 Task: Look for space in Richmond, South Africa from 26th August, 2023 to 10th September, 2023 for 6 adults, 2 children in price range Rs.10000 to Rs.15000. Place can be entire place or shared room with 6 bedrooms having 6 beds and 6 bathrooms. Property type can be house, flat, guest house. Amenities needed are: wifi, TV, free parkinig on premises, gym, breakfast. Booking option can be shelf check-in. Required host language is English.
Action: Mouse moved to (467, 111)
Screenshot: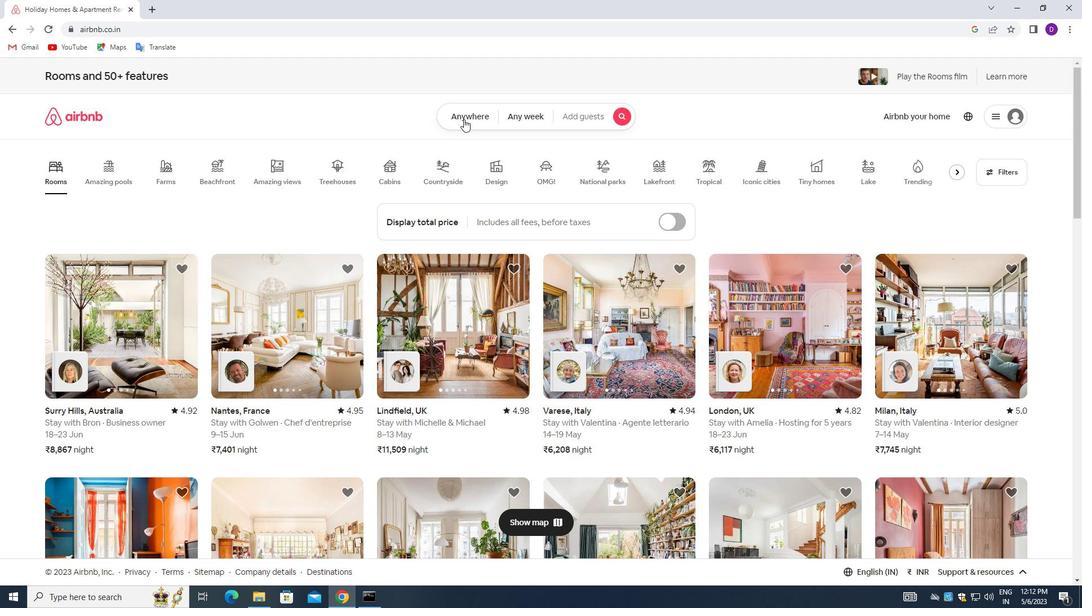 
Action: Mouse pressed left at (467, 111)
Screenshot: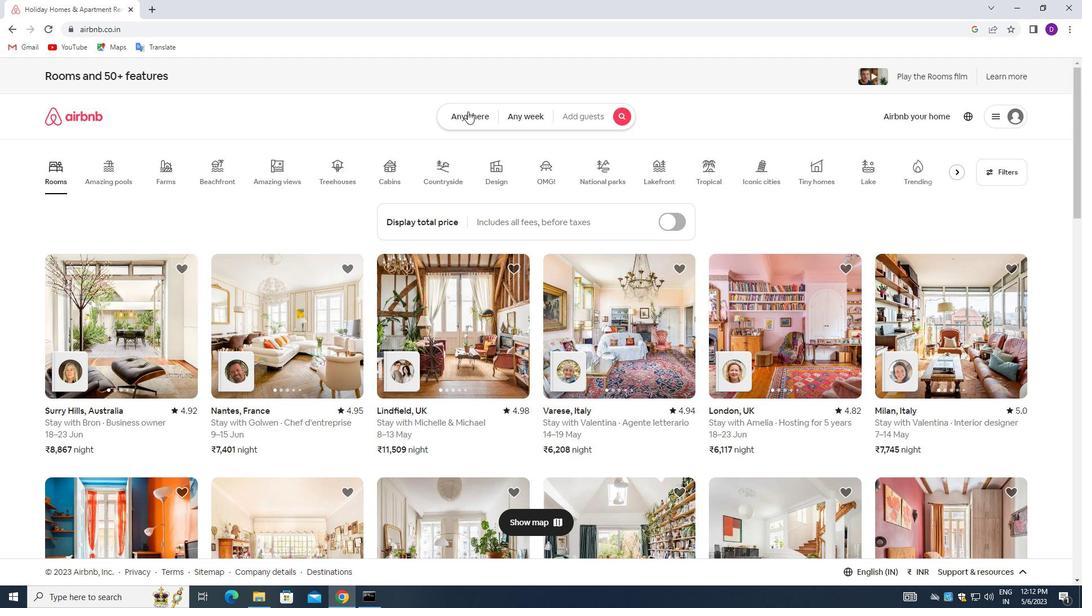 
Action: Mouse moved to (430, 157)
Screenshot: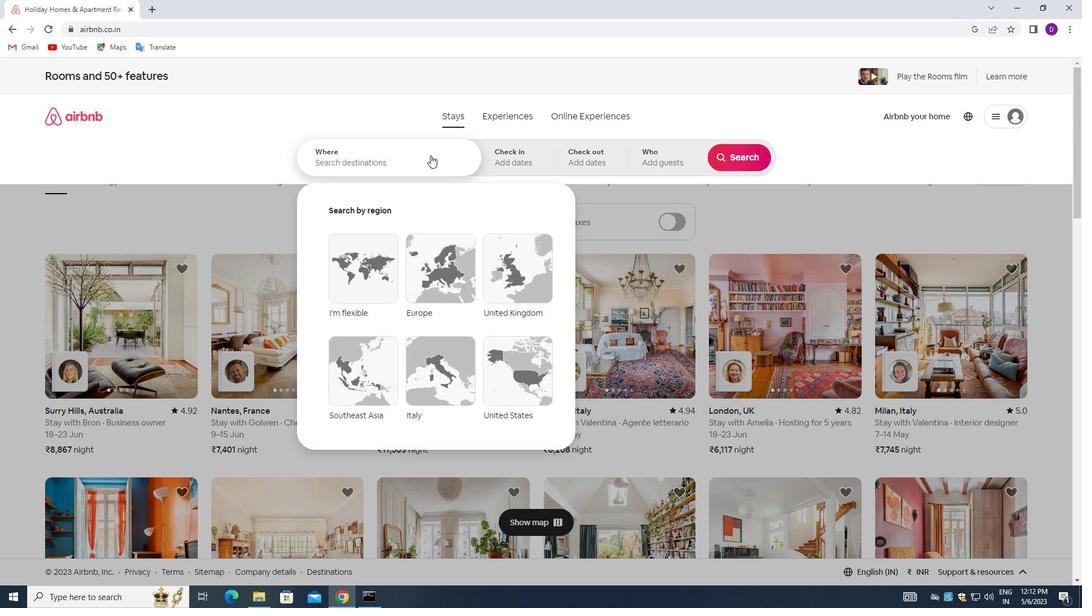 
Action: Mouse pressed left at (430, 157)
Screenshot: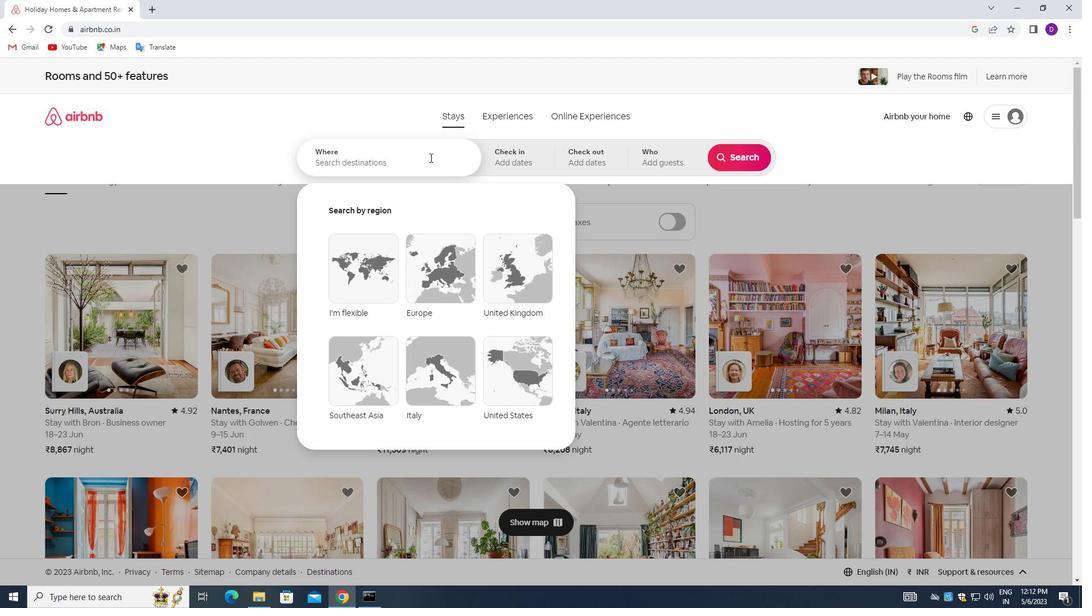 
Action: Mouse moved to (160, 250)
Screenshot: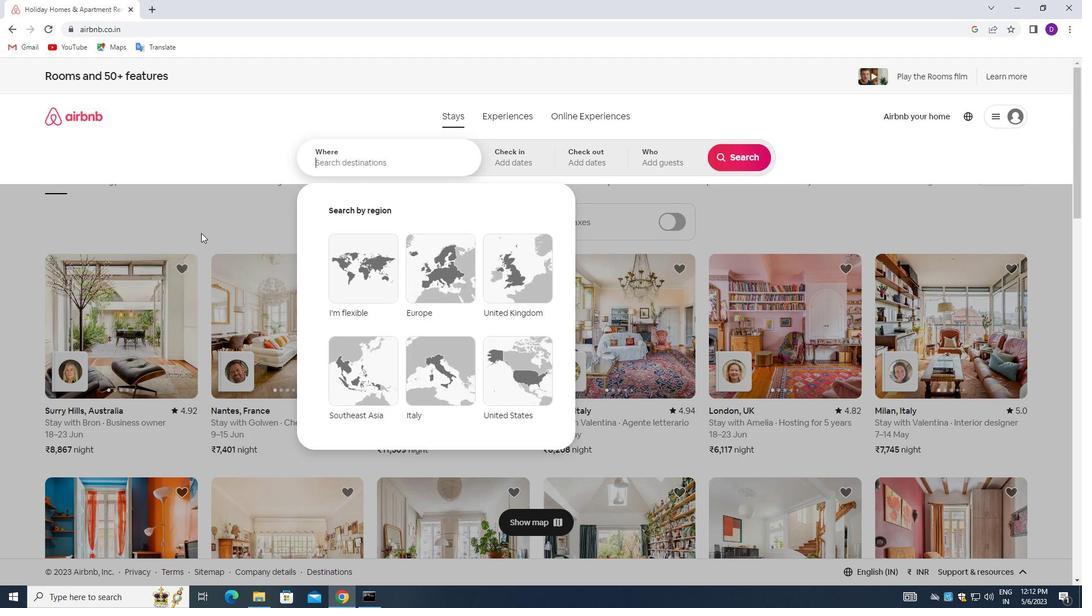 
Action: Key pressed <Key.shift_r>Richmond,<Key.space><Key.shift_r>South<Key.space><Key.shift_r>Africa<Key.enter>
Screenshot: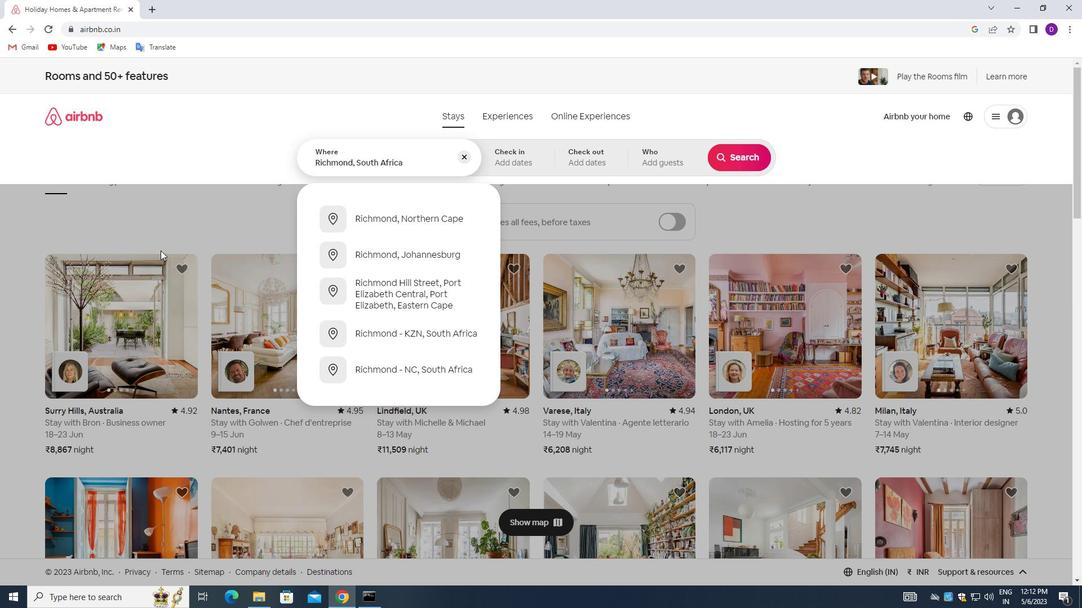 
Action: Mouse moved to (734, 245)
Screenshot: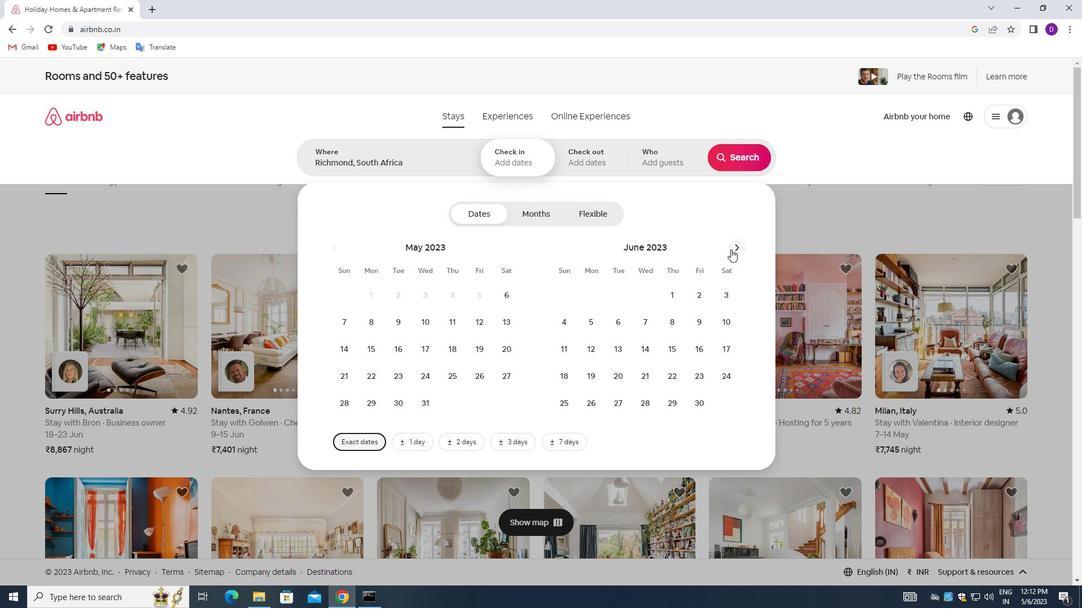 
Action: Mouse pressed left at (734, 245)
Screenshot: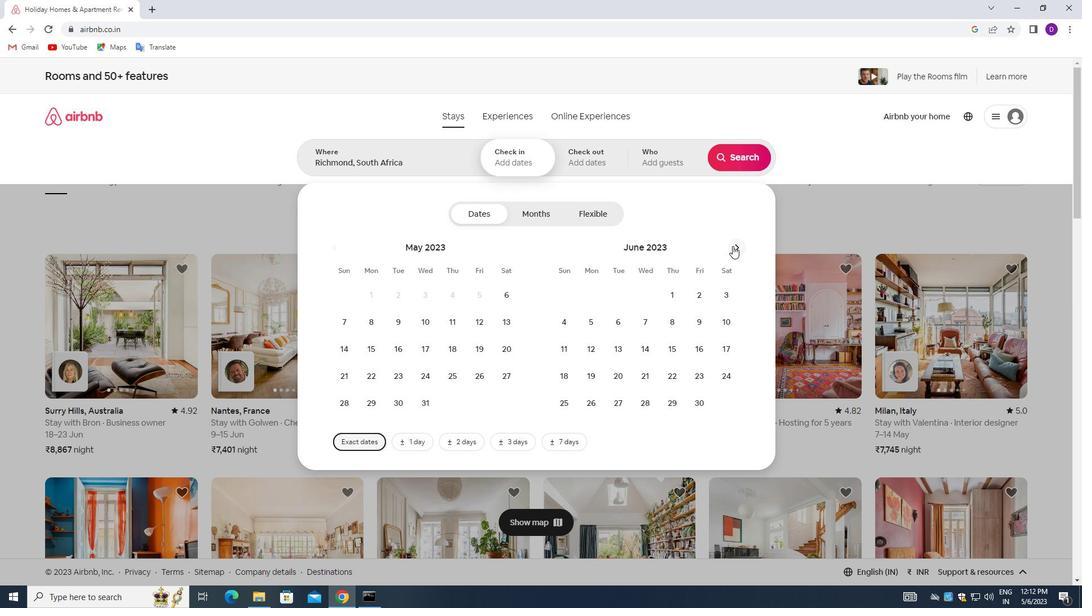 
Action: Mouse pressed left at (734, 245)
Screenshot: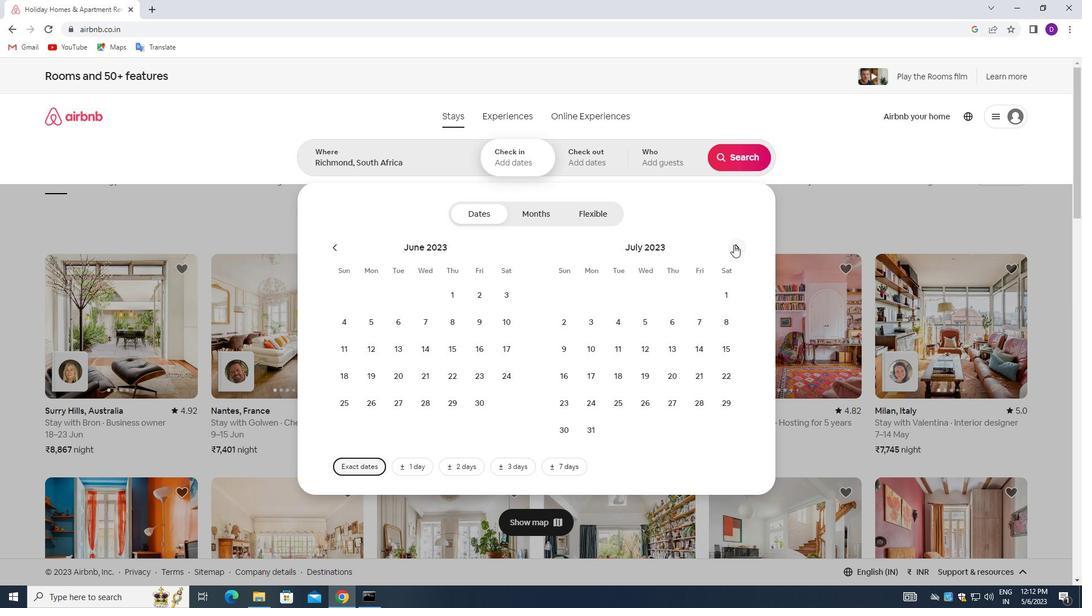 
Action: Mouse moved to (731, 251)
Screenshot: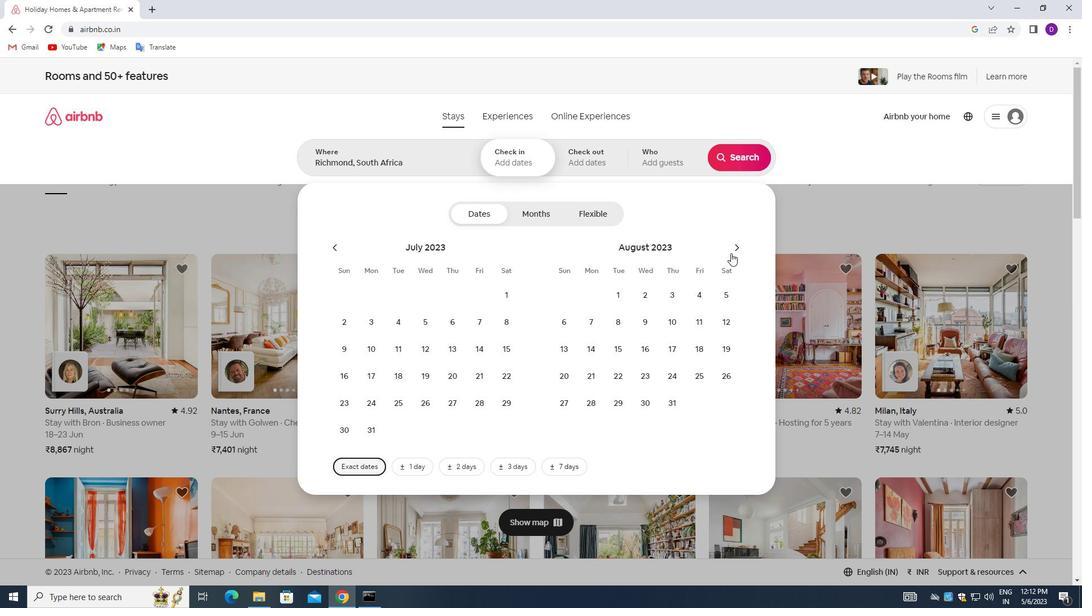 
Action: Mouse pressed left at (731, 251)
Screenshot: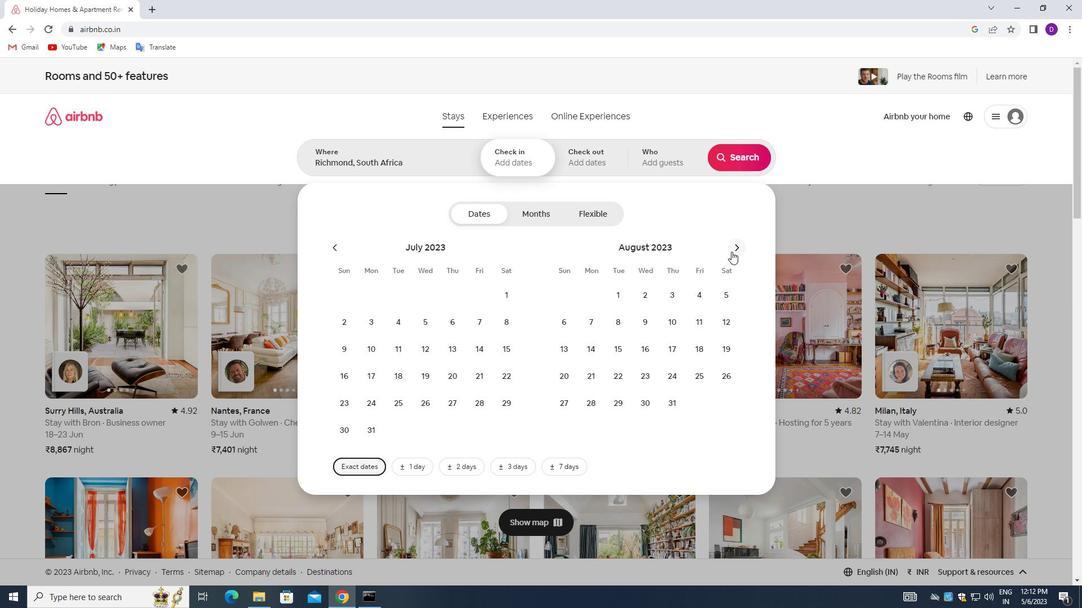 
Action: Mouse moved to (616, 402)
Screenshot: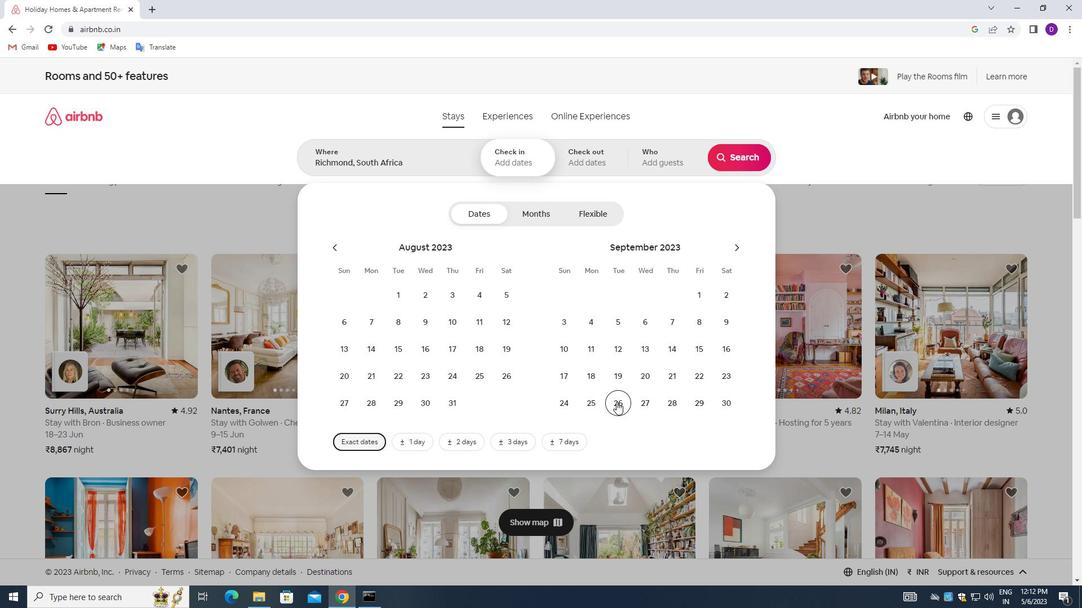
Action: Mouse pressed left at (616, 402)
Screenshot: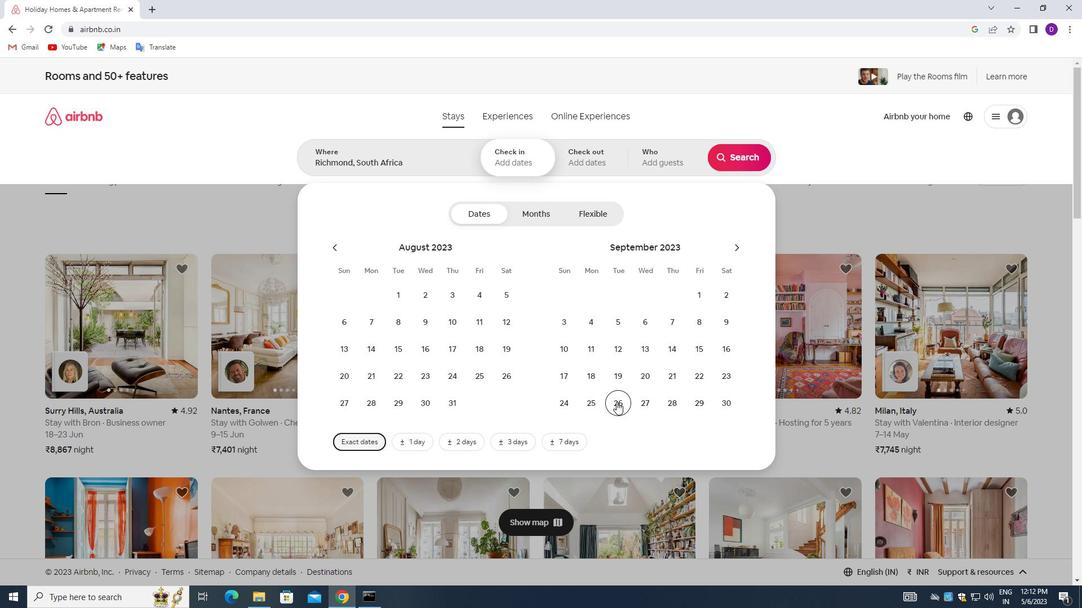 
Action: Mouse moved to (655, 161)
Screenshot: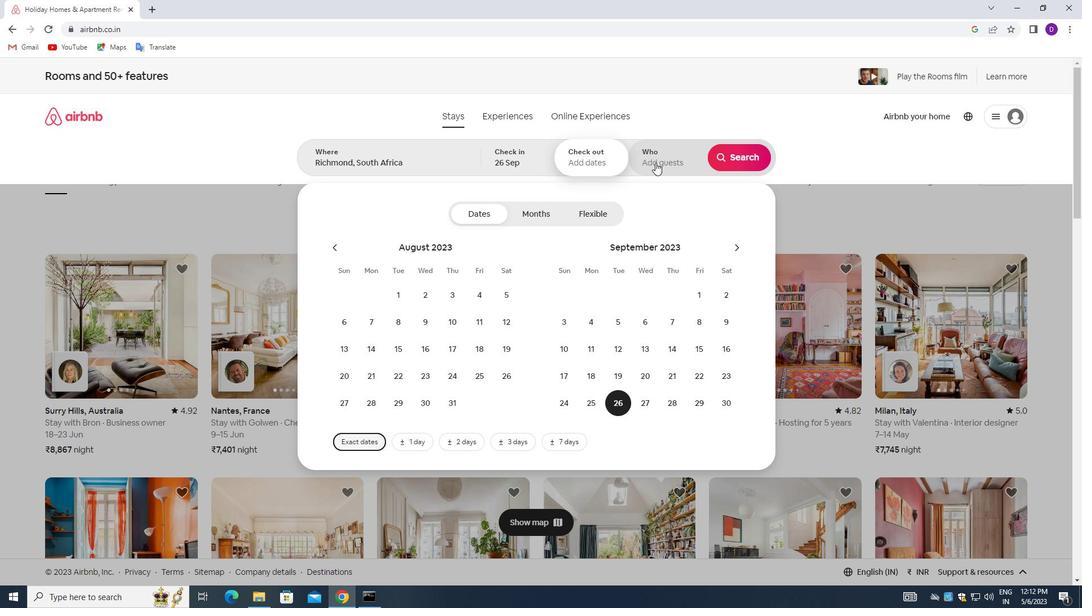 
Action: Mouse pressed left at (655, 161)
Screenshot: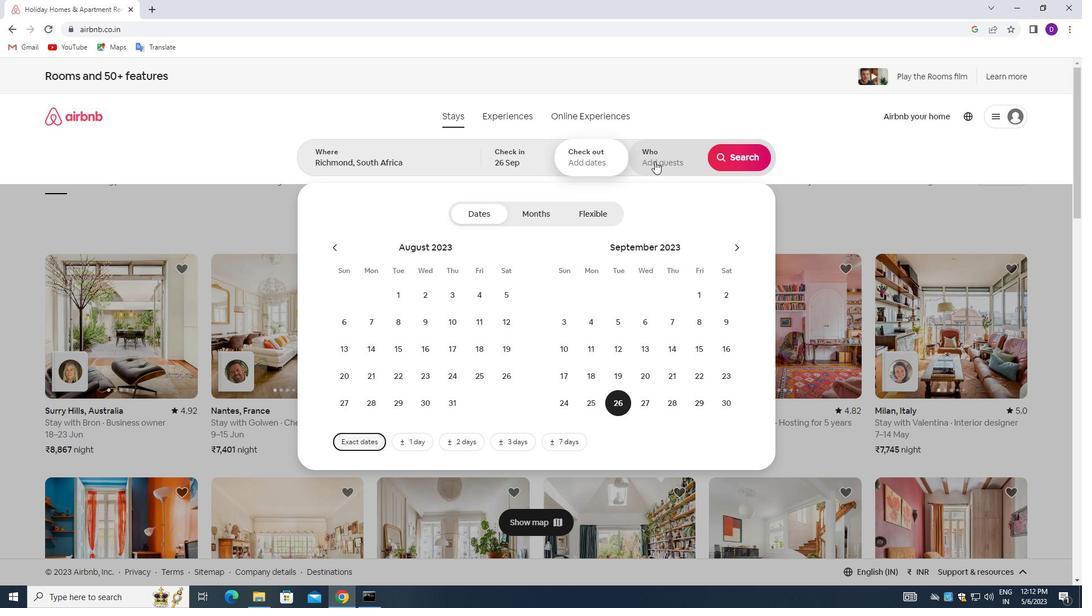 
Action: Mouse moved to (588, 159)
Screenshot: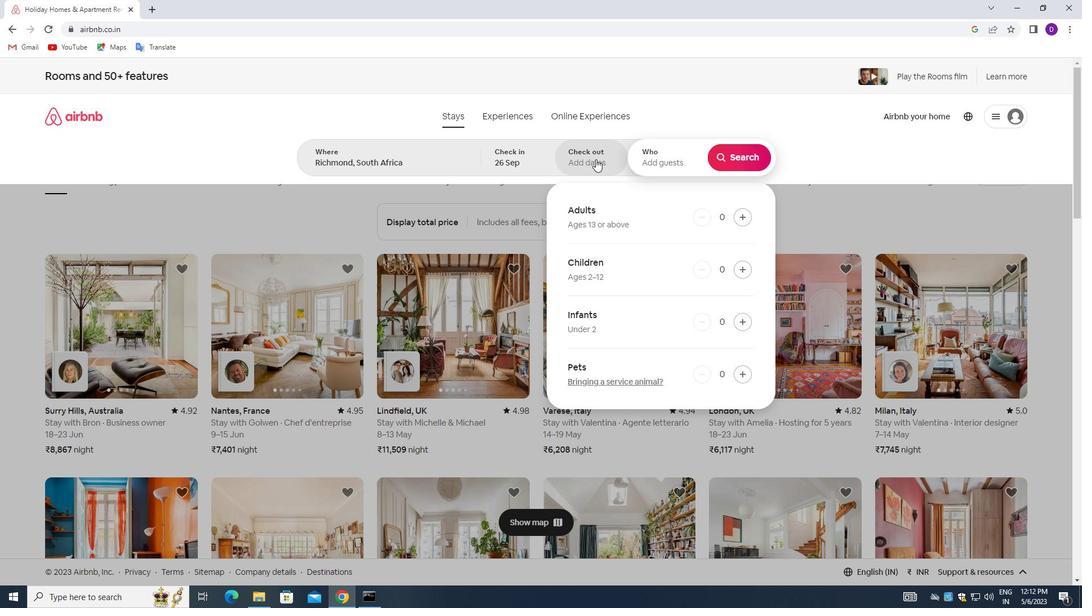 
Action: Mouse pressed left at (588, 159)
Screenshot: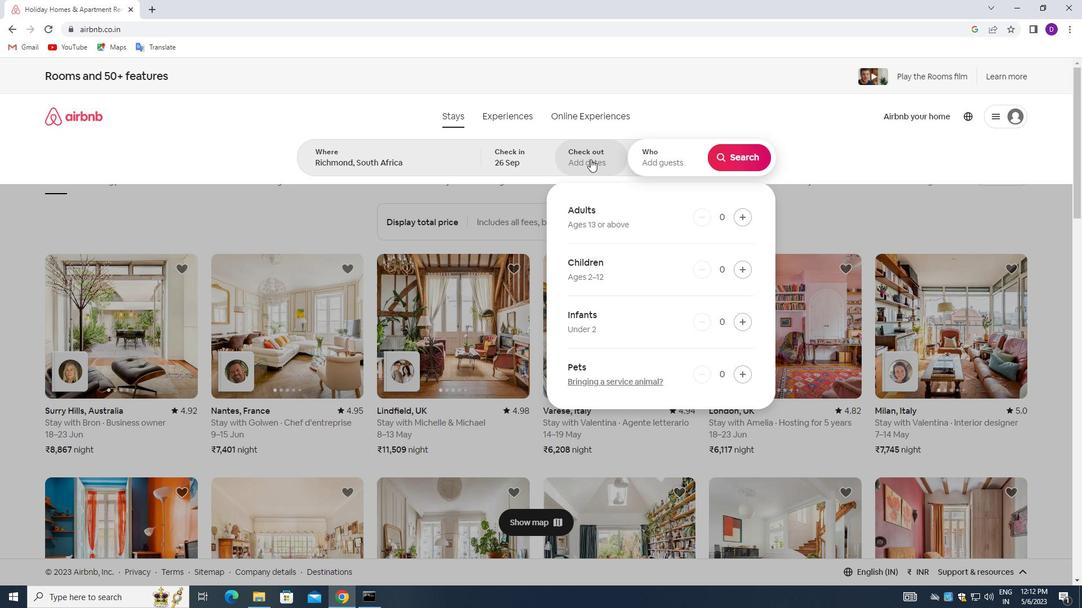 
Action: Mouse moved to (336, 250)
Screenshot: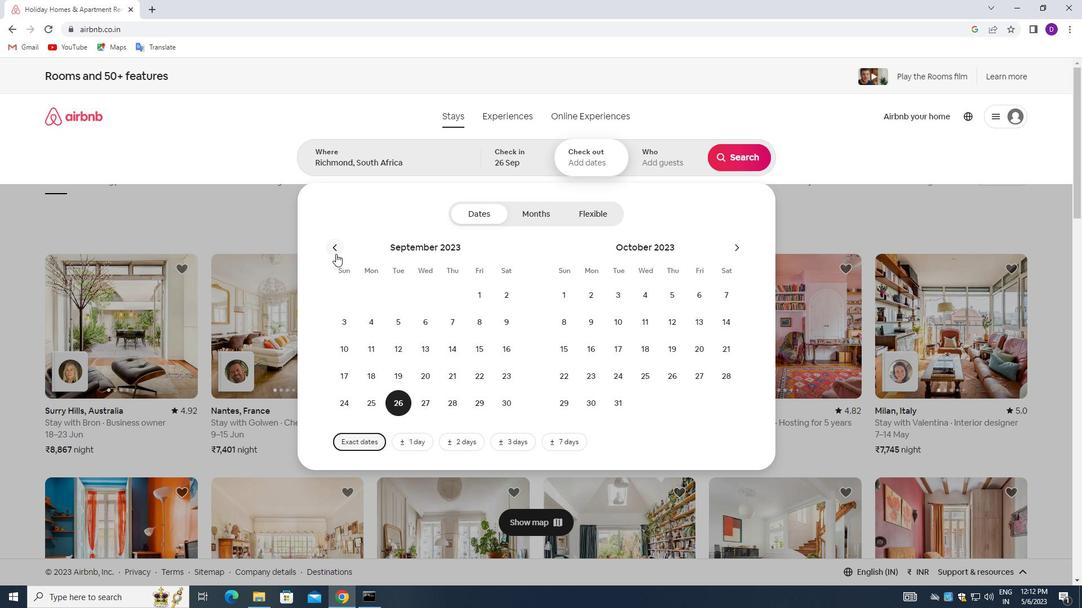 
Action: Mouse pressed left at (336, 250)
Screenshot: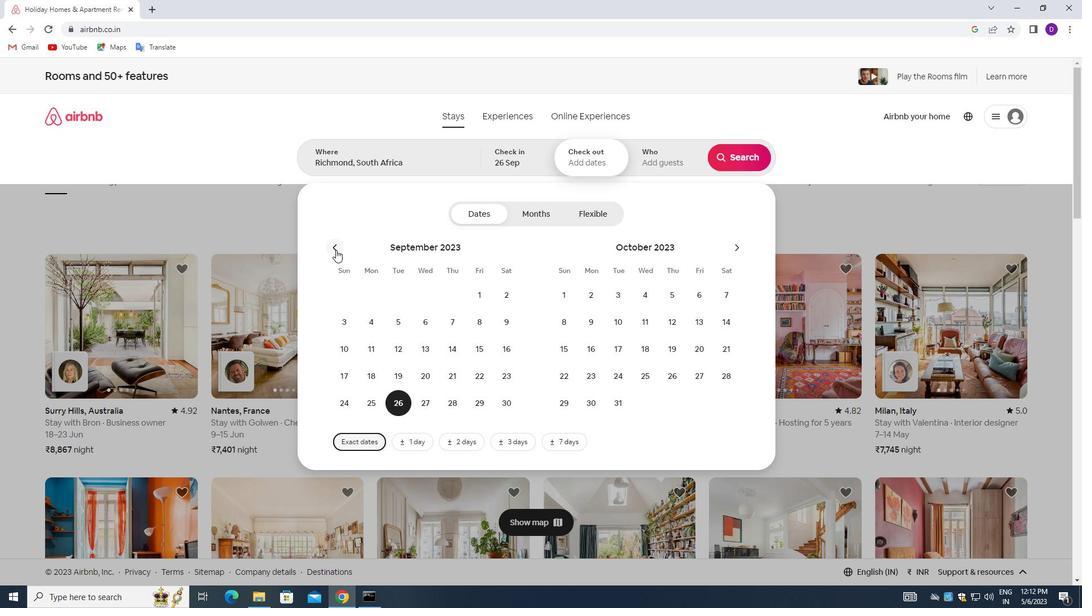 
Action: Mouse moved to (510, 156)
Screenshot: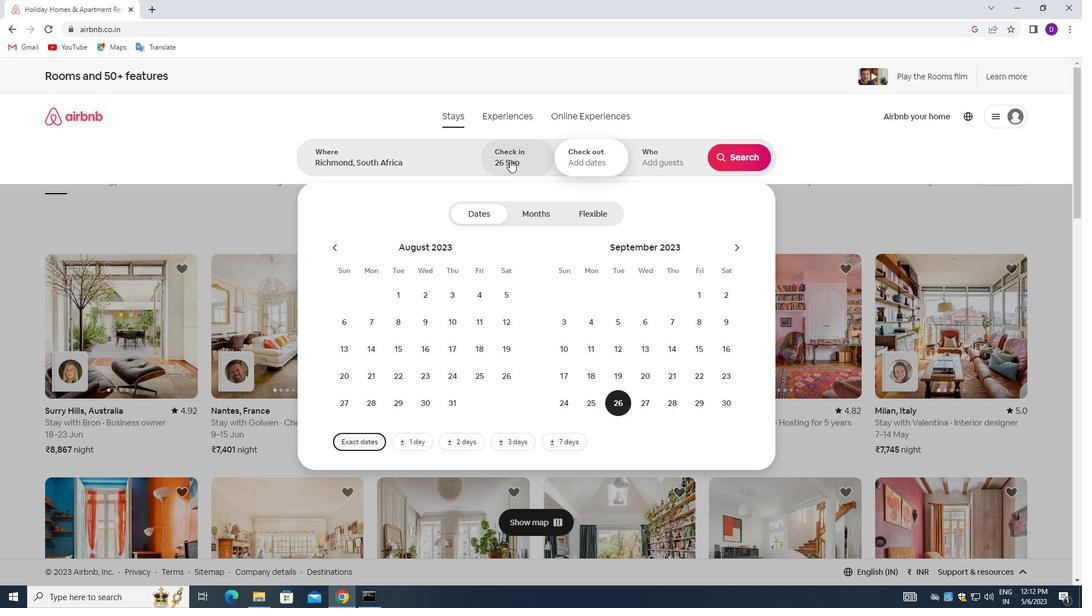 
Action: Mouse pressed left at (510, 156)
Screenshot: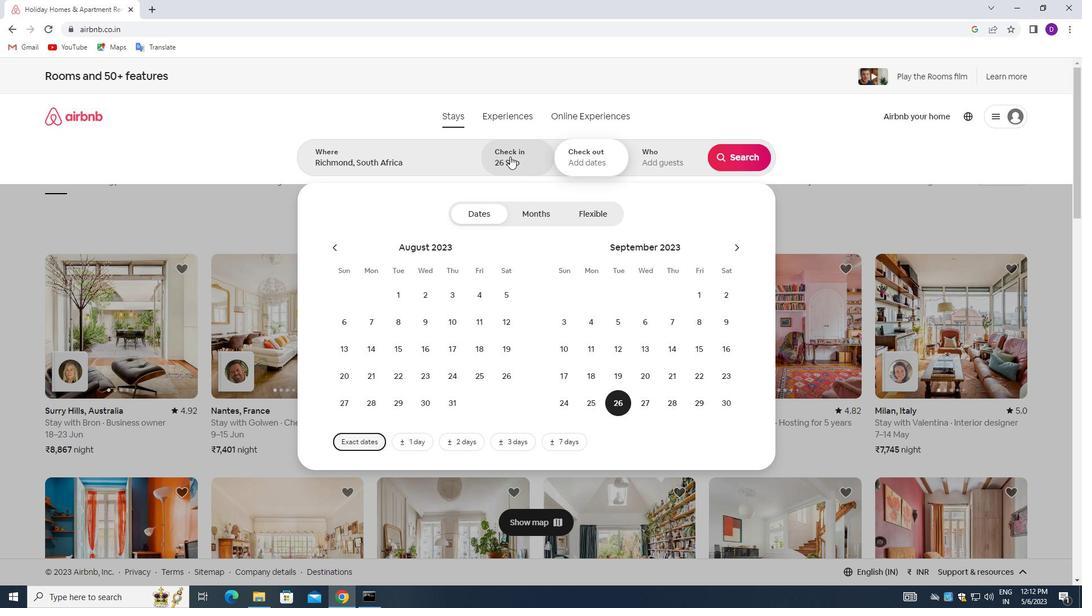
Action: Mouse moved to (505, 378)
Screenshot: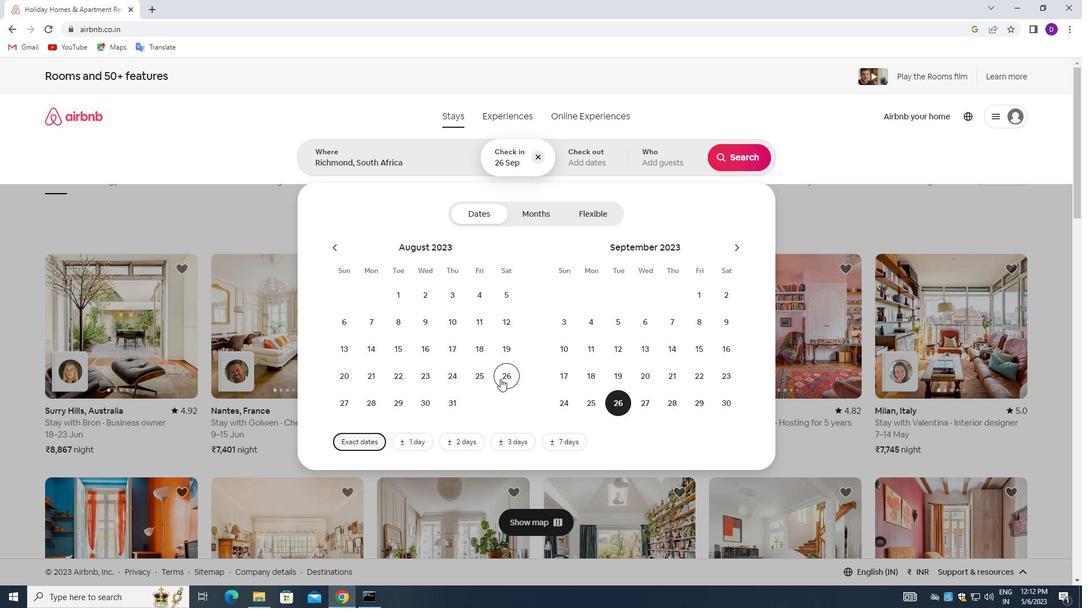 
Action: Mouse pressed left at (505, 378)
Screenshot: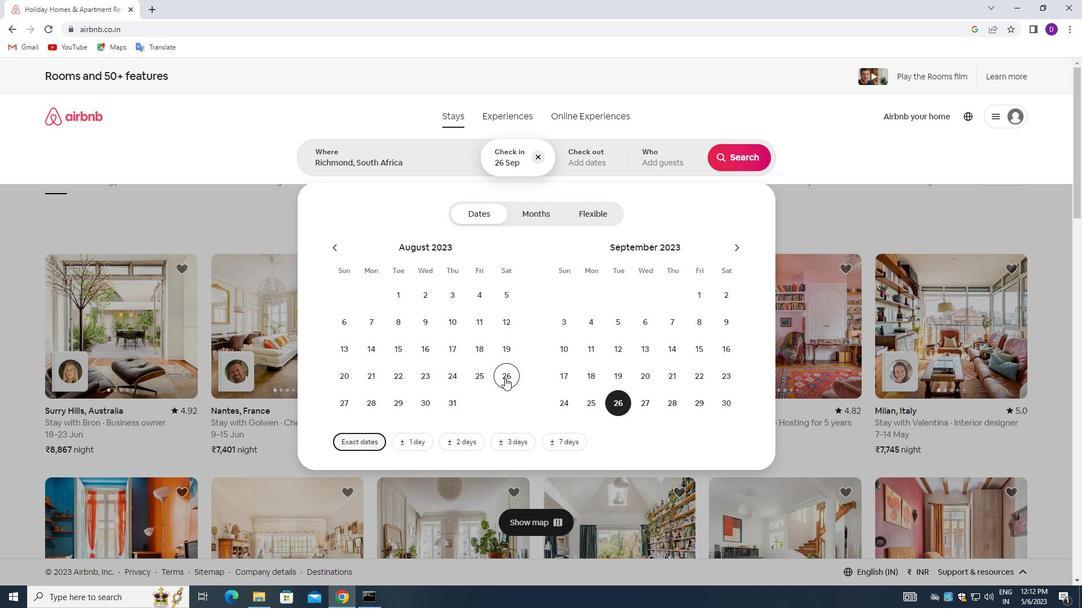 
Action: Mouse moved to (571, 351)
Screenshot: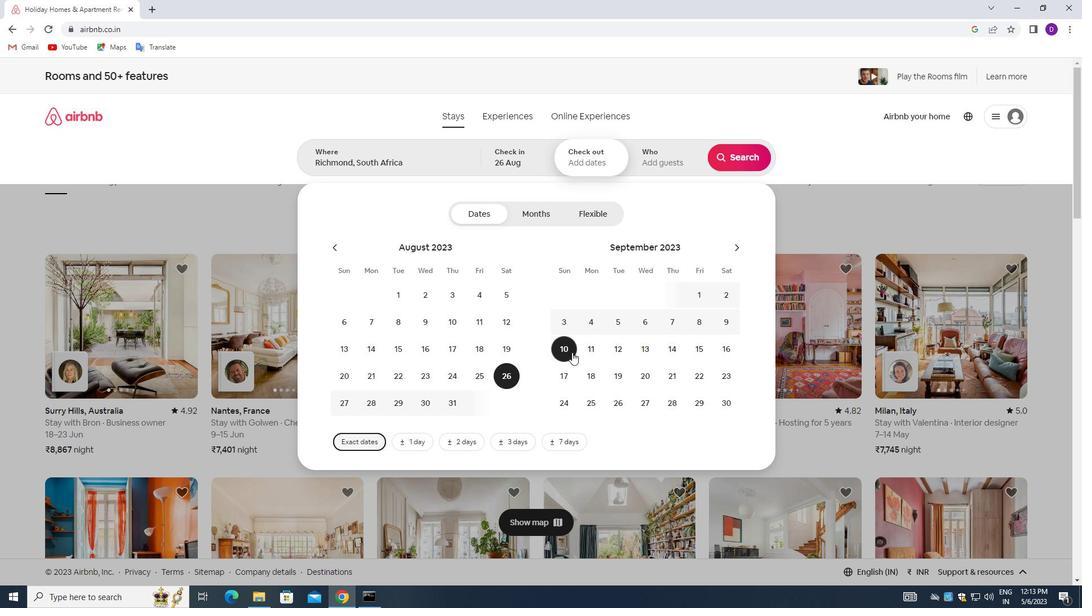 
Action: Mouse pressed left at (571, 351)
Screenshot: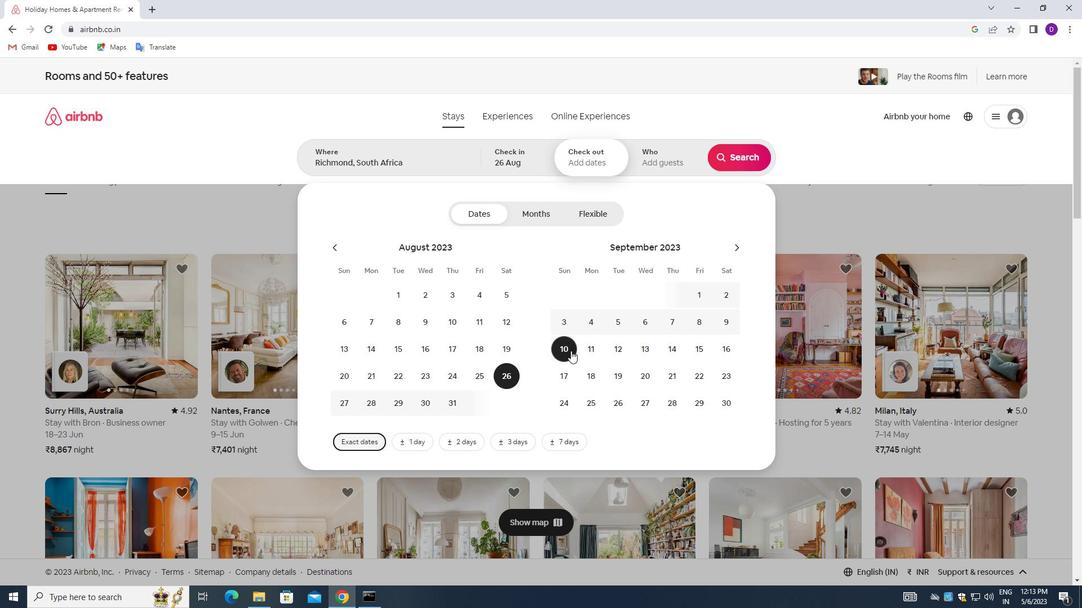 
Action: Mouse moved to (644, 155)
Screenshot: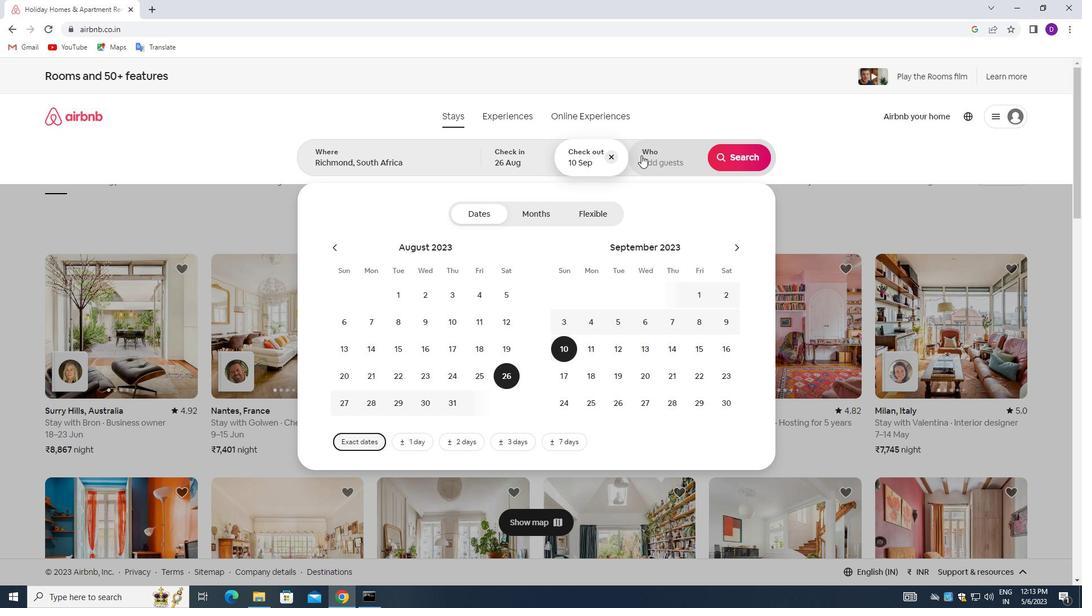 
Action: Mouse pressed left at (644, 155)
Screenshot: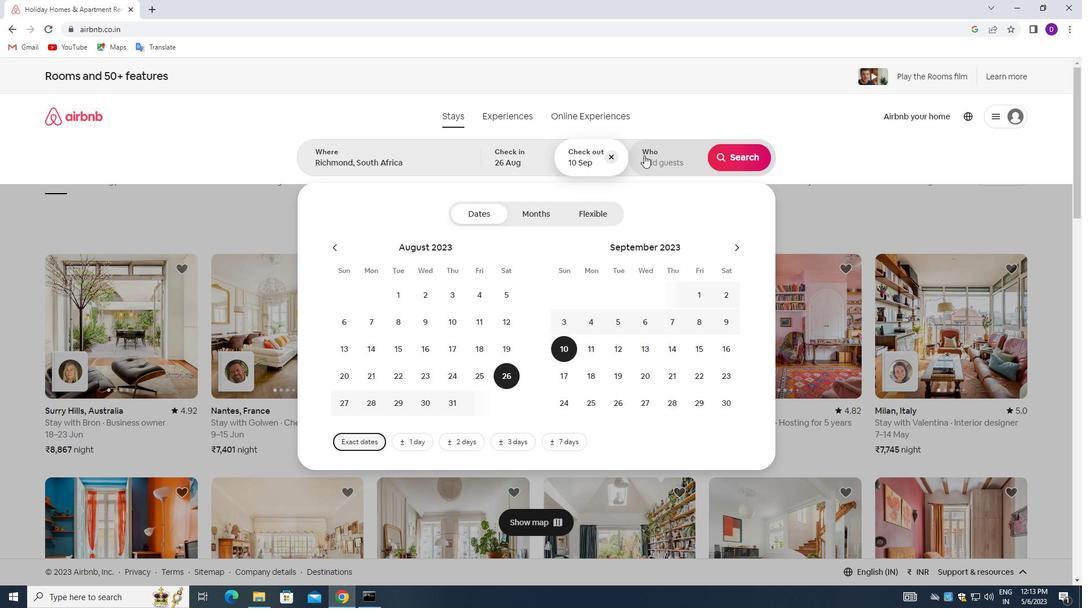 
Action: Mouse moved to (743, 213)
Screenshot: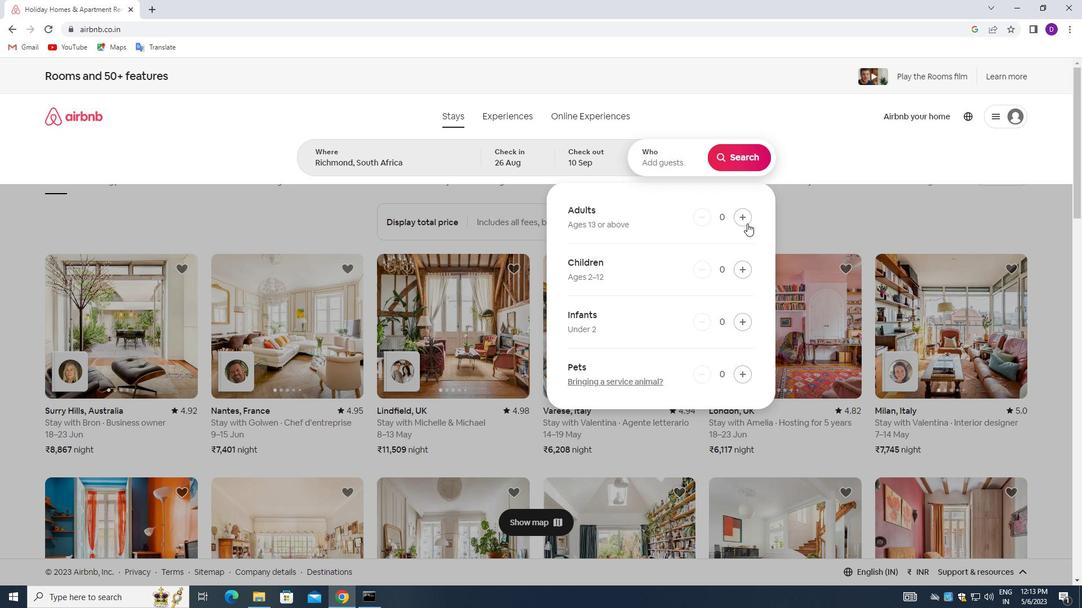 
Action: Mouse pressed left at (743, 213)
Screenshot: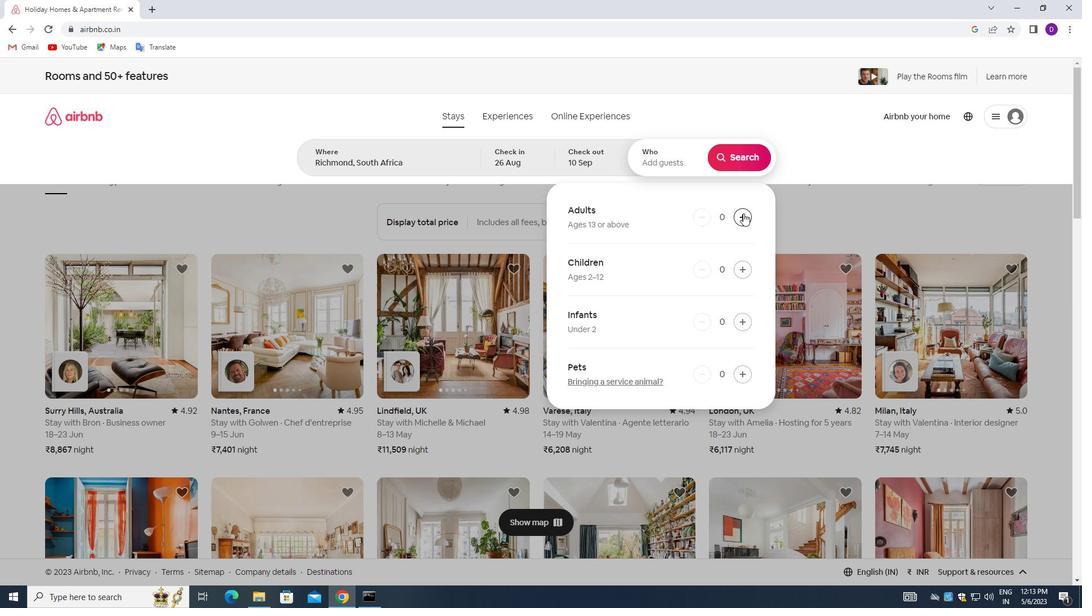 
Action: Mouse pressed left at (743, 213)
Screenshot: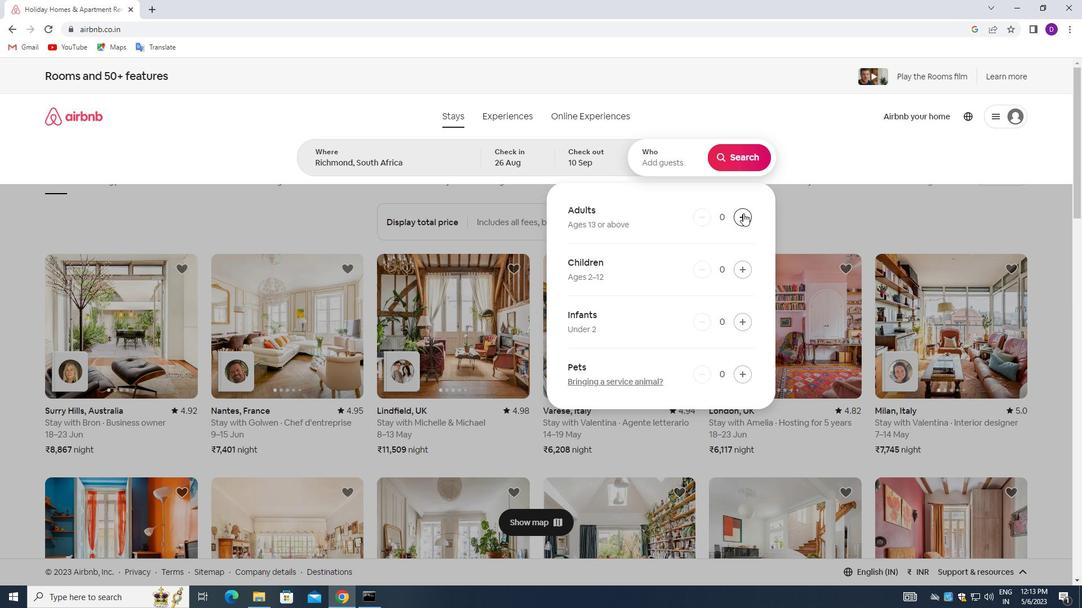 
Action: Mouse pressed left at (743, 213)
Screenshot: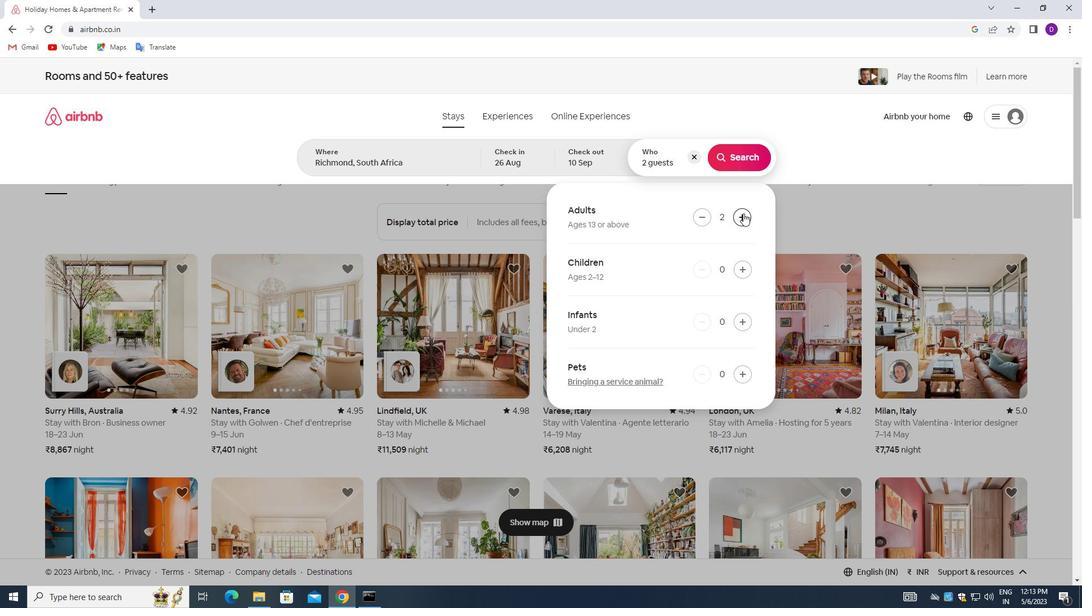 
Action: Mouse pressed left at (743, 213)
Screenshot: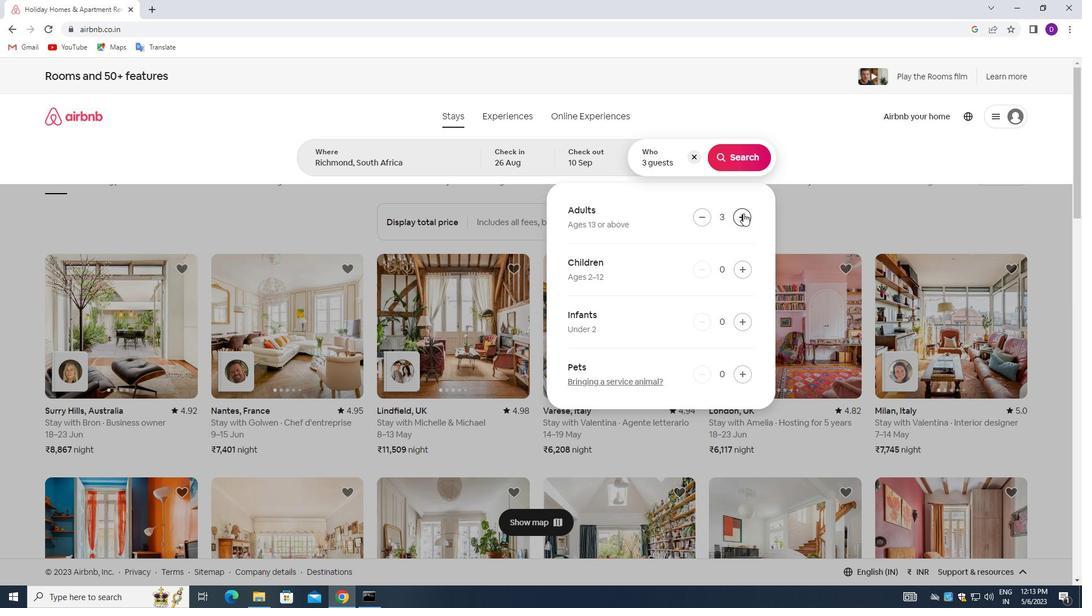
Action: Mouse pressed left at (743, 213)
Screenshot: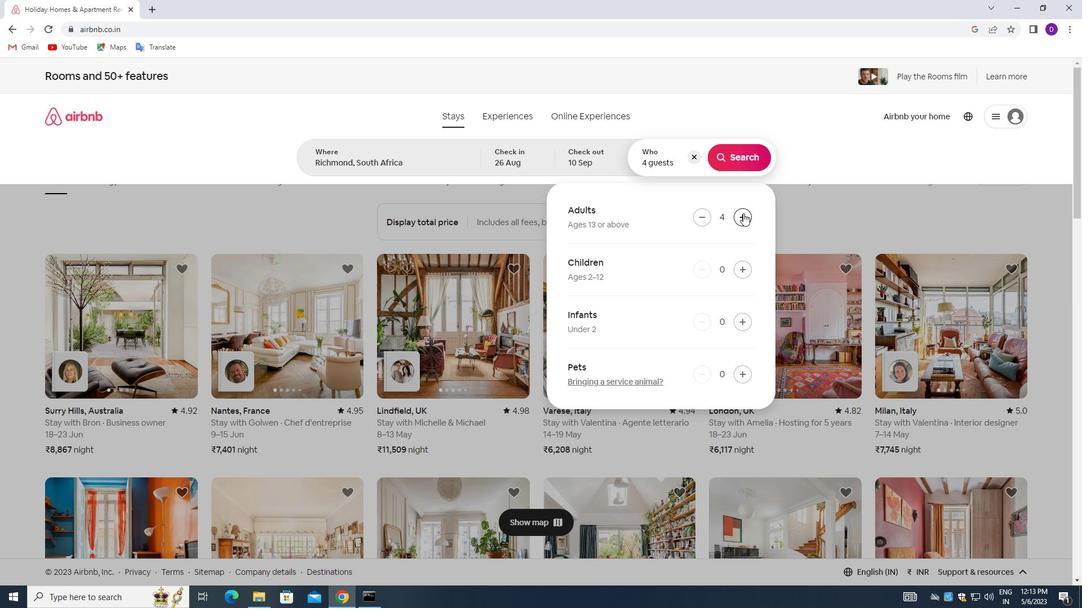 
Action: Mouse pressed left at (743, 213)
Screenshot: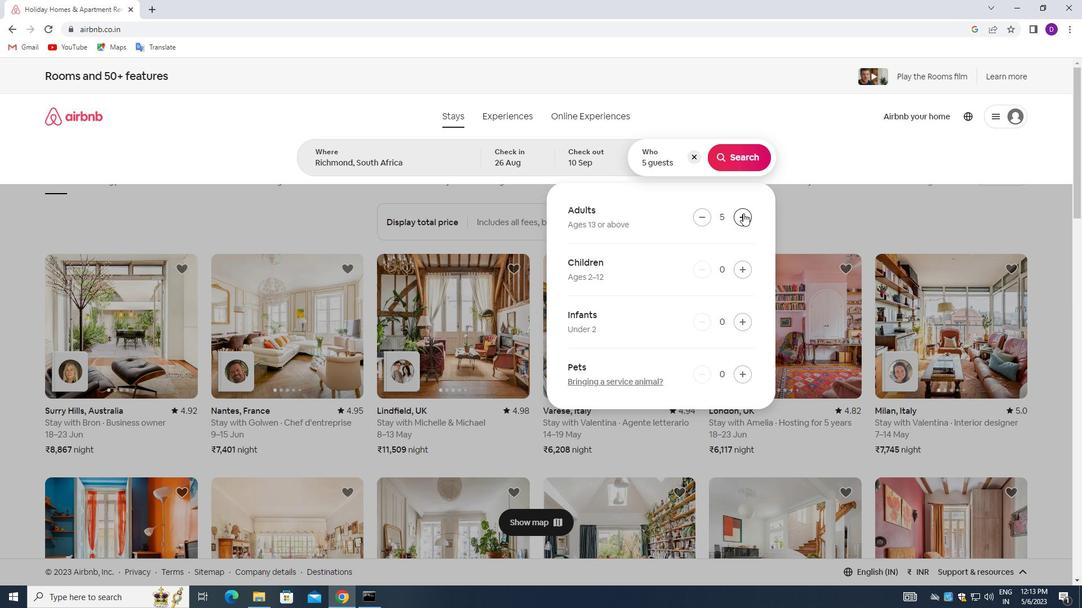 
Action: Mouse moved to (752, 273)
Screenshot: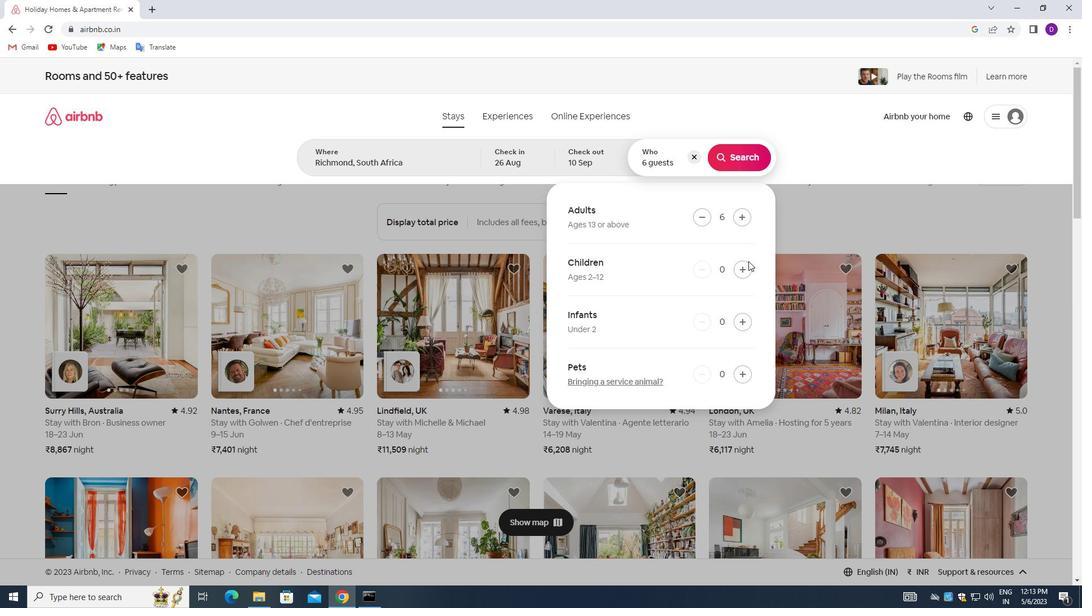 
Action: Mouse pressed left at (752, 273)
Screenshot: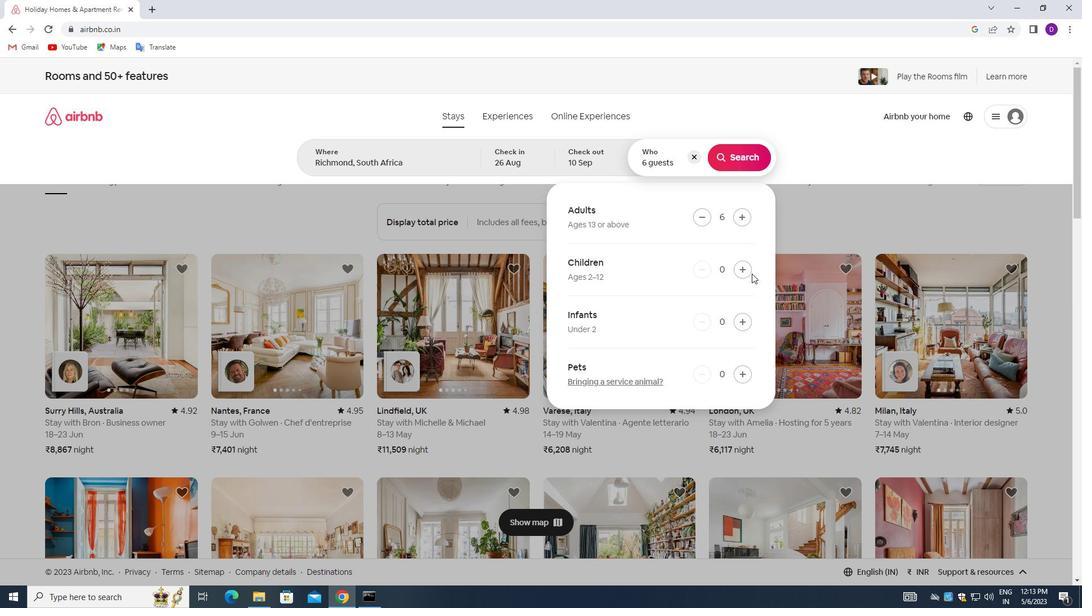 
Action: Mouse moved to (750, 273)
Screenshot: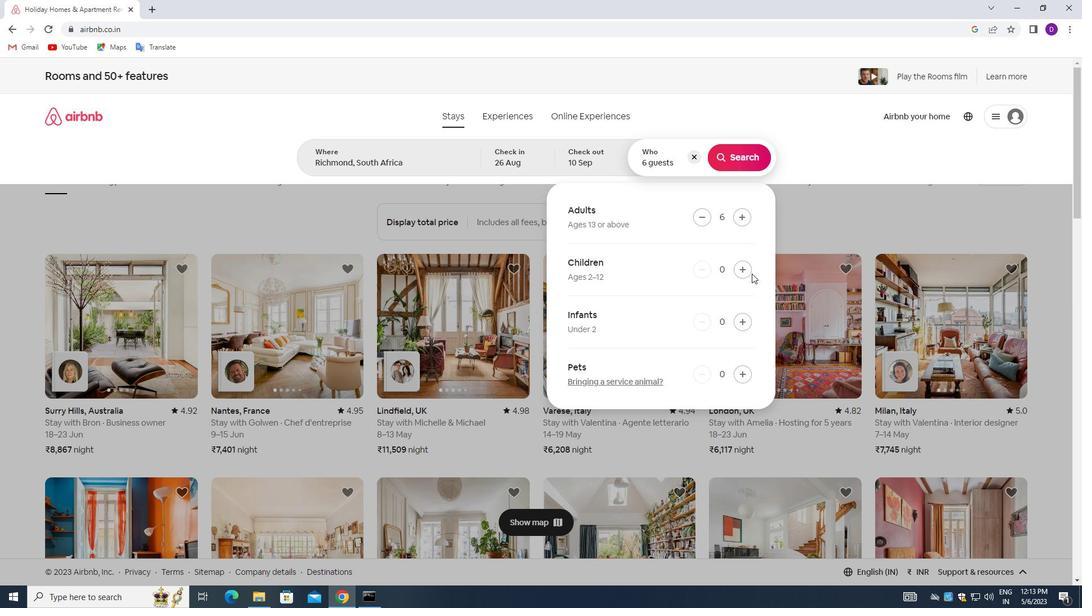 
Action: Mouse pressed left at (750, 273)
Screenshot: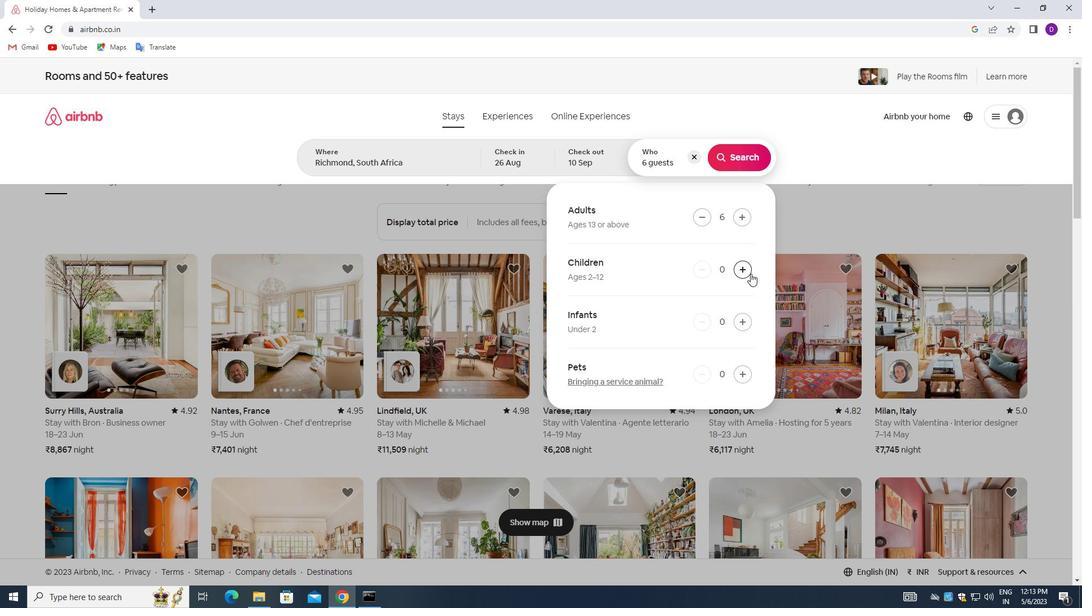 
Action: Mouse pressed left at (750, 273)
Screenshot: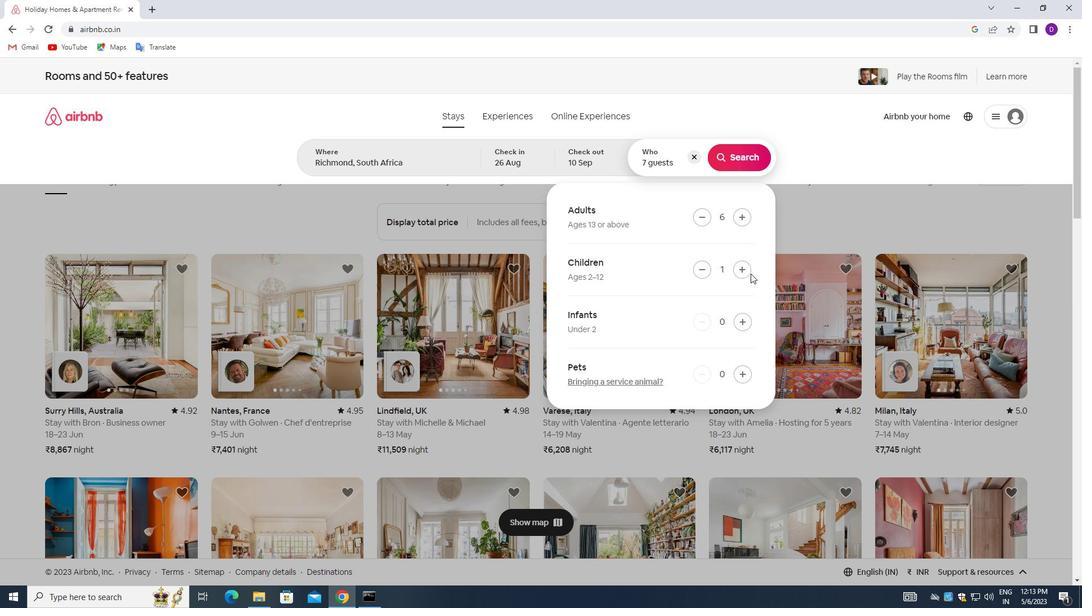 
Action: Mouse moved to (742, 271)
Screenshot: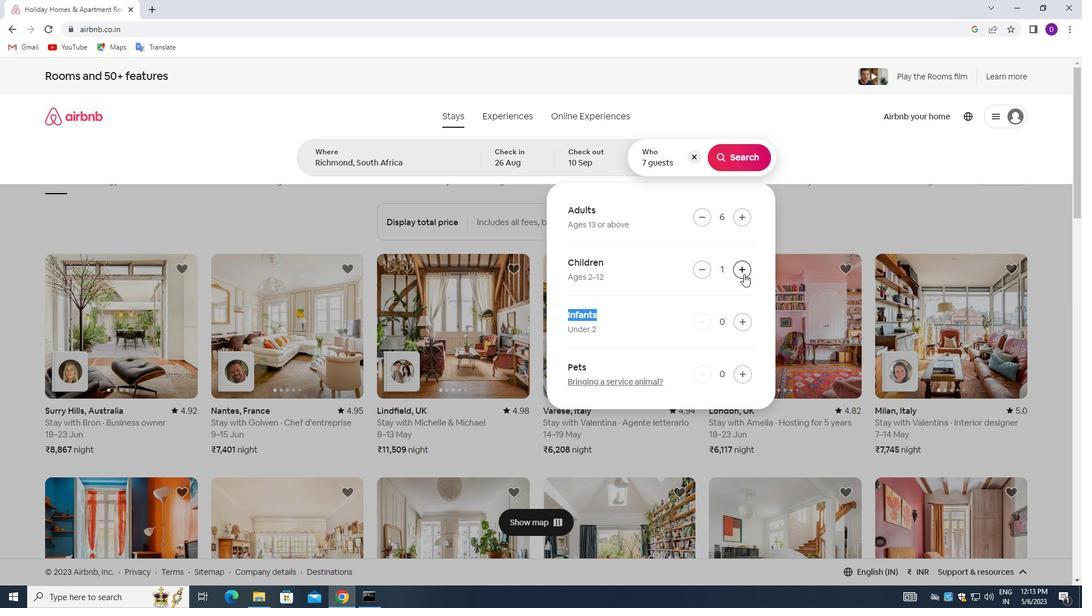 
Action: Mouse pressed left at (742, 271)
Screenshot: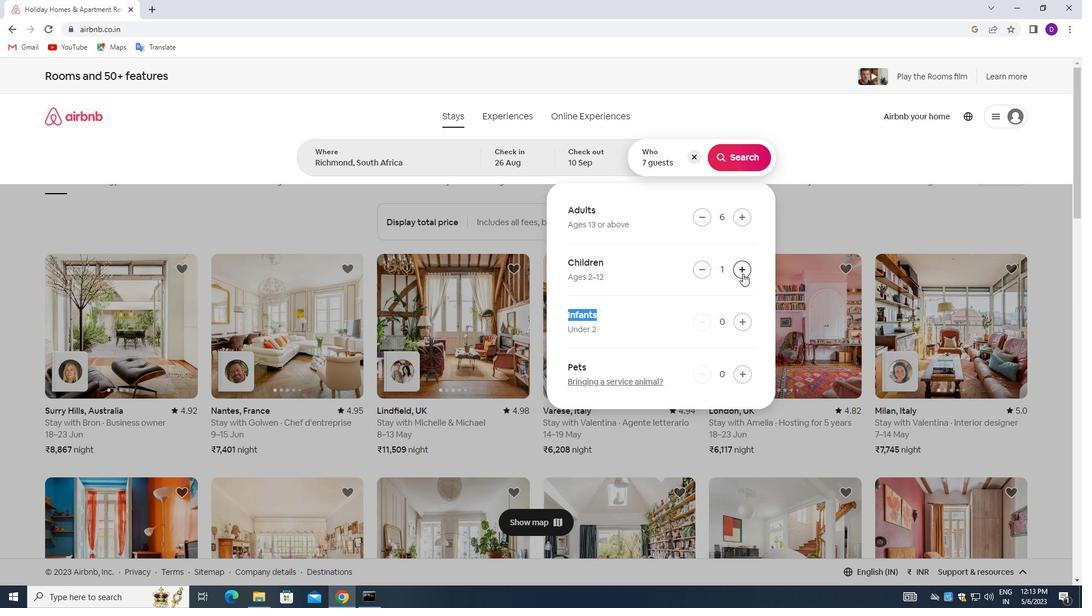 
Action: Mouse moved to (749, 154)
Screenshot: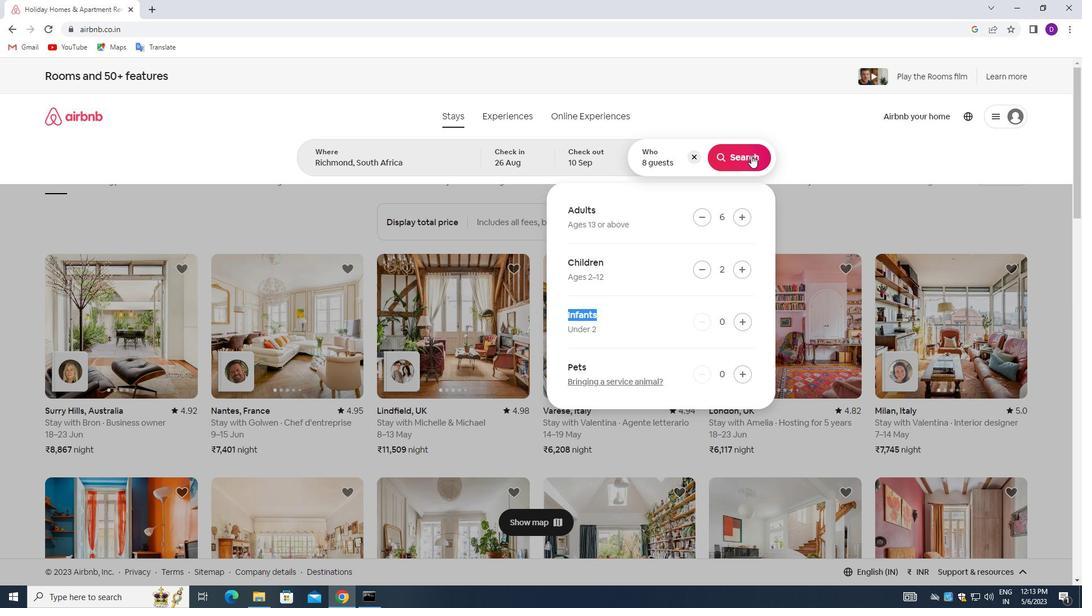 
Action: Mouse pressed left at (749, 154)
Screenshot: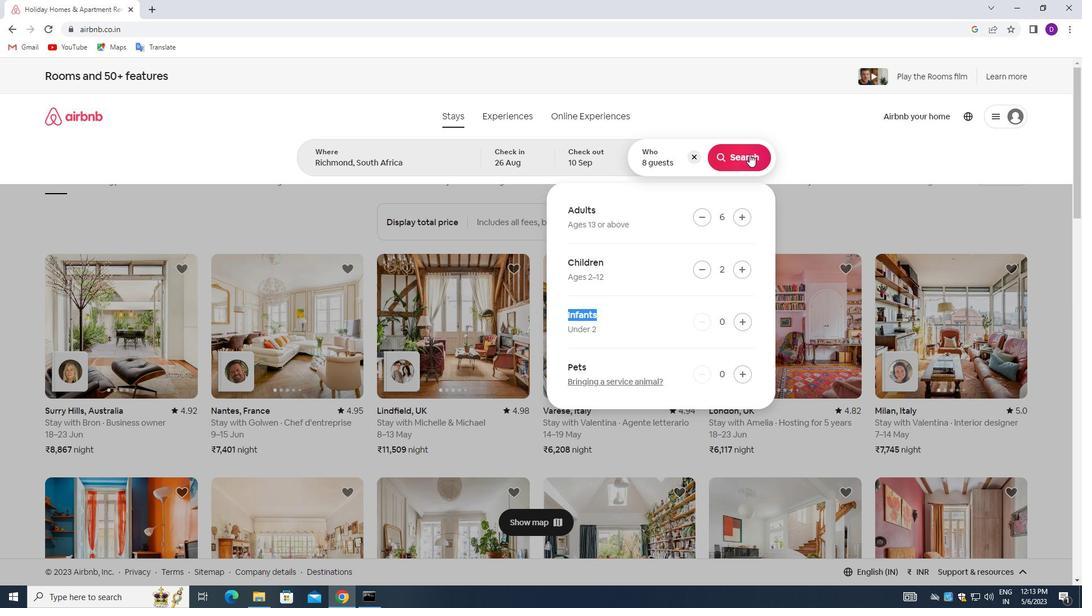 
Action: Mouse moved to (1024, 121)
Screenshot: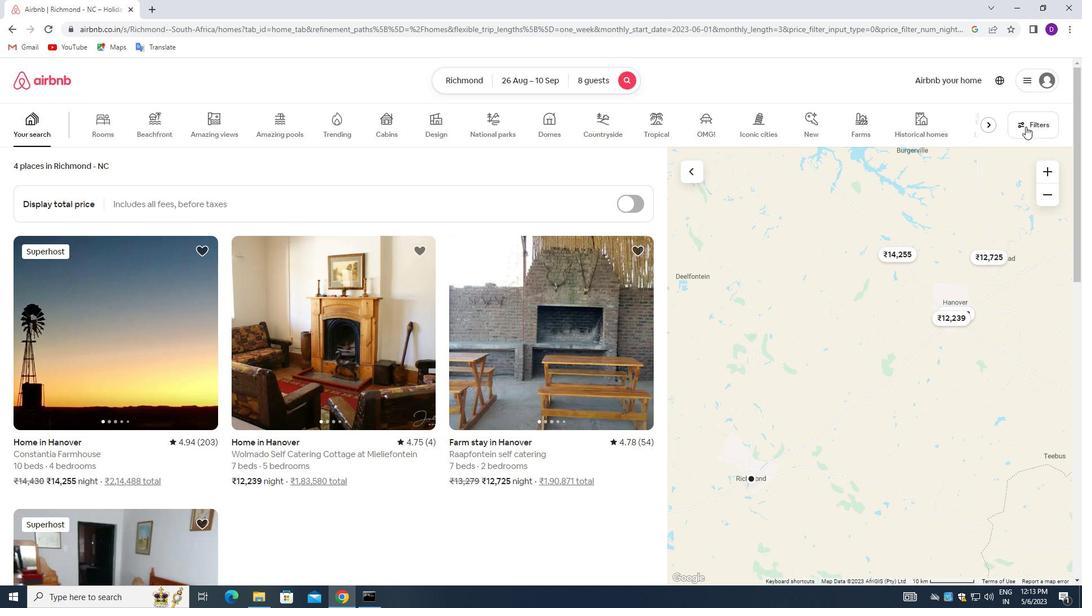 
Action: Mouse pressed left at (1024, 121)
Screenshot: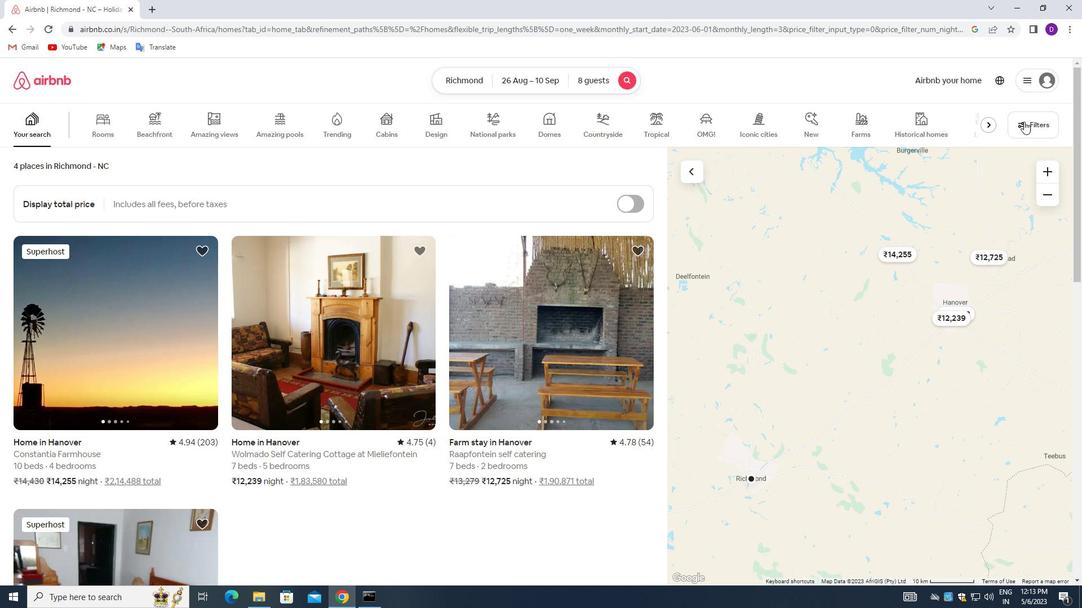 
Action: Mouse moved to (395, 405)
Screenshot: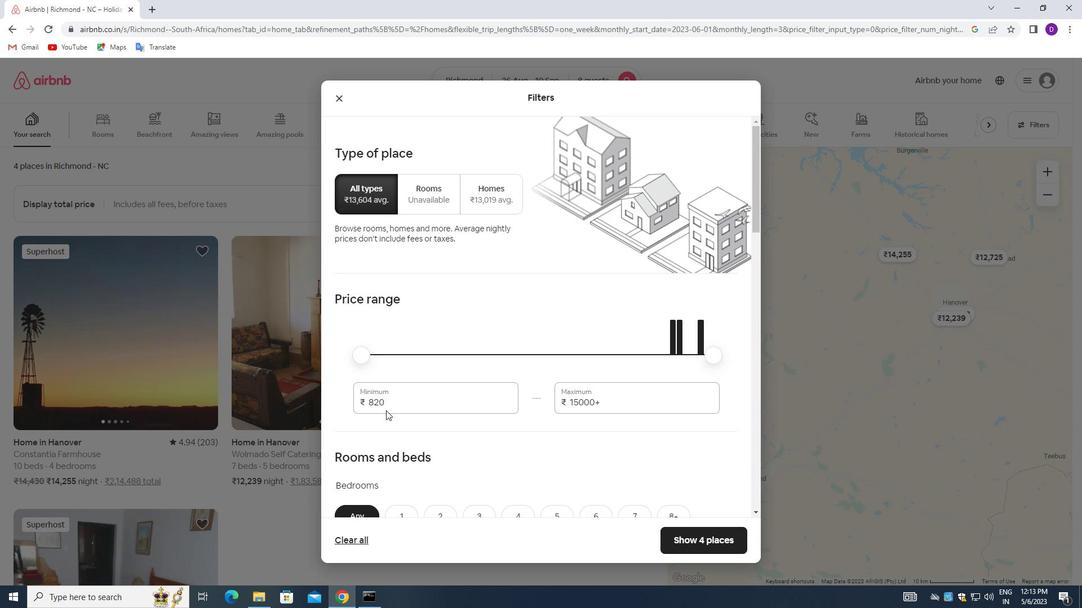 
Action: Mouse pressed left at (395, 405)
Screenshot: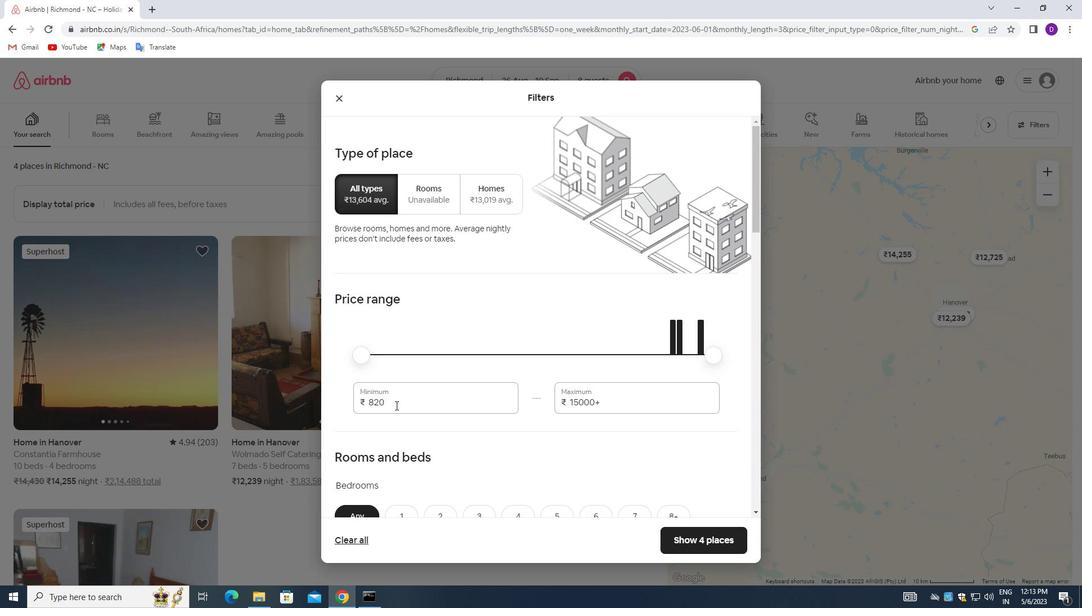 
Action: Mouse pressed left at (395, 405)
Screenshot: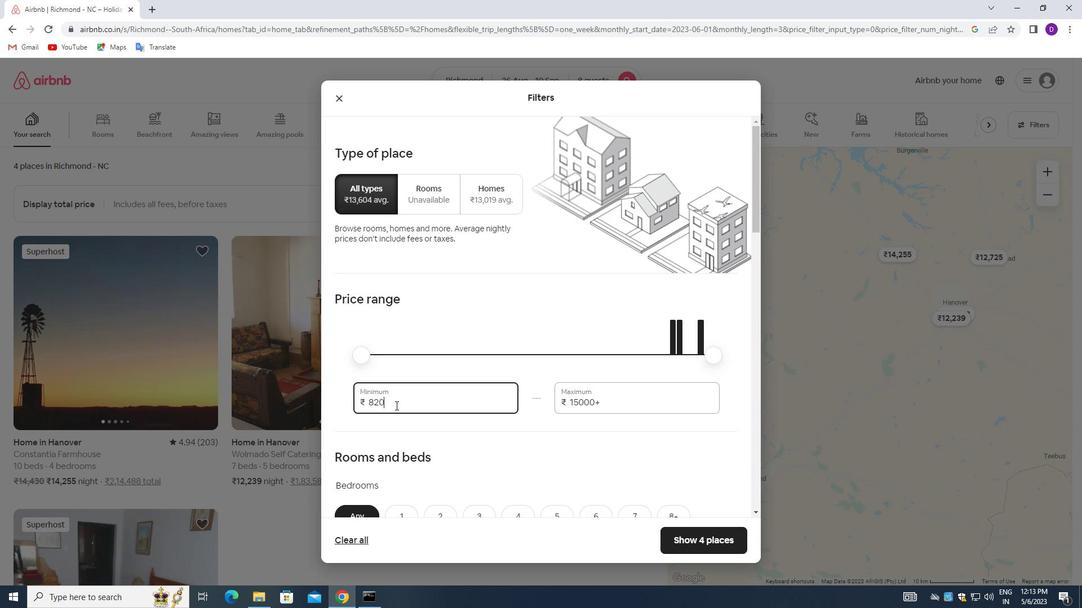 
Action: Key pressed 10000<Key.tab>15000
Screenshot: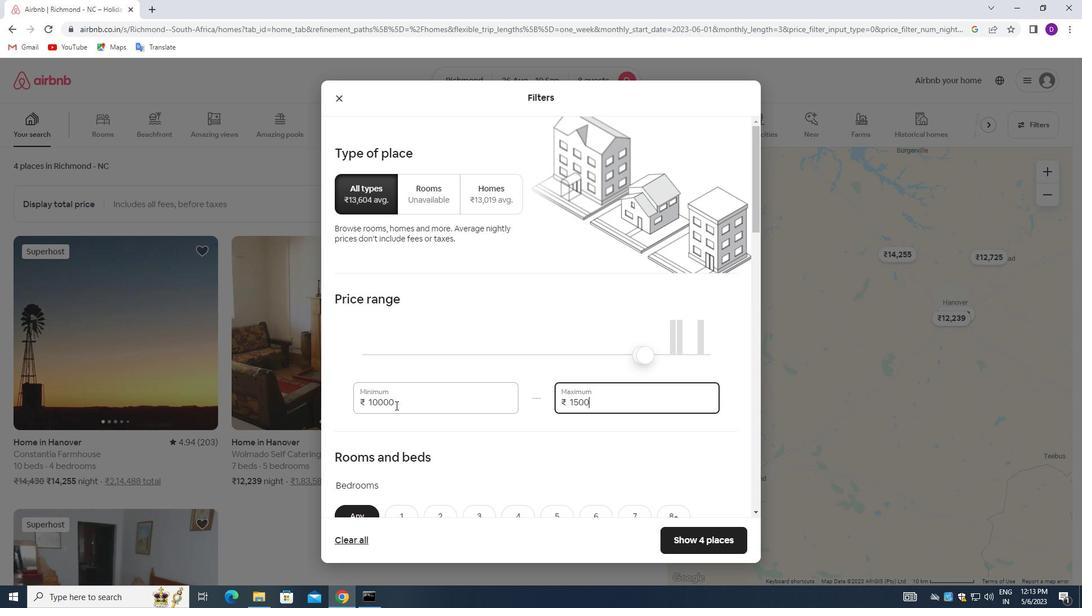 
Action: Mouse moved to (429, 379)
Screenshot: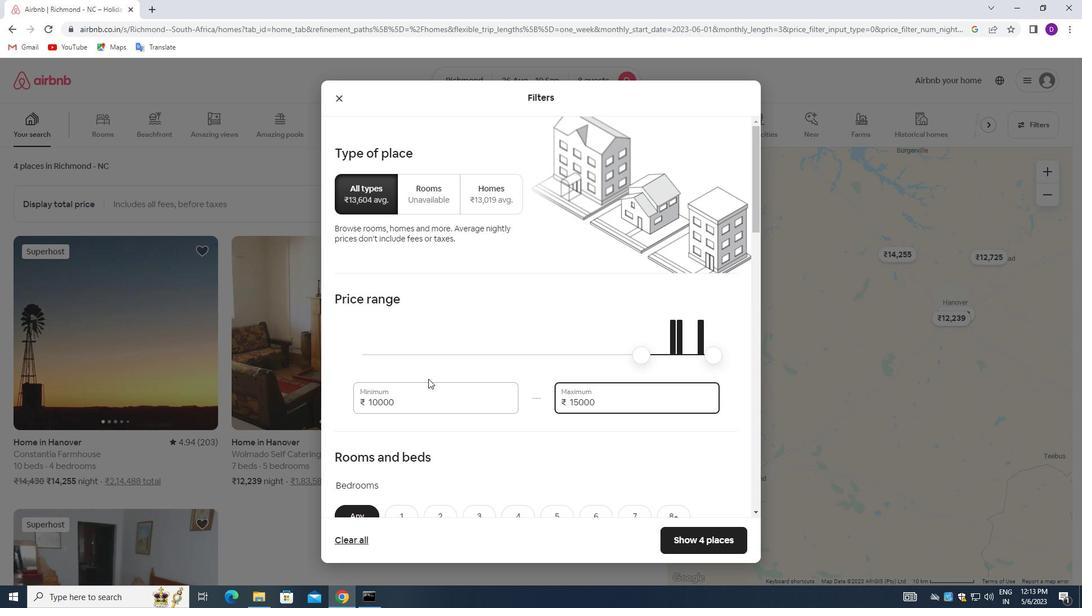 
Action: Mouse scrolled (429, 378) with delta (0, 0)
Screenshot: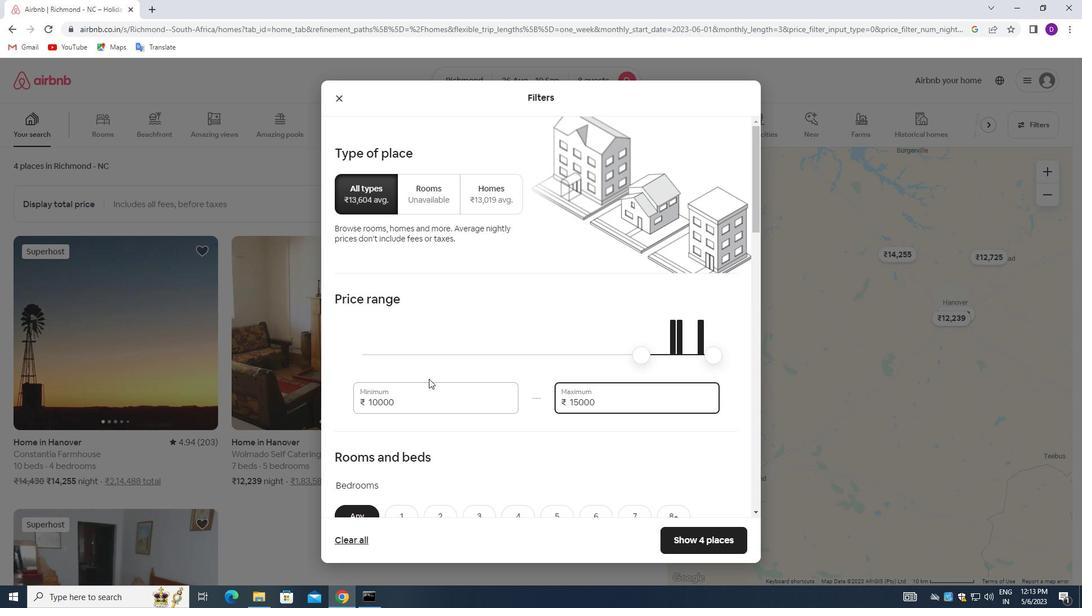 
Action: Mouse moved to (431, 379)
Screenshot: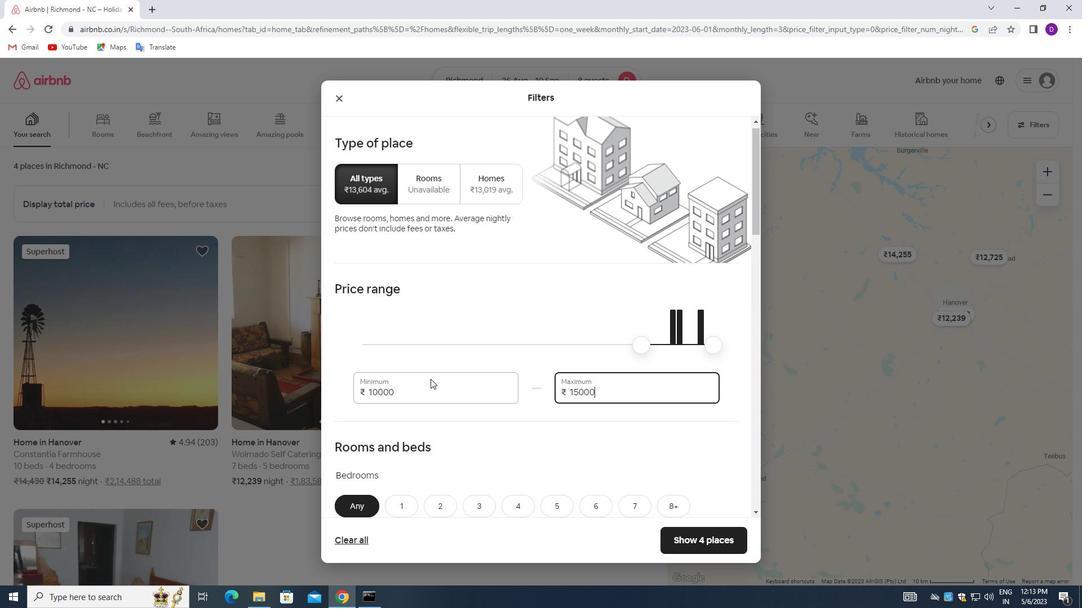 
Action: Mouse scrolled (431, 378) with delta (0, 0)
Screenshot: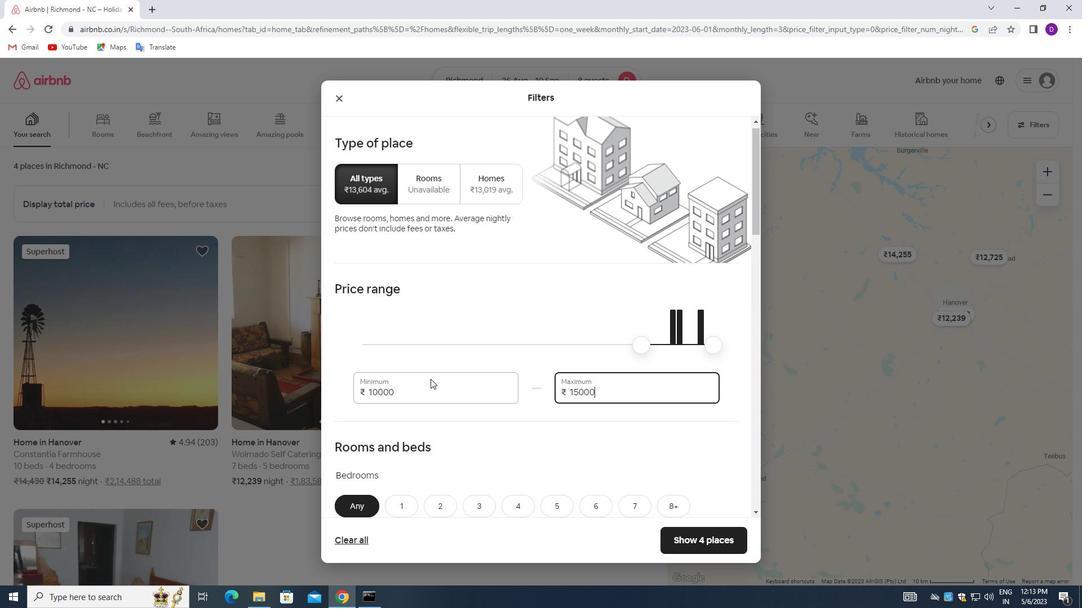 
Action: Mouse moved to (483, 365)
Screenshot: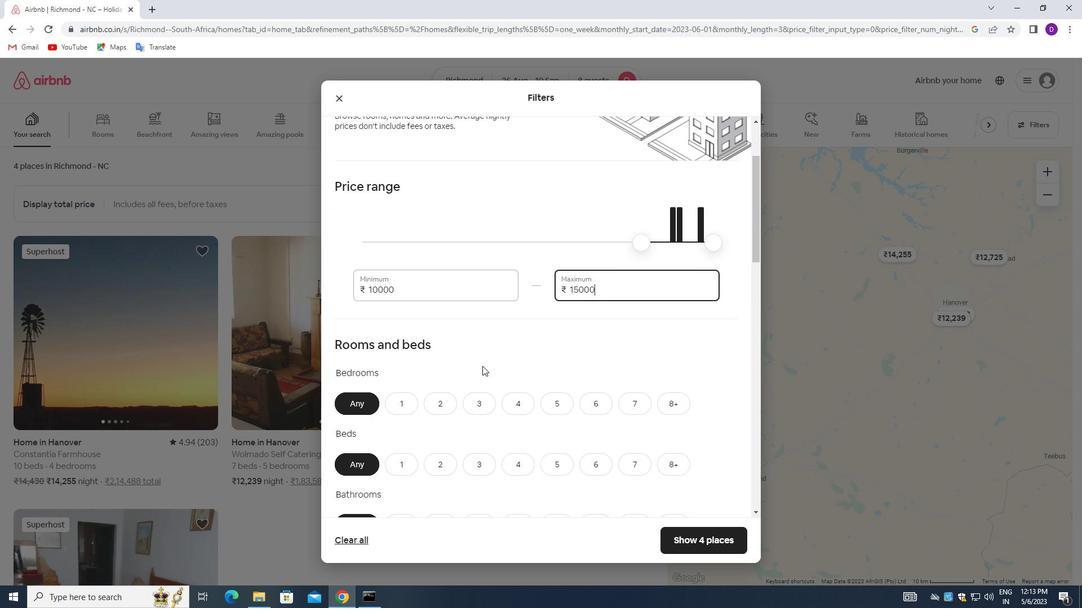 
Action: Mouse scrolled (483, 364) with delta (0, 0)
Screenshot: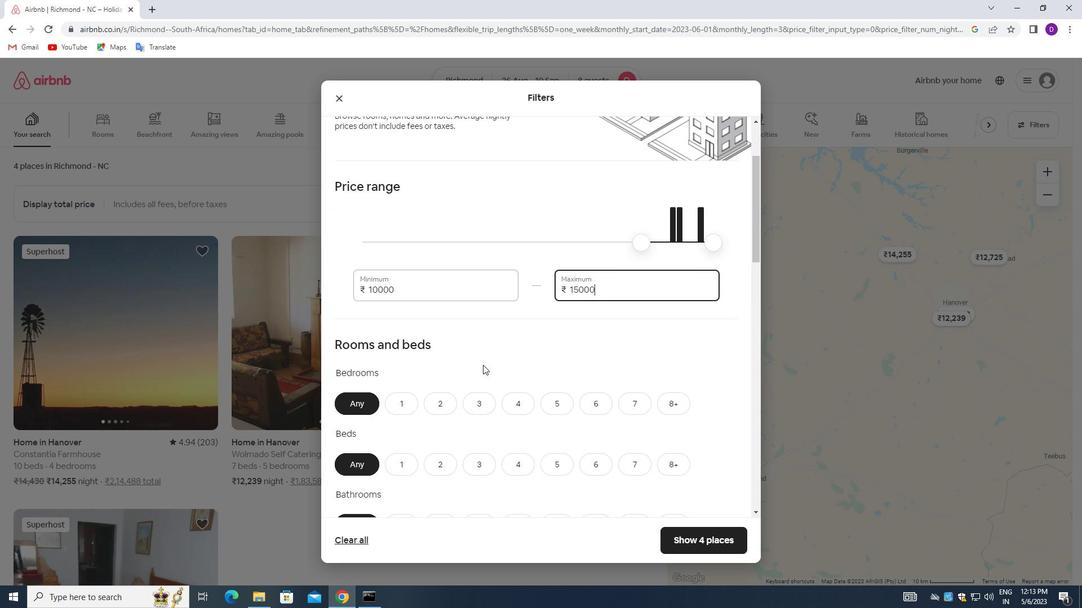 
Action: Mouse scrolled (483, 364) with delta (0, 0)
Screenshot: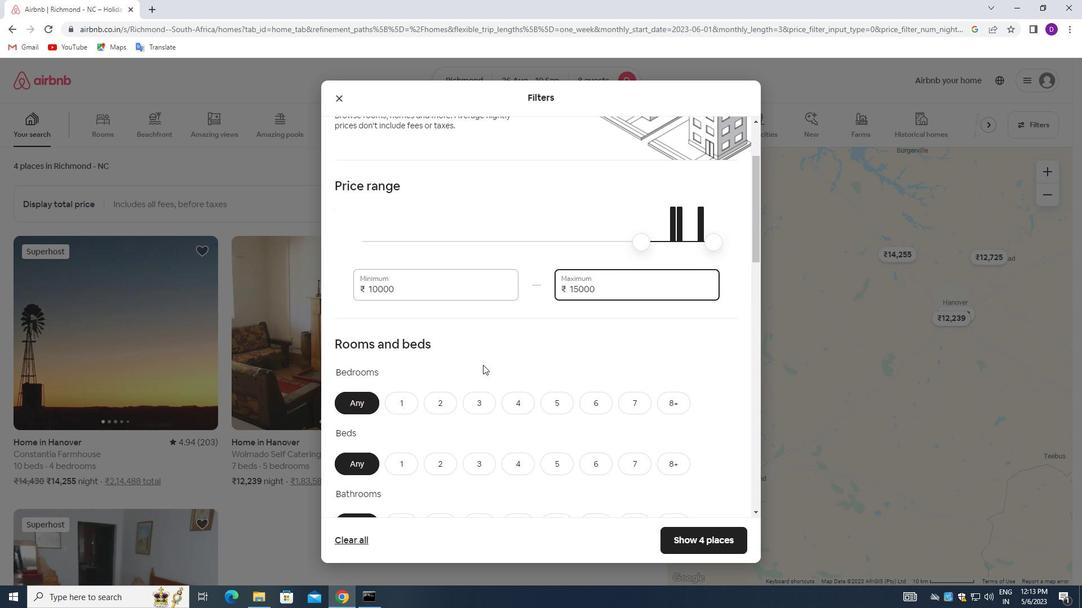 
Action: Mouse moved to (603, 291)
Screenshot: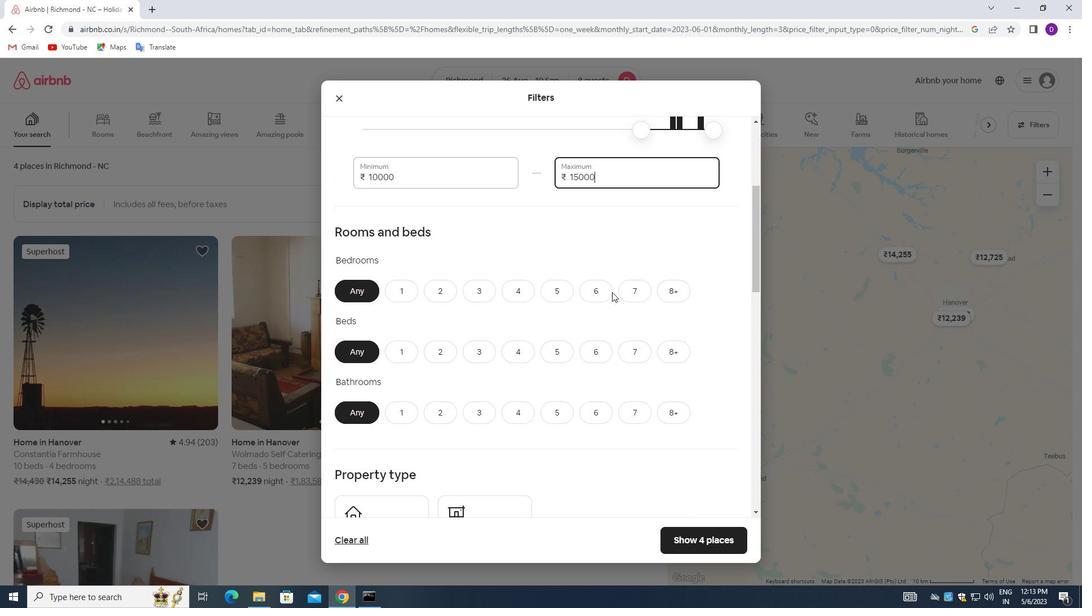 
Action: Mouse pressed left at (603, 291)
Screenshot: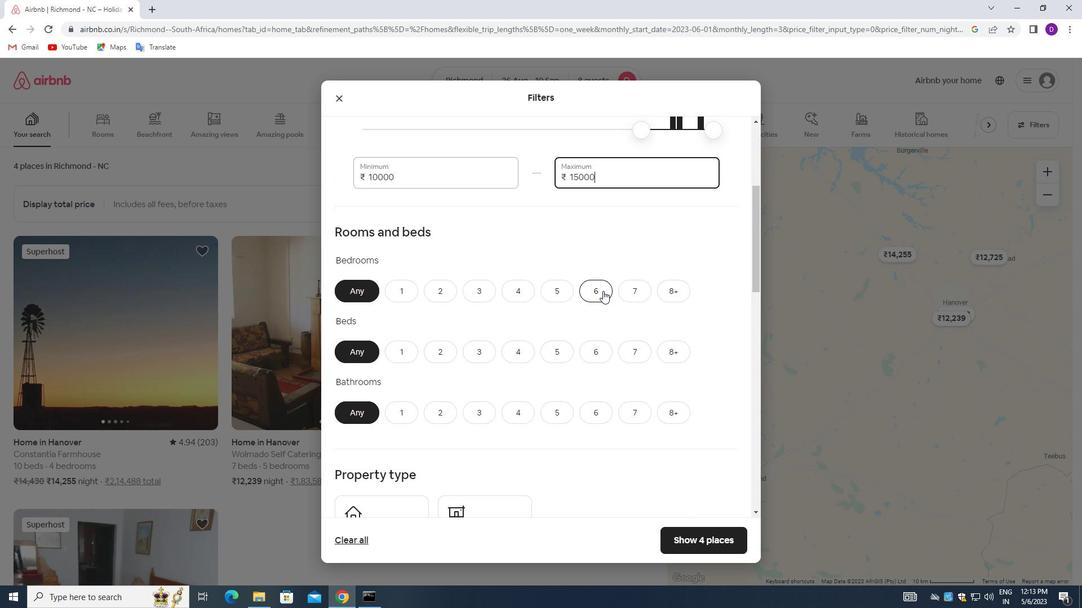 
Action: Mouse moved to (593, 350)
Screenshot: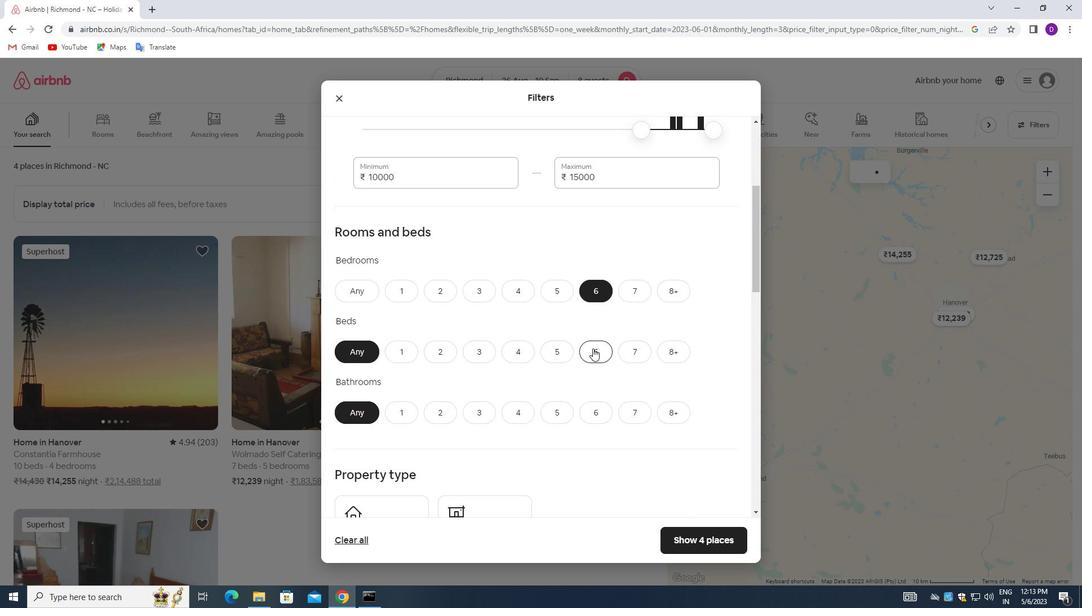
Action: Mouse pressed left at (593, 350)
Screenshot: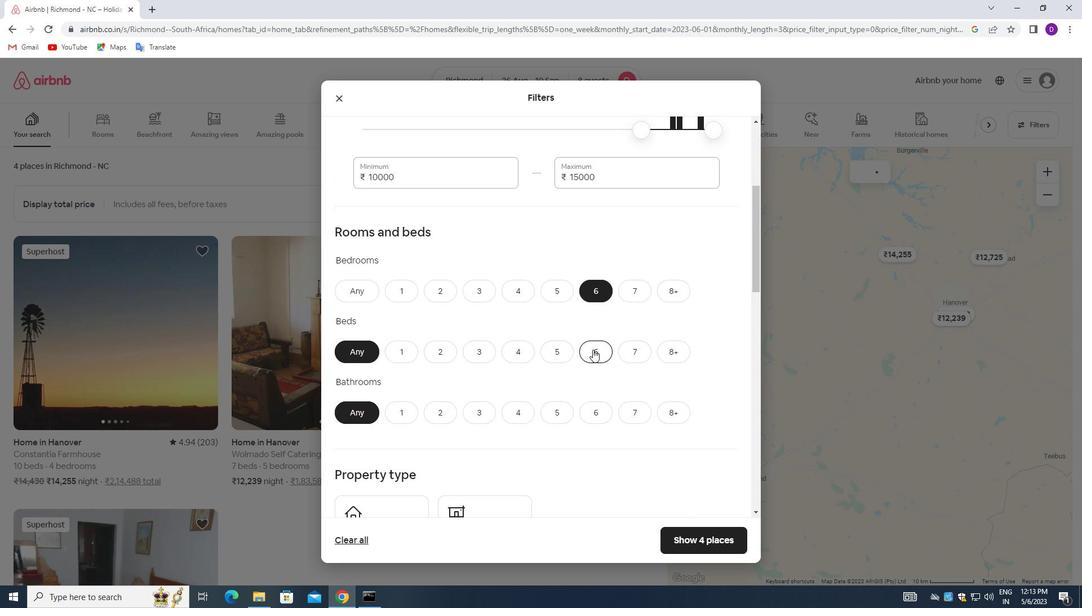 
Action: Mouse moved to (593, 411)
Screenshot: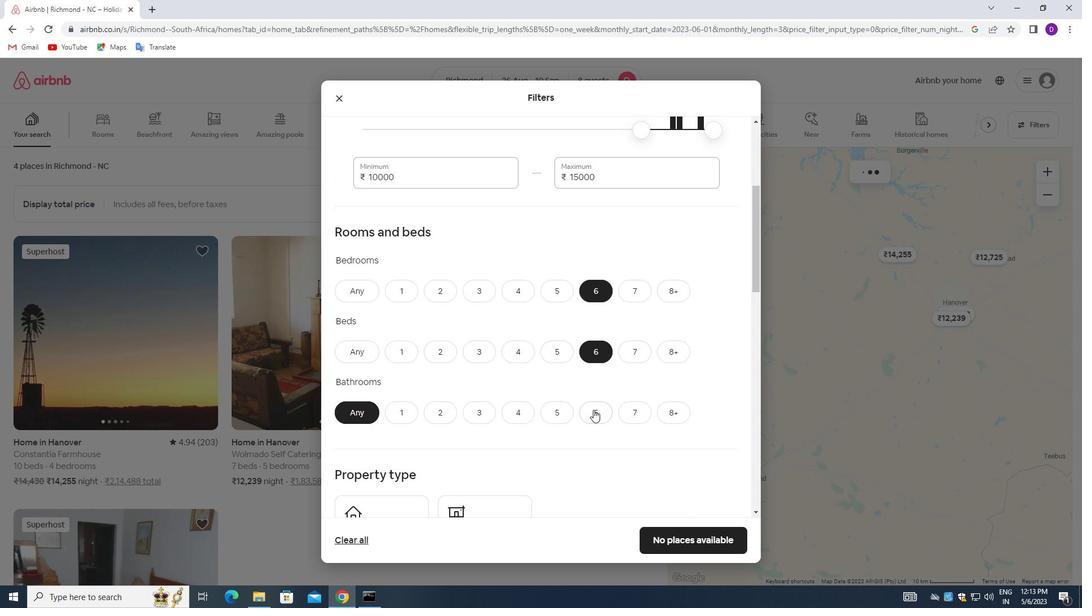 
Action: Mouse pressed left at (593, 411)
Screenshot: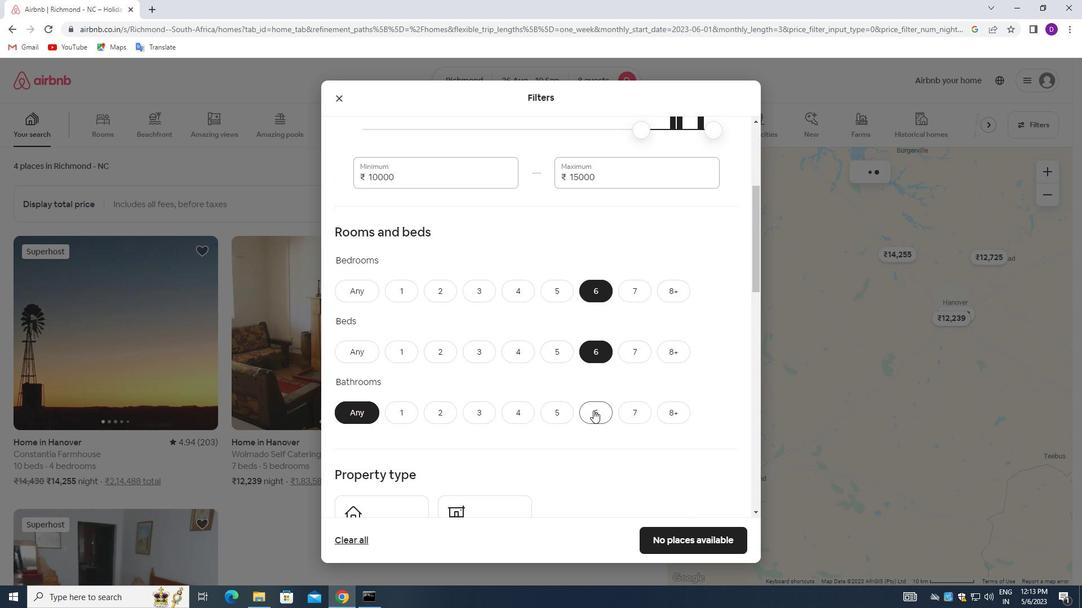 
Action: Mouse moved to (537, 359)
Screenshot: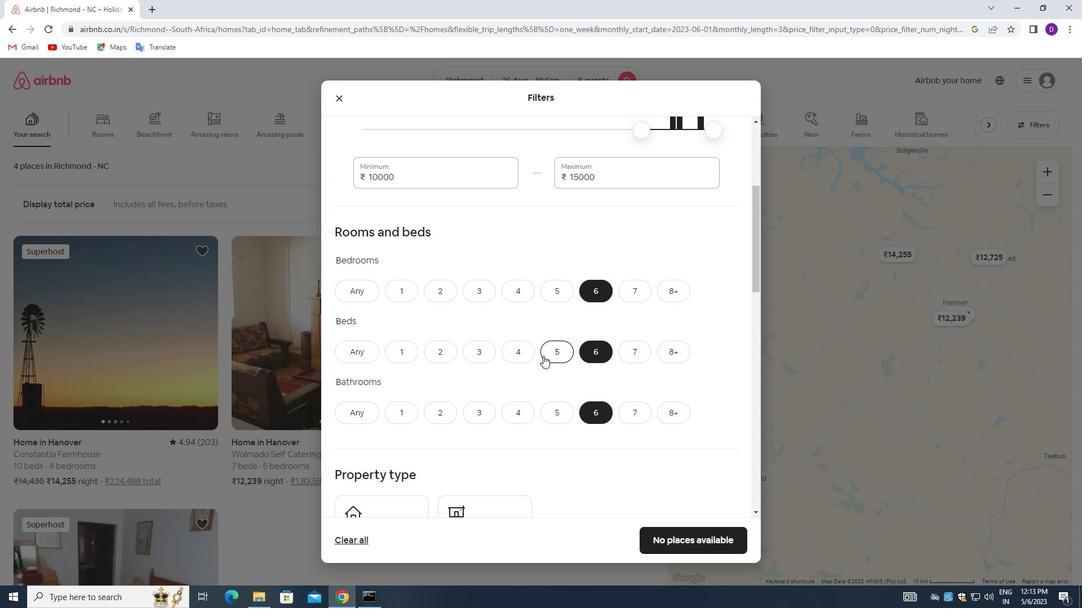 
Action: Mouse scrolled (537, 359) with delta (0, 0)
Screenshot: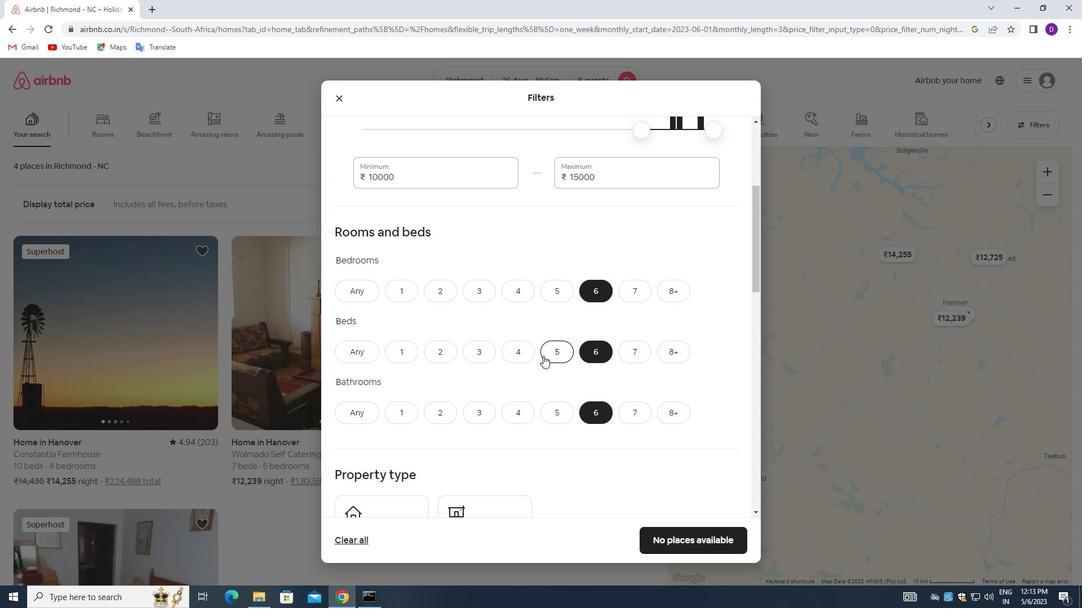 
Action: Mouse moved to (506, 351)
Screenshot: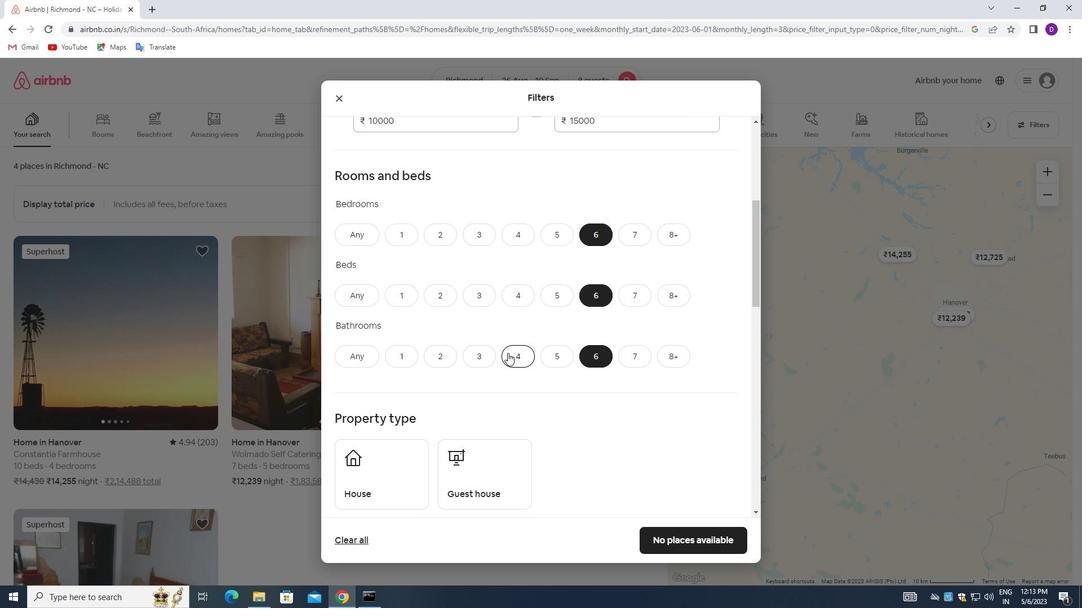 
Action: Mouse scrolled (506, 351) with delta (0, 0)
Screenshot: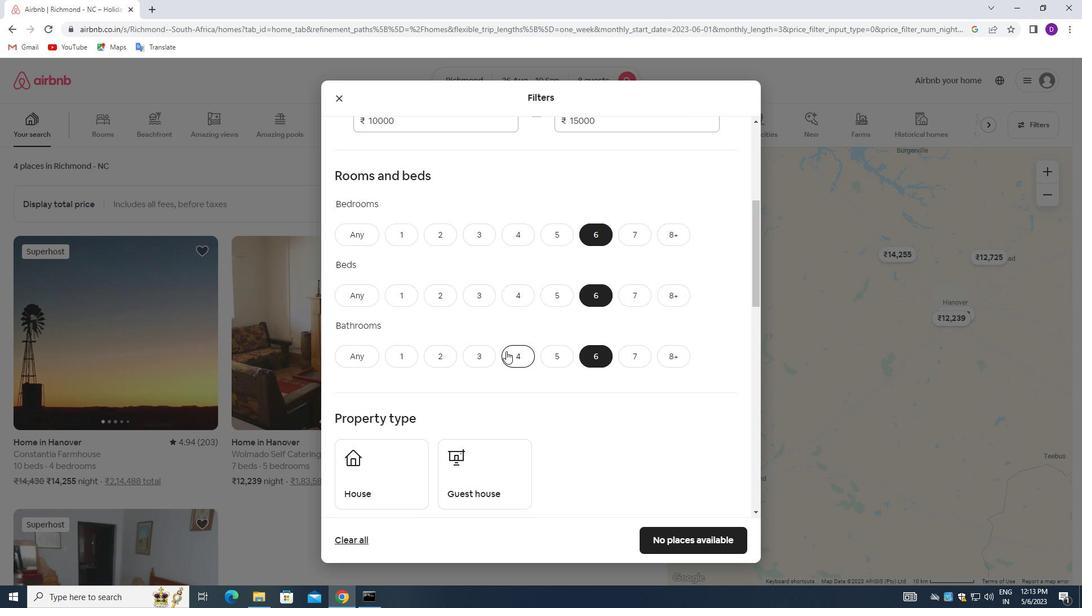 
Action: Mouse scrolled (506, 351) with delta (0, 0)
Screenshot: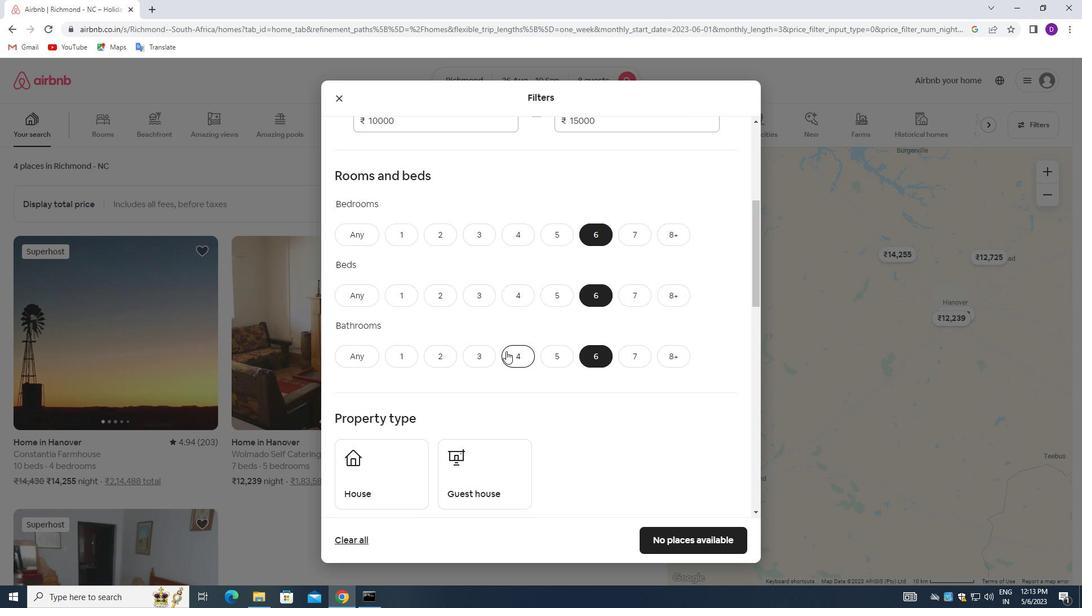
Action: Mouse scrolled (506, 351) with delta (0, 0)
Screenshot: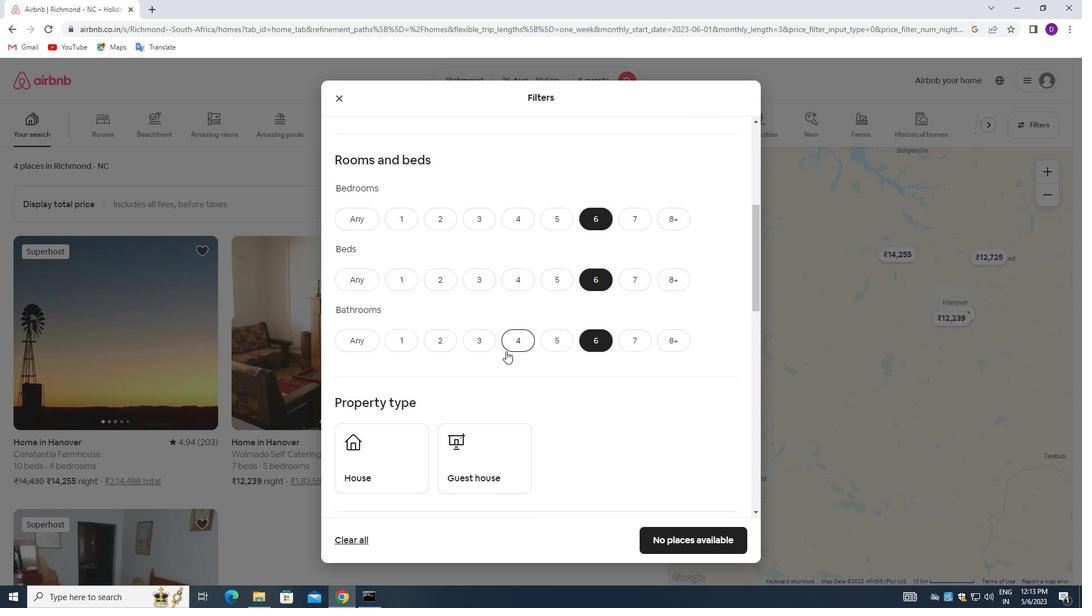 
Action: Mouse moved to (374, 308)
Screenshot: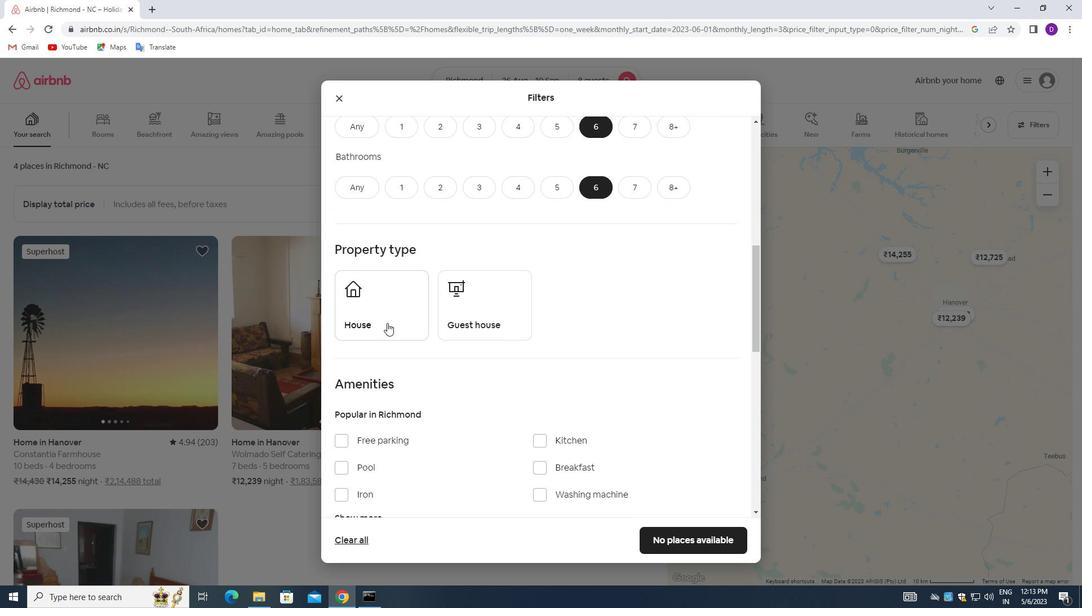
Action: Mouse pressed left at (374, 308)
Screenshot: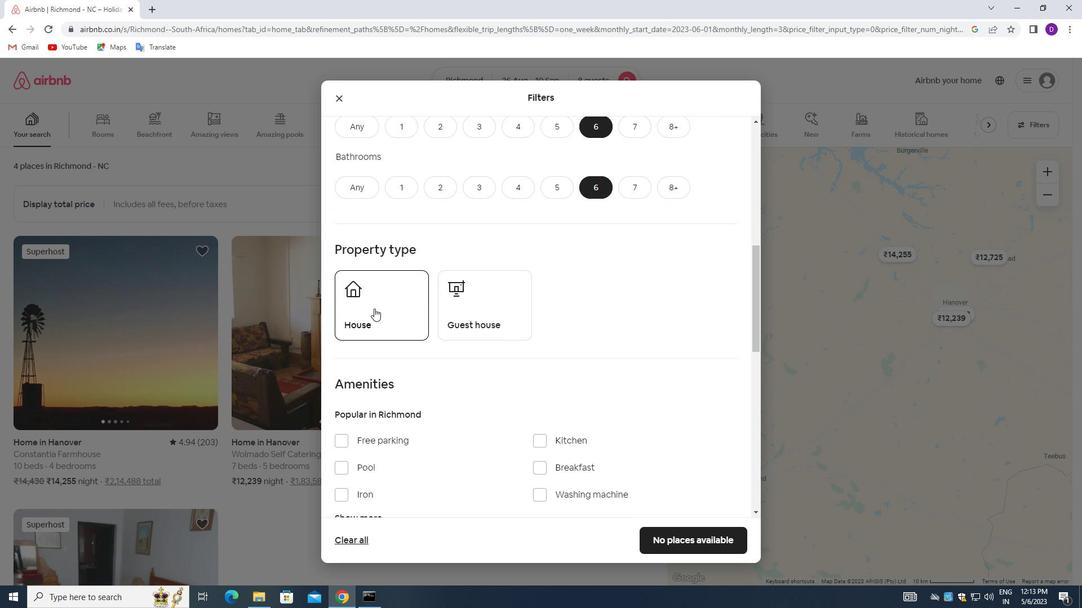 
Action: Mouse moved to (463, 305)
Screenshot: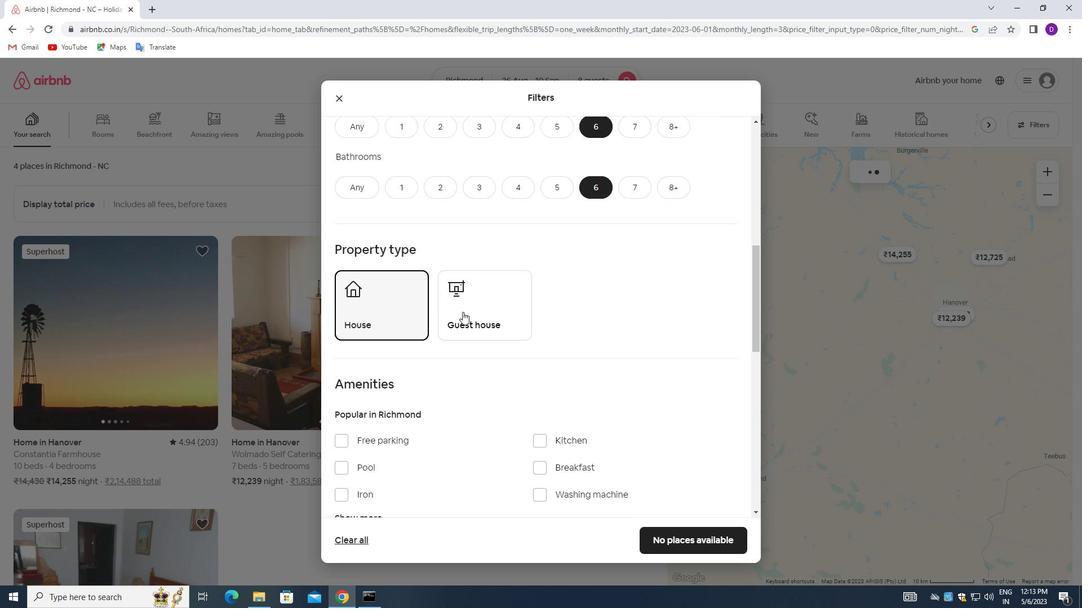 
Action: Mouse pressed left at (463, 305)
Screenshot: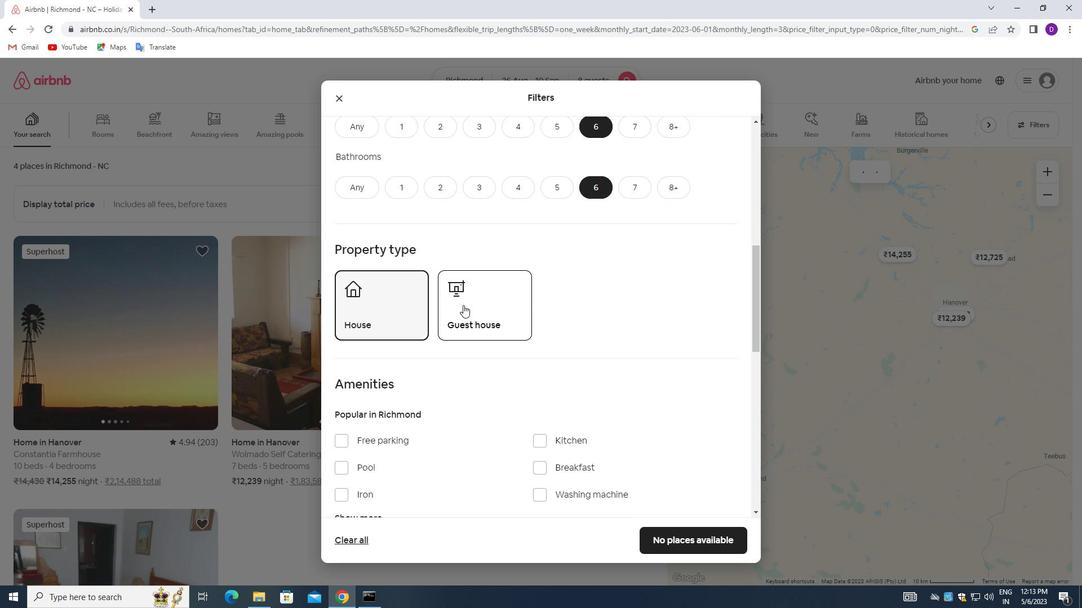 
Action: Mouse moved to (536, 364)
Screenshot: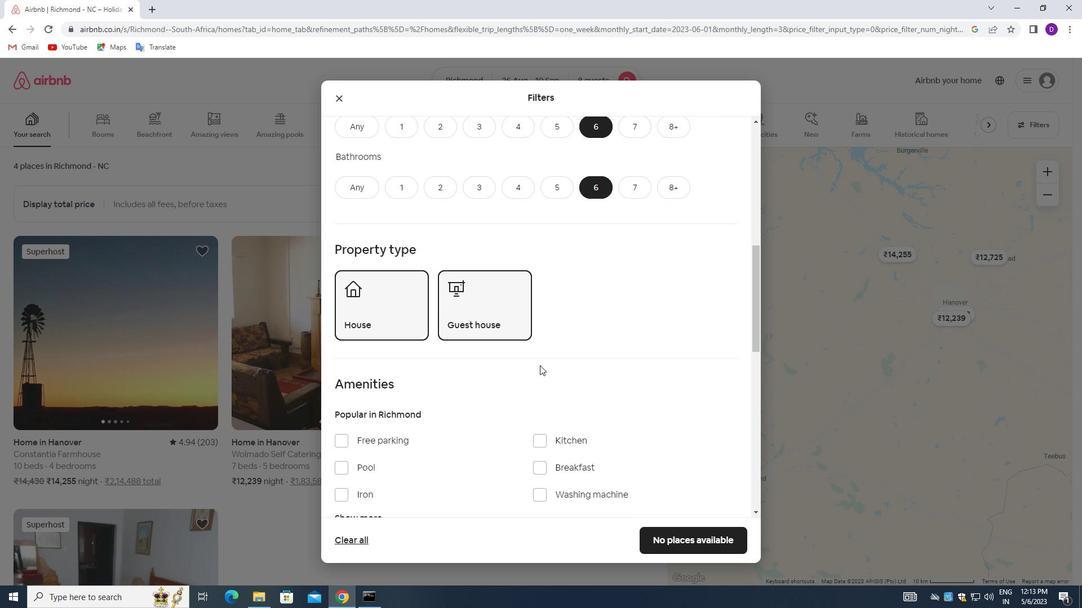 
Action: Mouse scrolled (536, 363) with delta (0, 0)
Screenshot: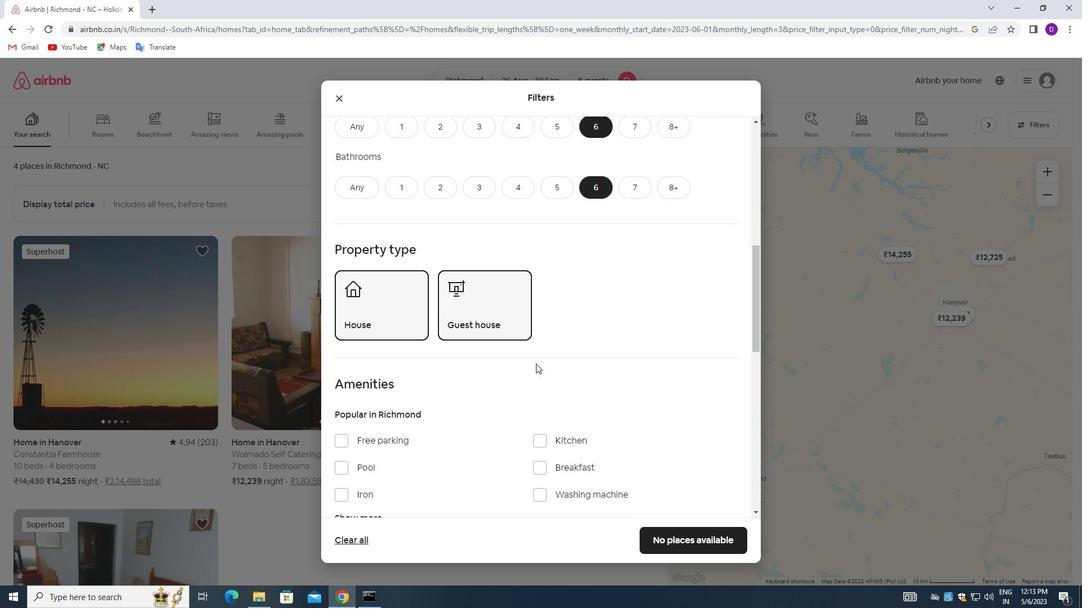 
Action: Mouse scrolled (536, 363) with delta (0, 0)
Screenshot: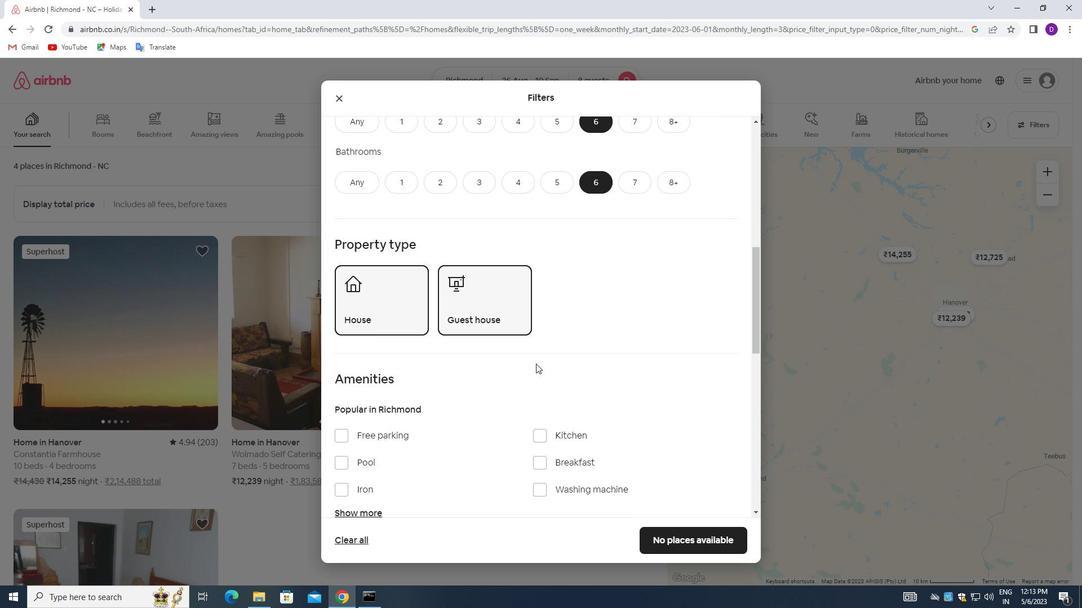 
Action: Mouse moved to (340, 326)
Screenshot: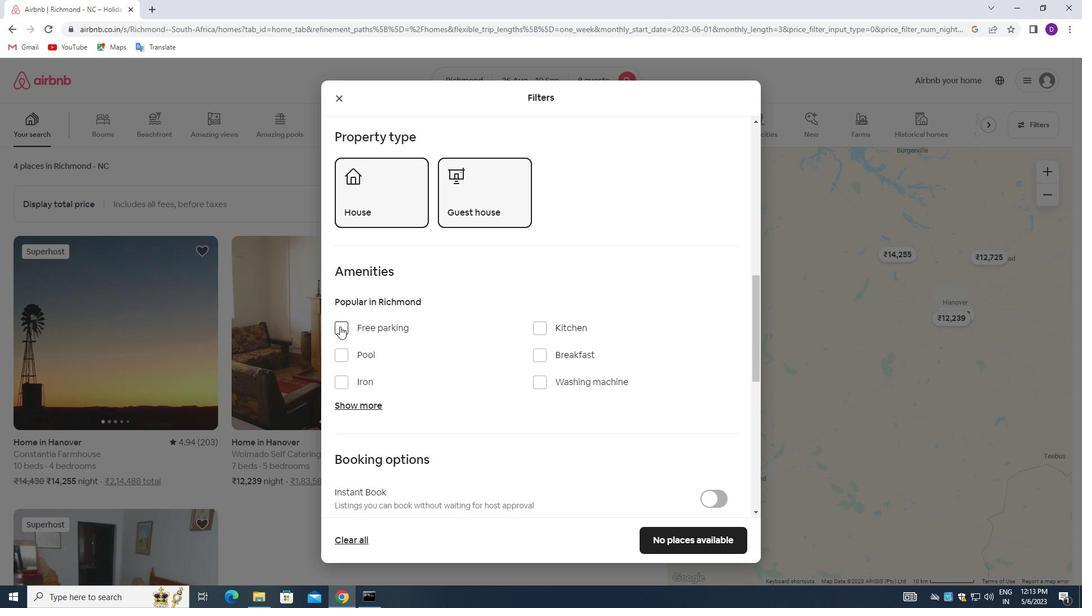 
Action: Mouse pressed left at (340, 326)
Screenshot: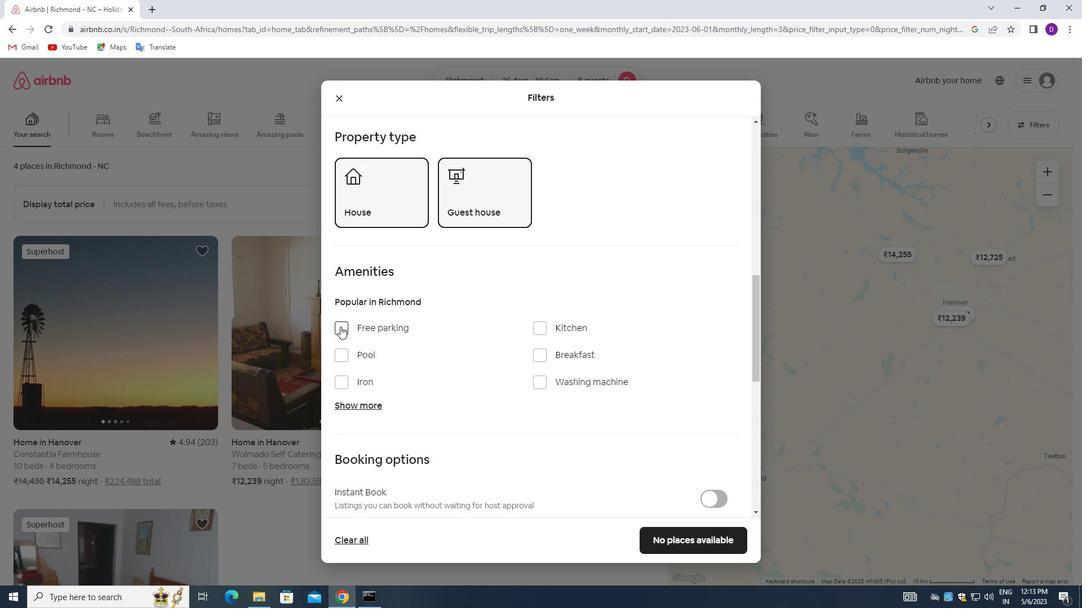 
Action: Mouse moved to (537, 350)
Screenshot: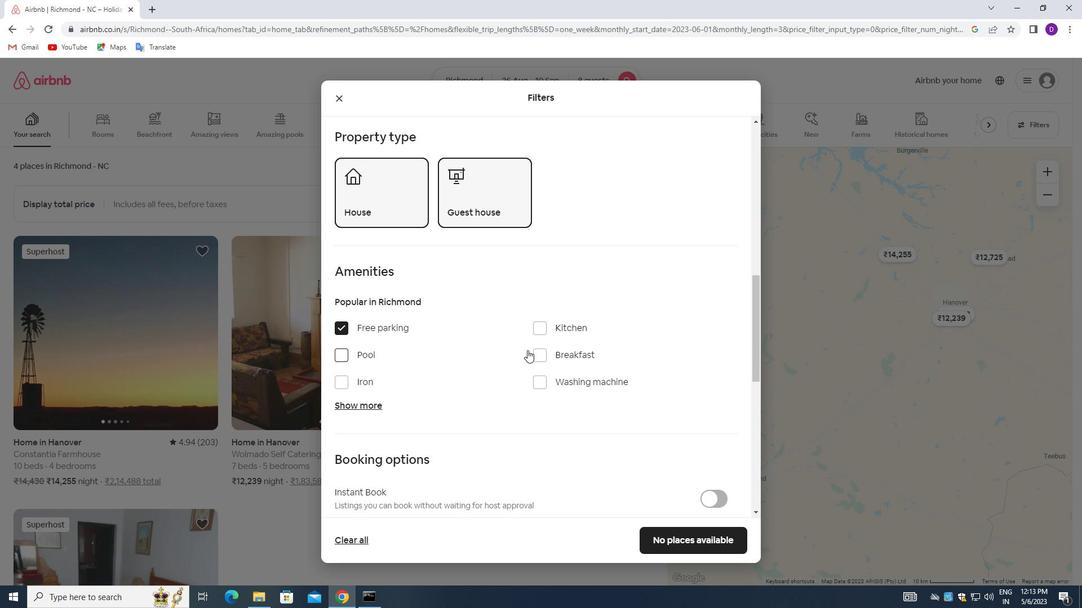 
Action: Mouse pressed left at (537, 350)
Screenshot: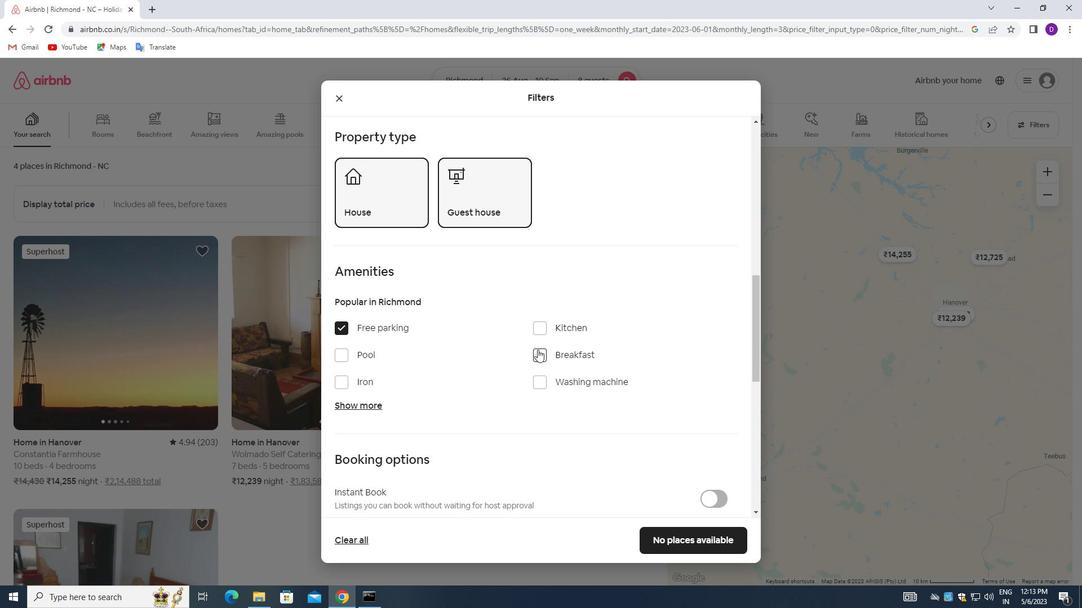 
Action: Mouse moved to (422, 380)
Screenshot: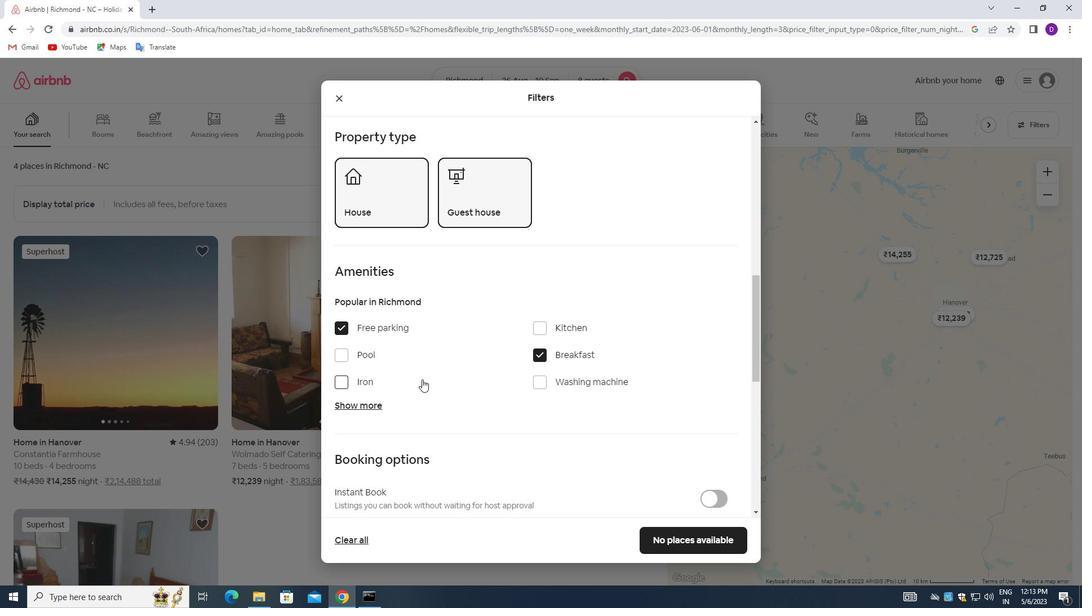 
Action: Mouse scrolled (422, 379) with delta (0, 0)
Screenshot: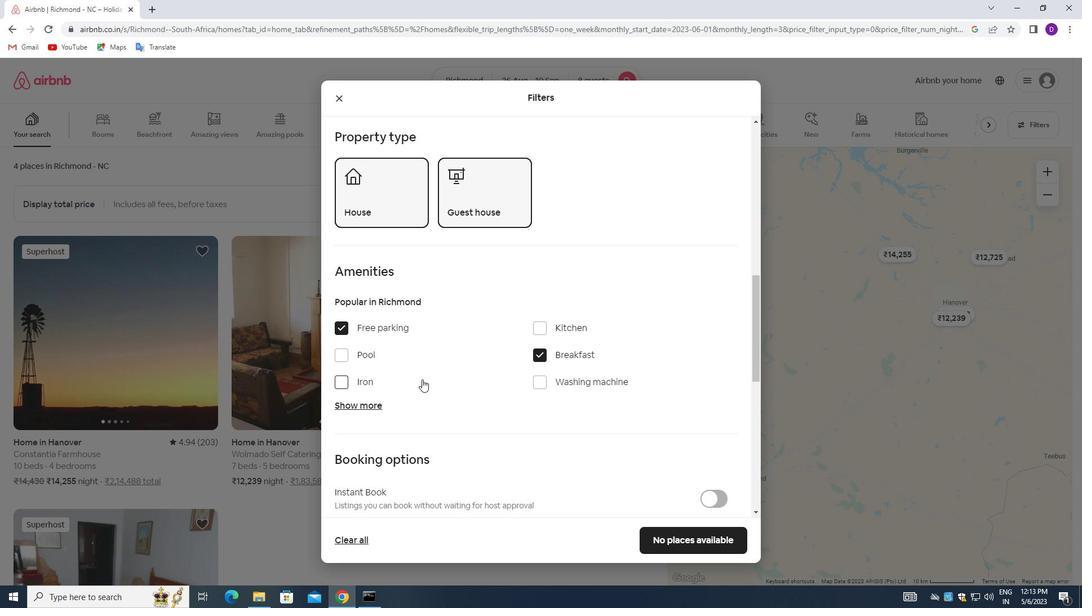 
Action: Mouse moved to (363, 351)
Screenshot: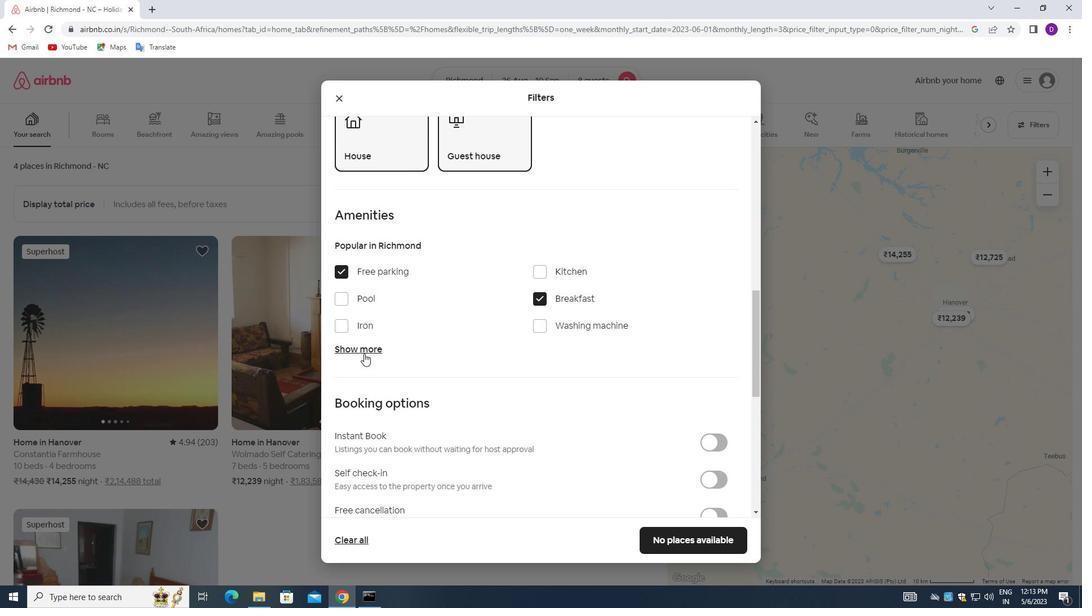 
Action: Mouse pressed left at (363, 351)
Screenshot: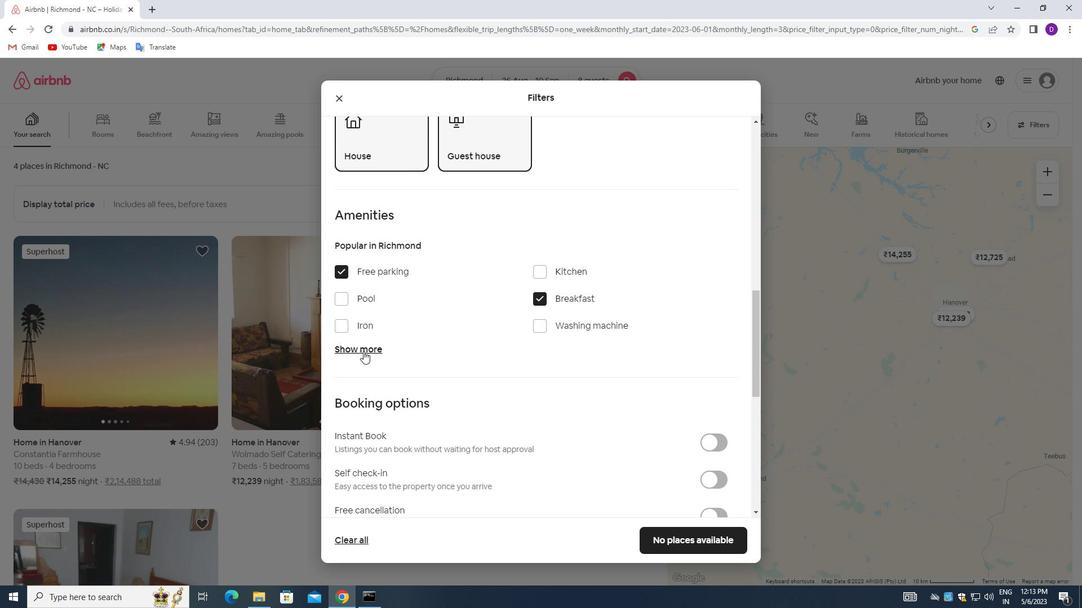 
Action: Mouse moved to (535, 443)
Screenshot: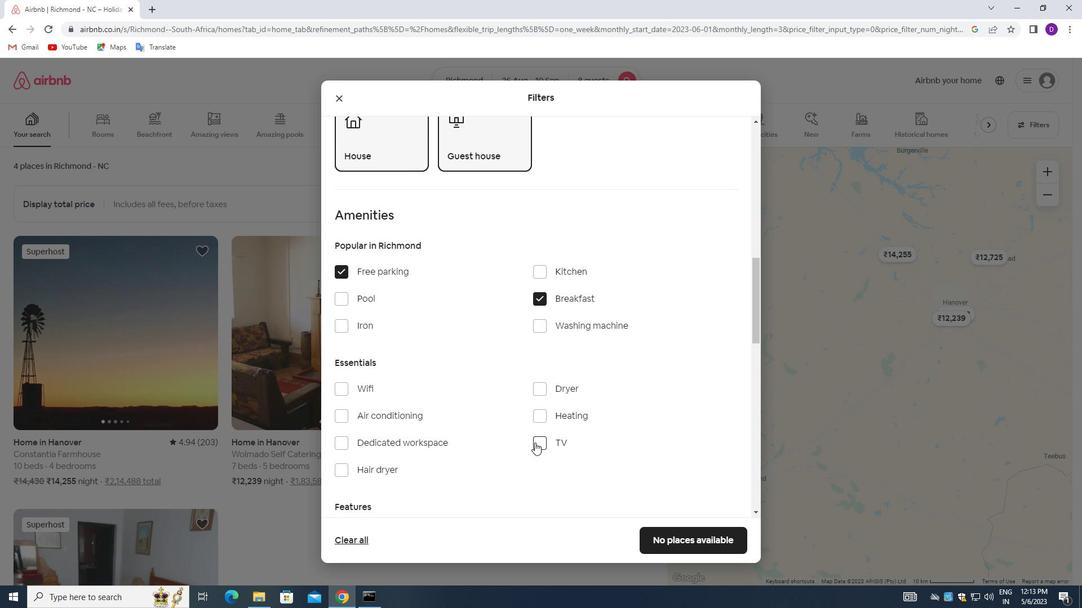 
Action: Mouse pressed left at (535, 443)
Screenshot: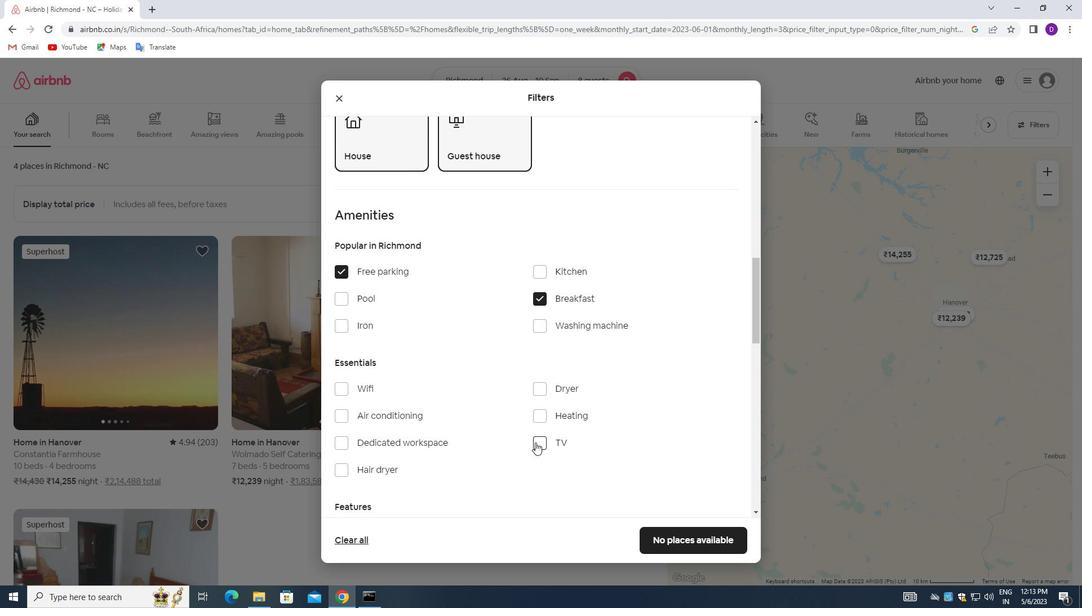 
Action: Mouse moved to (344, 386)
Screenshot: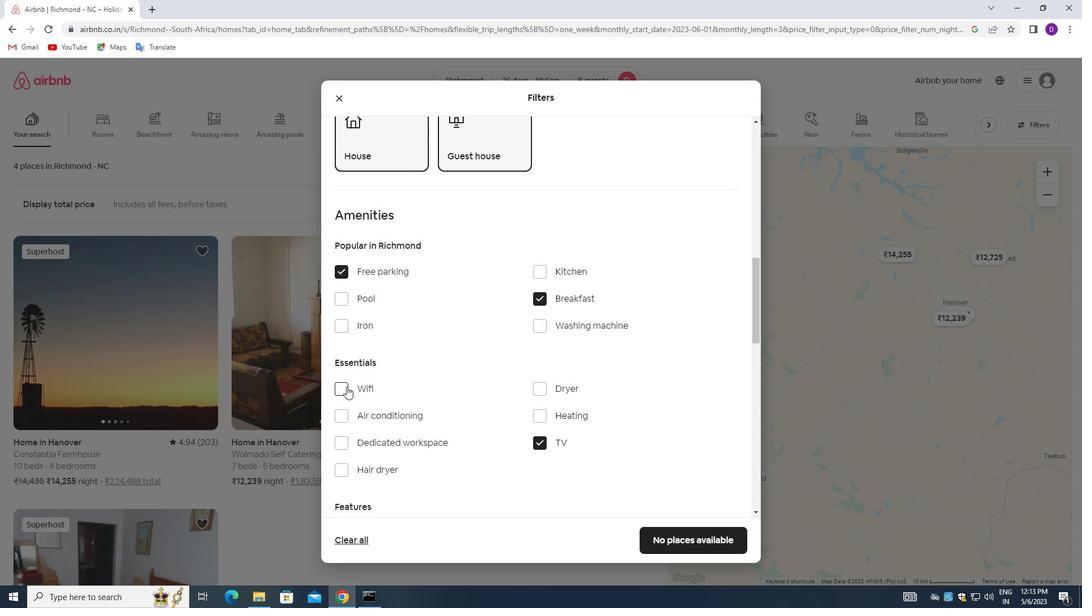 
Action: Mouse pressed left at (344, 386)
Screenshot: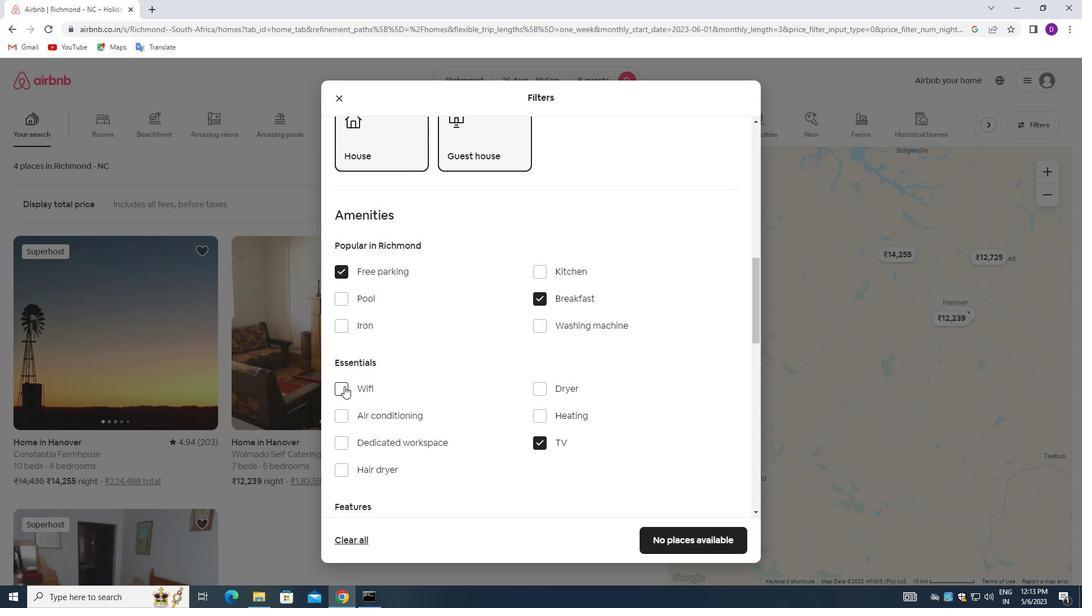 
Action: Mouse moved to (475, 405)
Screenshot: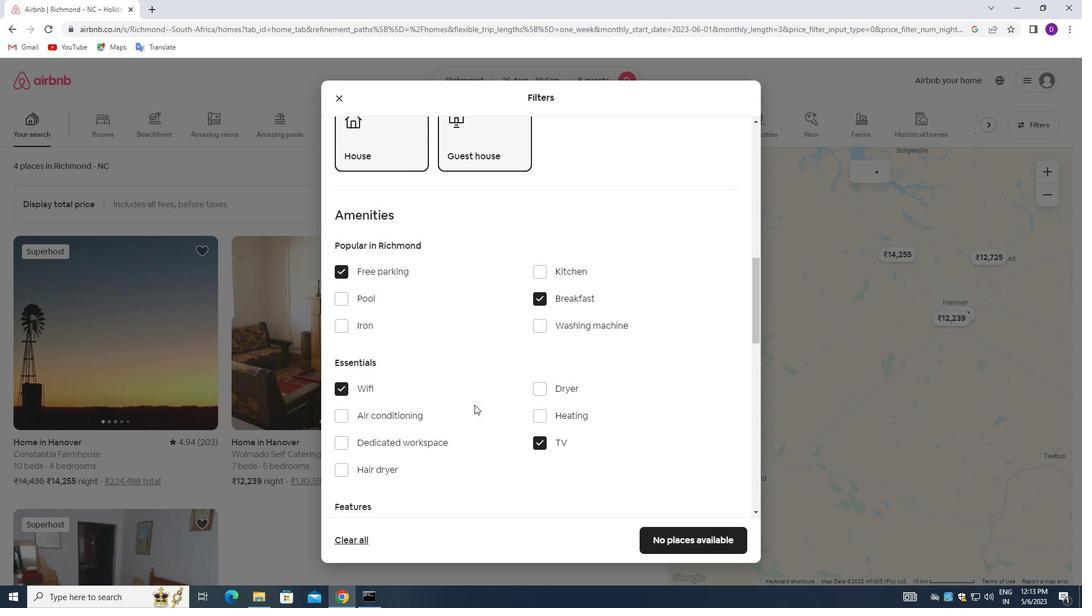 
Action: Mouse scrolled (475, 404) with delta (0, 0)
Screenshot: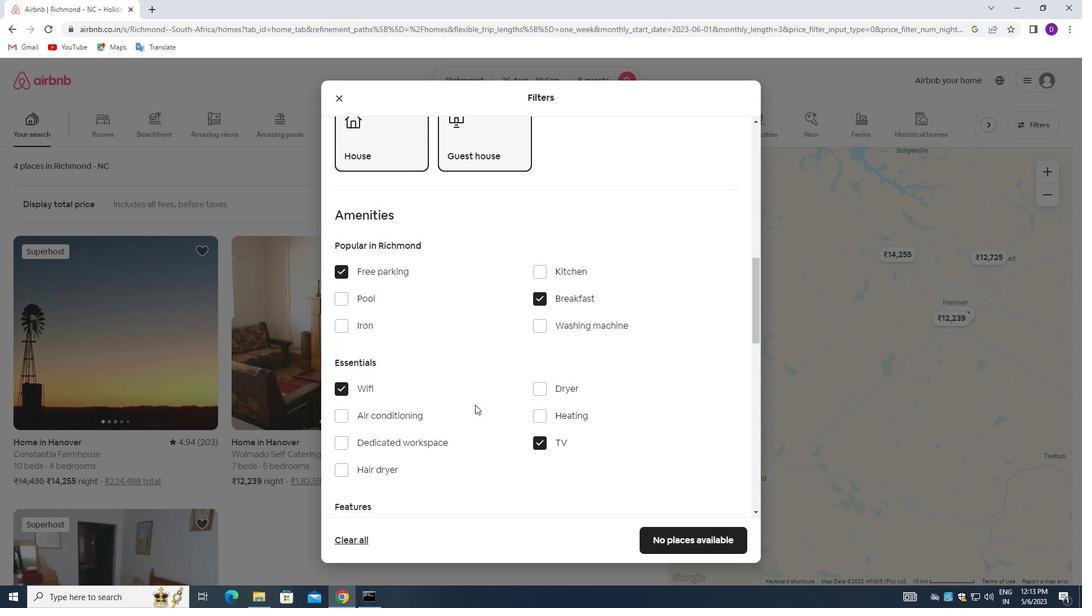 
Action: Mouse moved to (476, 404)
Screenshot: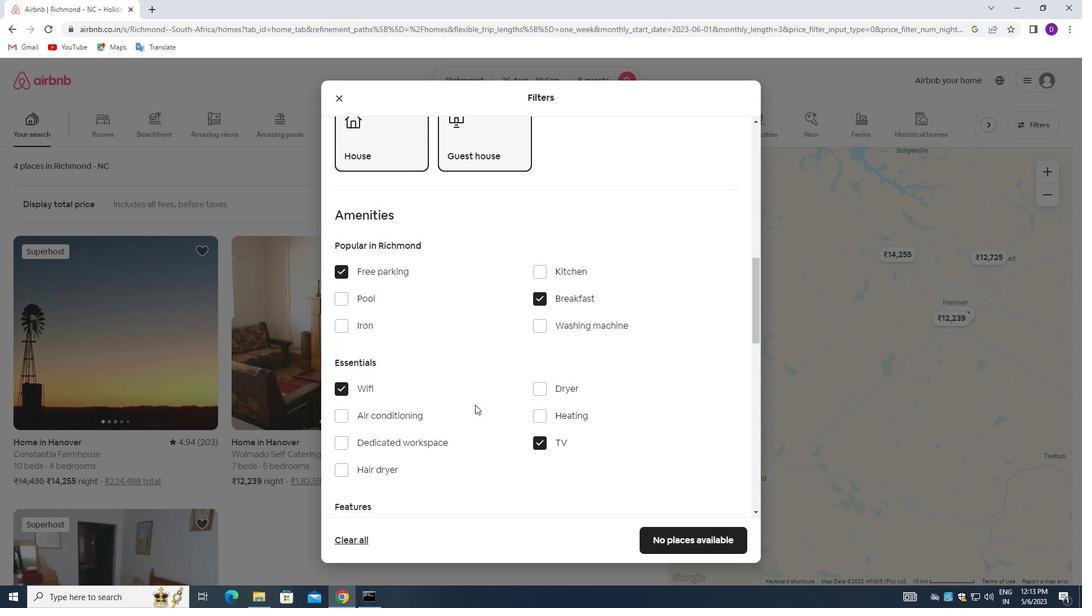 
Action: Mouse scrolled (476, 404) with delta (0, 0)
Screenshot: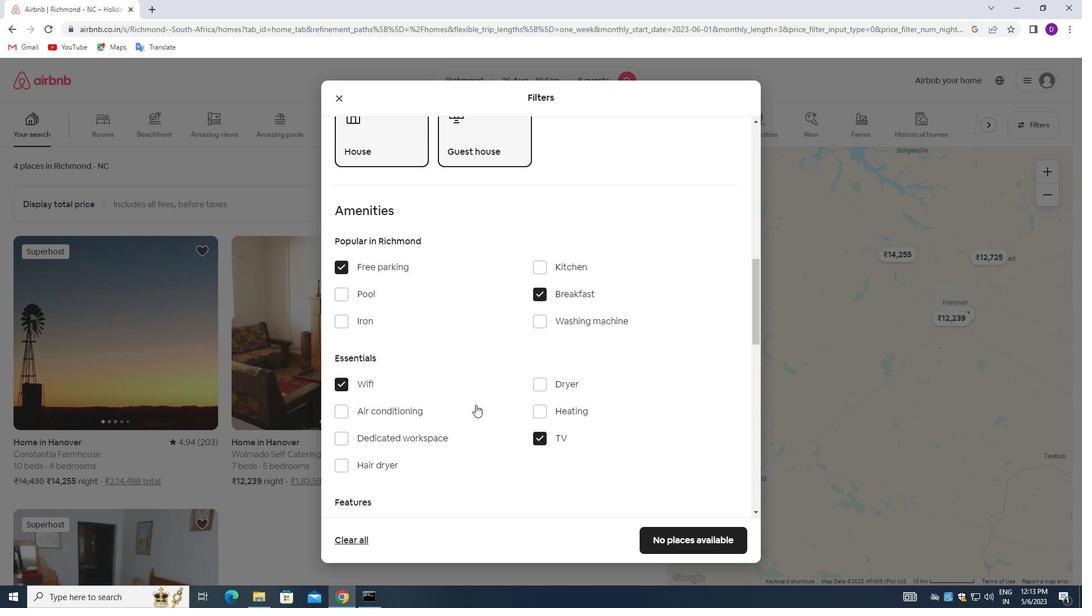 
Action: Mouse moved to (476, 404)
Screenshot: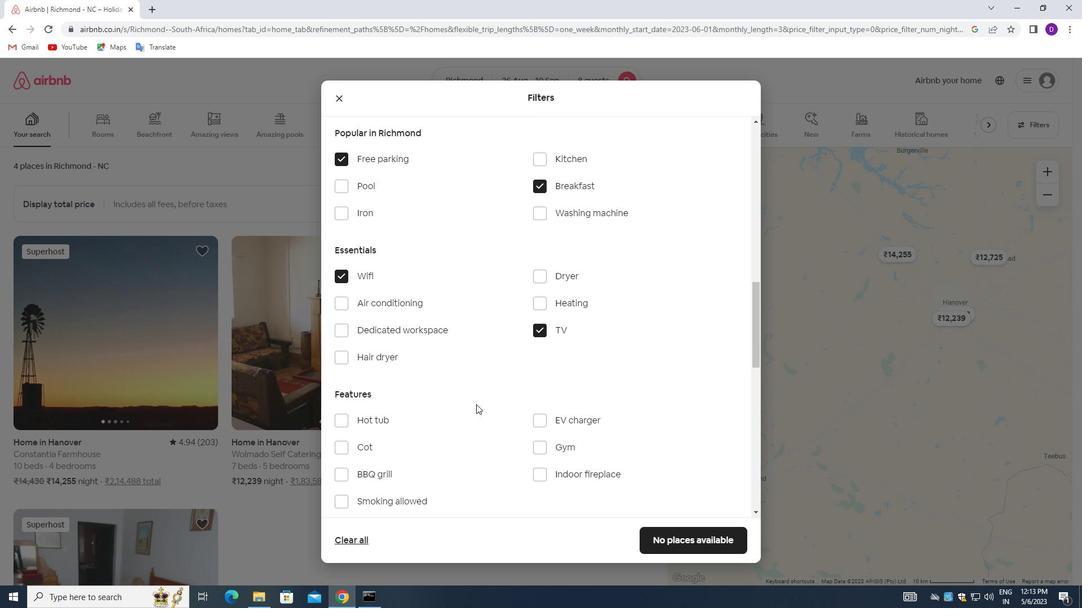 
Action: Mouse scrolled (476, 404) with delta (0, 0)
Screenshot: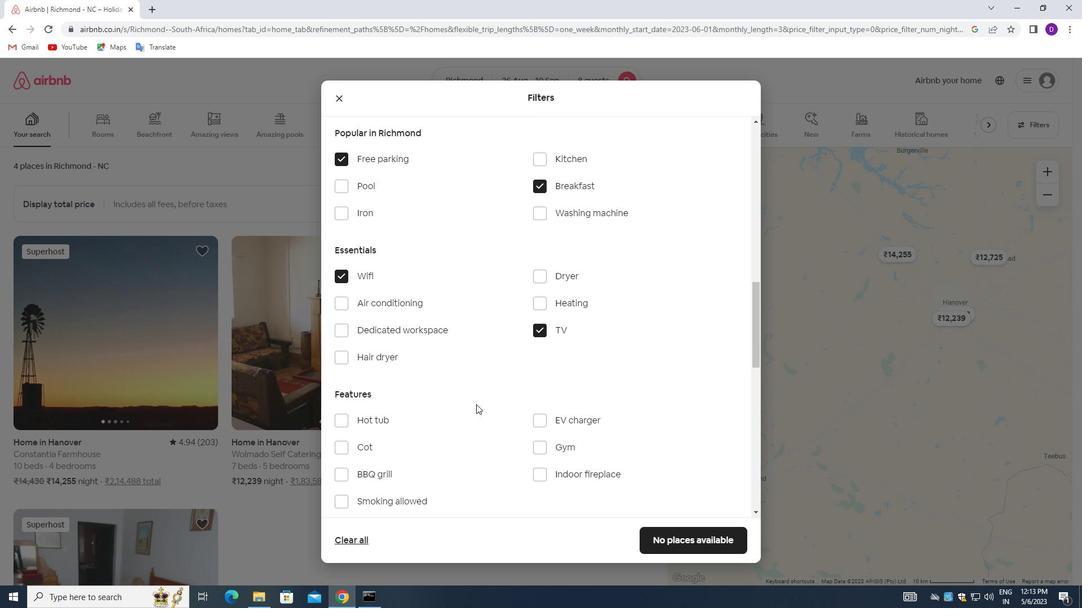 
Action: Mouse moved to (538, 394)
Screenshot: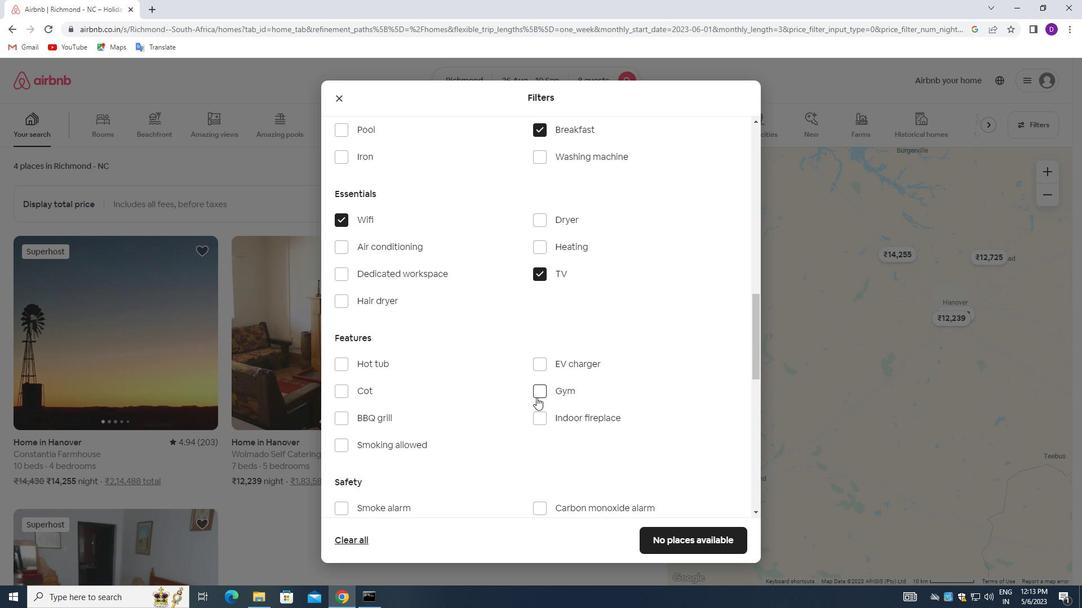
Action: Mouse pressed left at (538, 394)
Screenshot: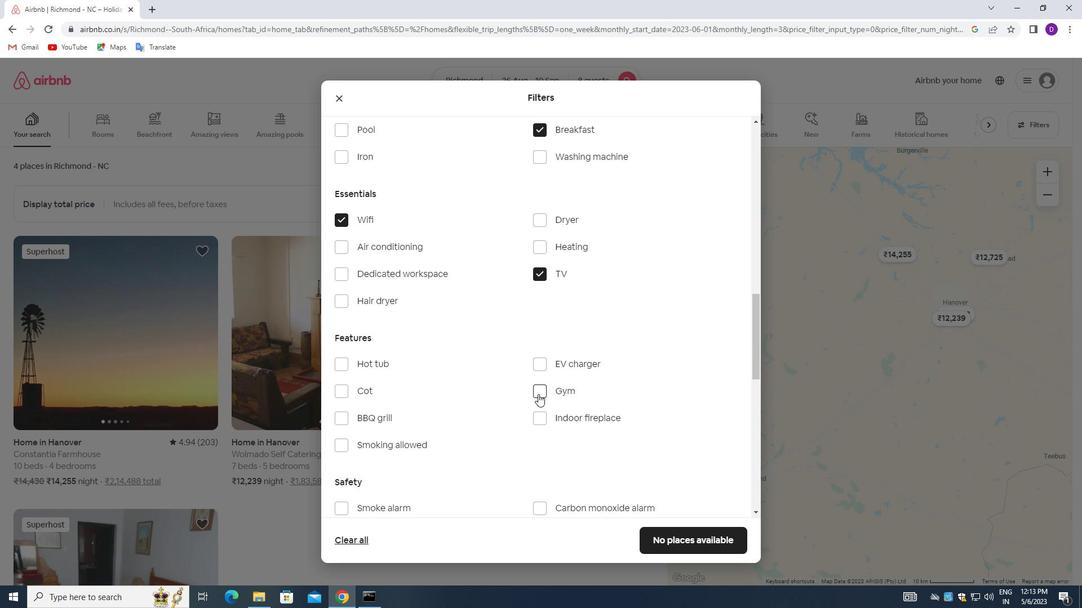 
Action: Mouse moved to (446, 394)
Screenshot: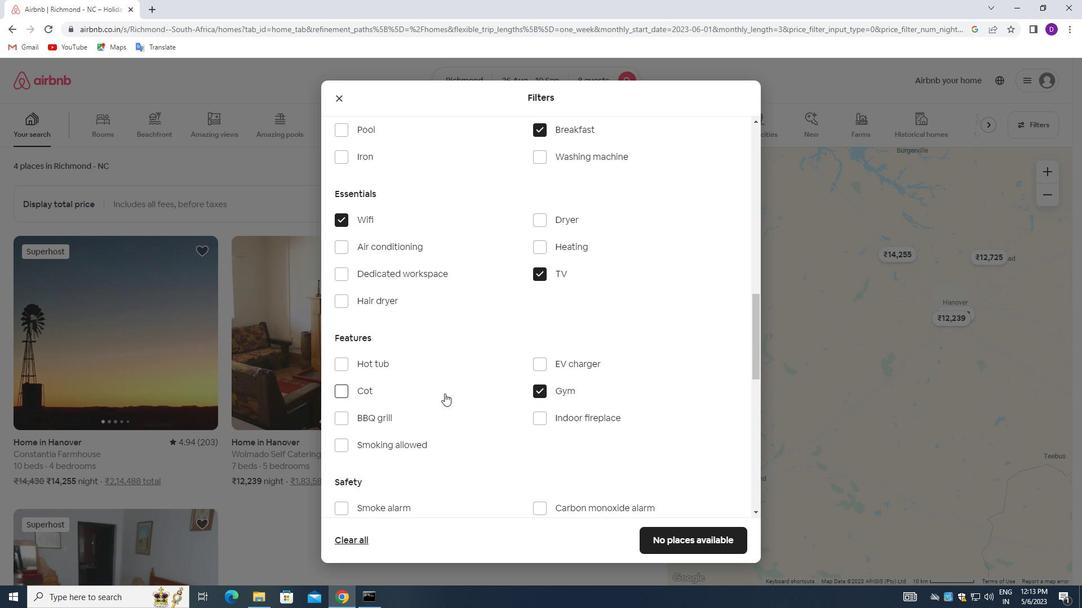 
Action: Mouse scrolled (446, 394) with delta (0, 0)
Screenshot: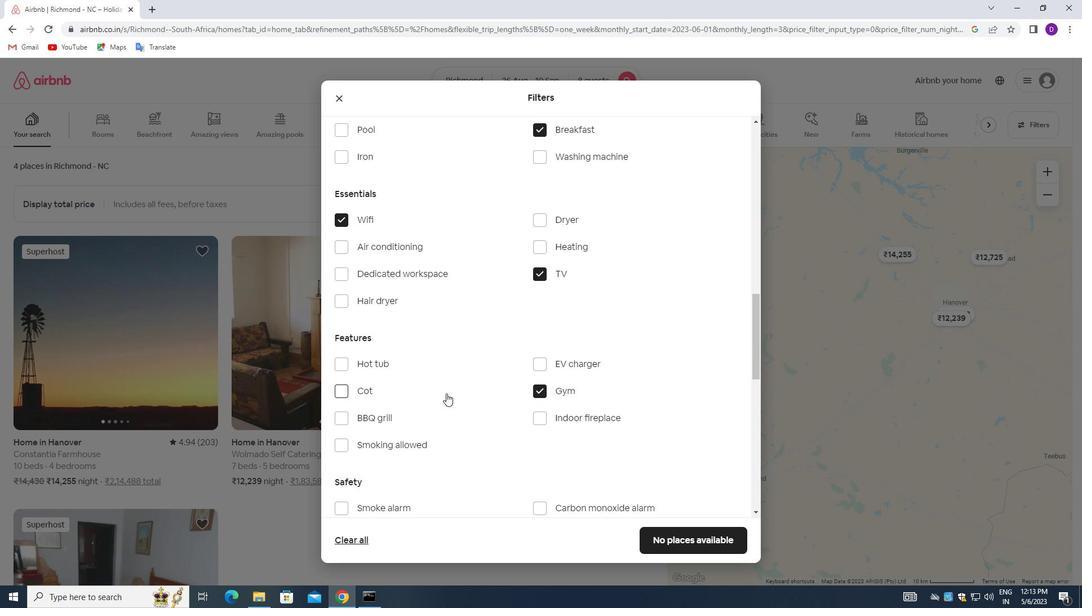 
Action: Mouse moved to (448, 396)
Screenshot: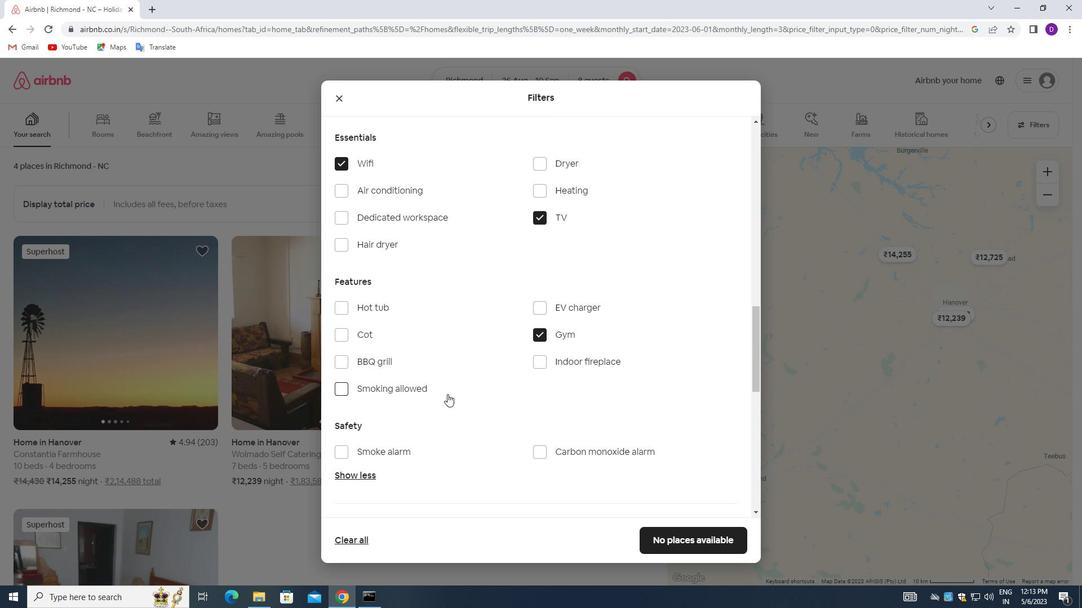 
Action: Mouse scrolled (448, 396) with delta (0, 0)
Screenshot: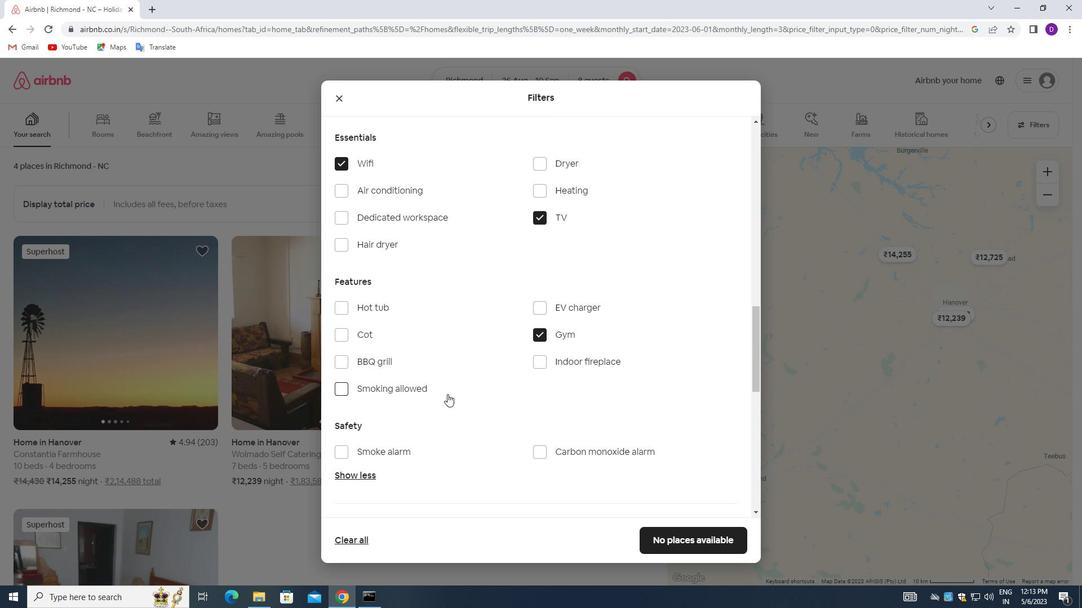 
Action: Mouse moved to (449, 398)
Screenshot: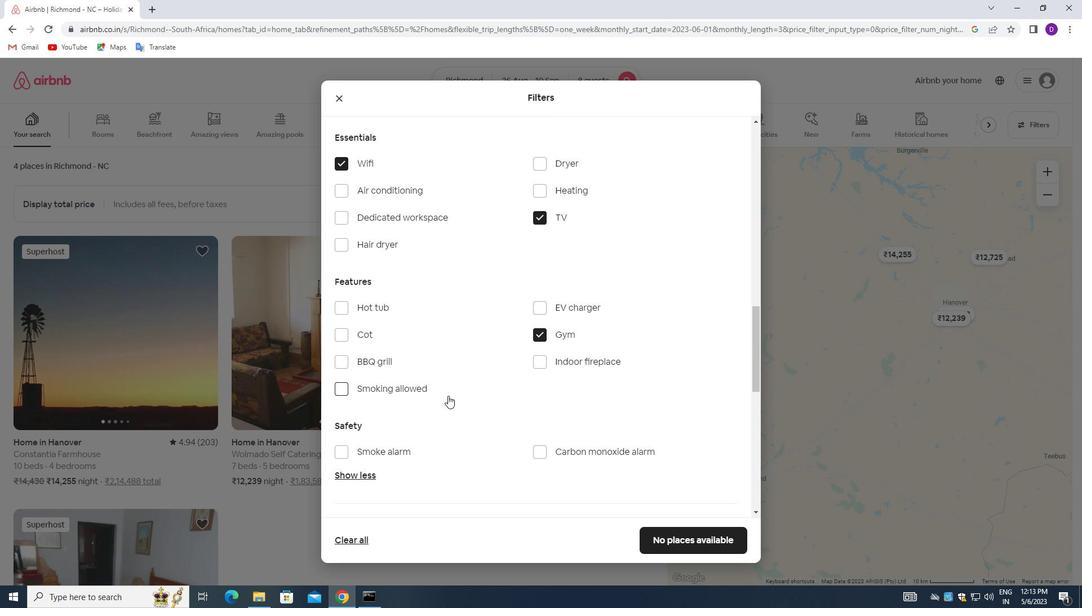 
Action: Mouse scrolled (449, 397) with delta (0, 0)
Screenshot: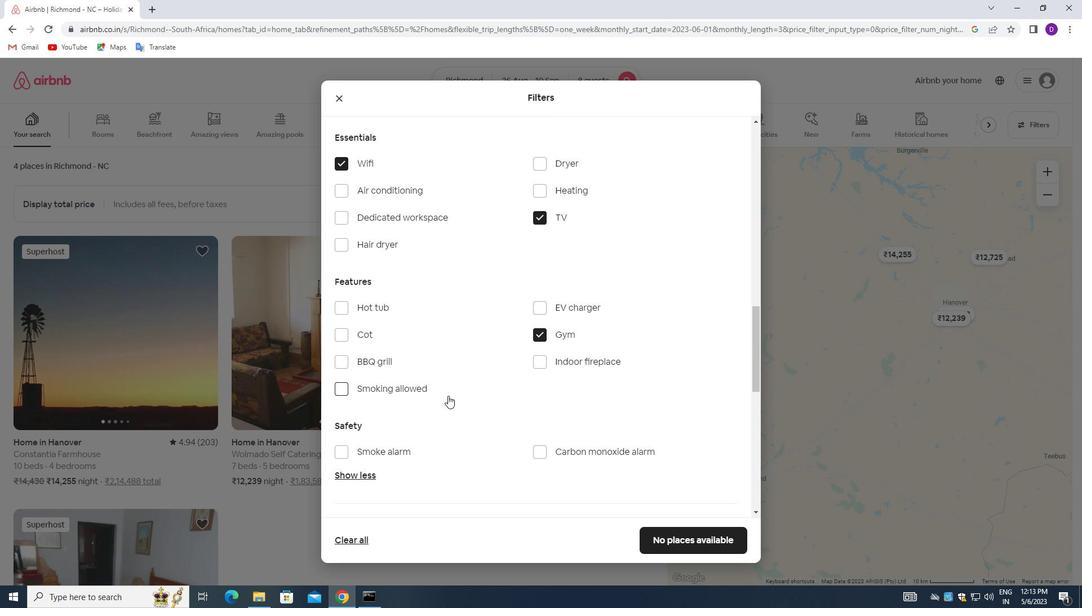
Action: Mouse moved to (449, 398)
Screenshot: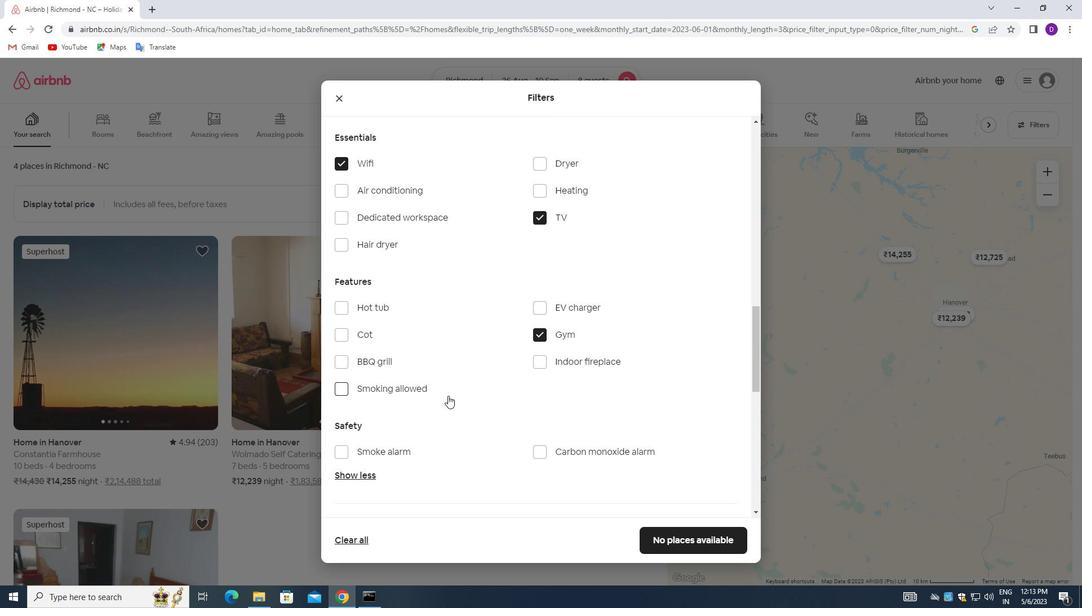 
Action: Mouse scrolled (449, 398) with delta (0, 0)
Screenshot: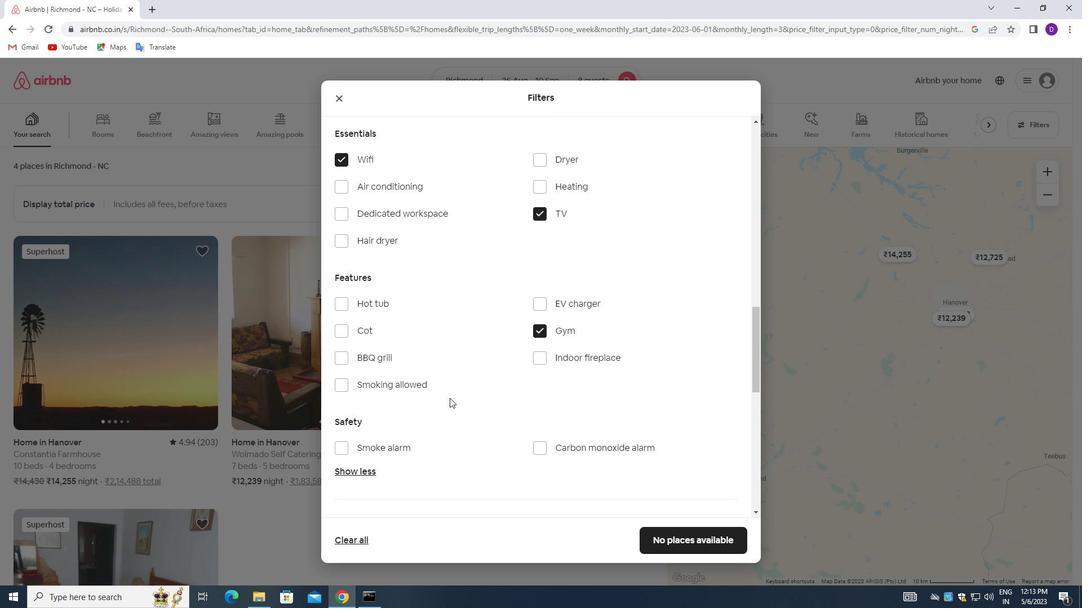 
Action: Mouse moved to (706, 440)
Screenshot: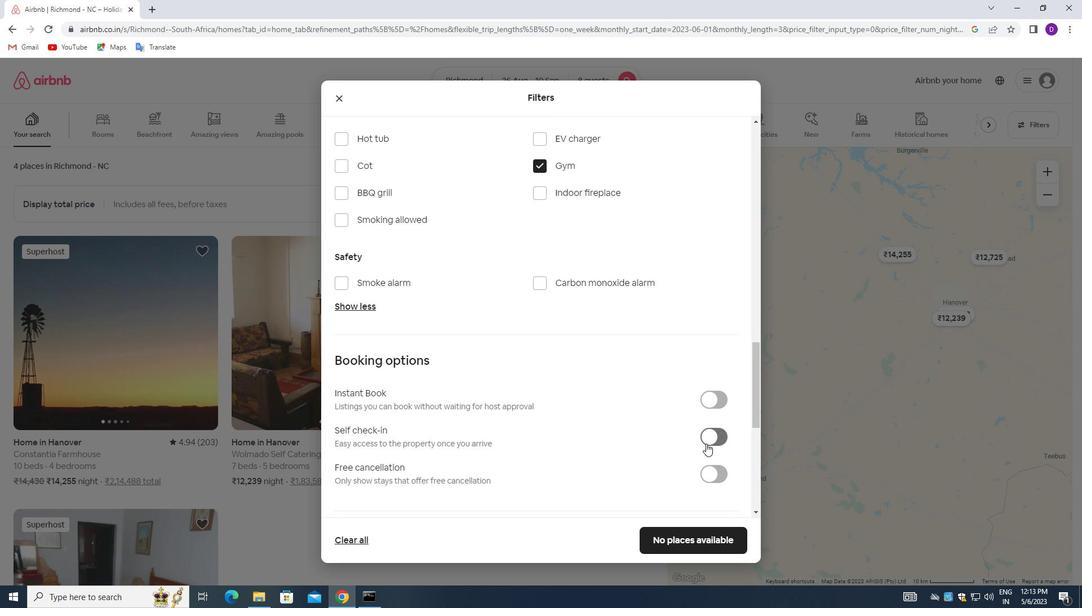 
Action: Mouse pressed left at (706, 440)
Screenshot: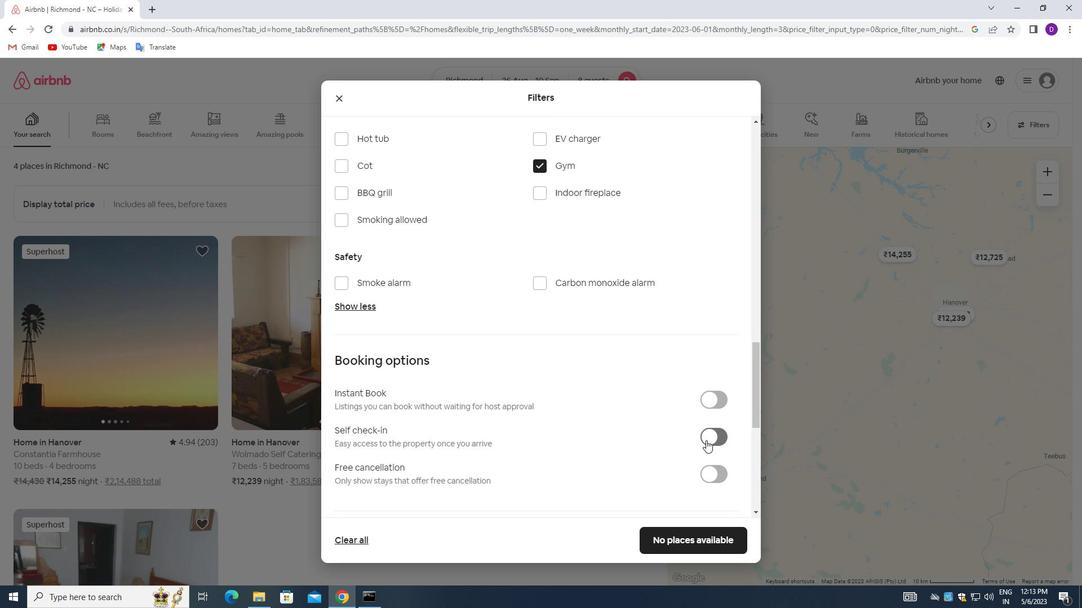 
Action: Mouse moved to (580, 457)
Screenshot: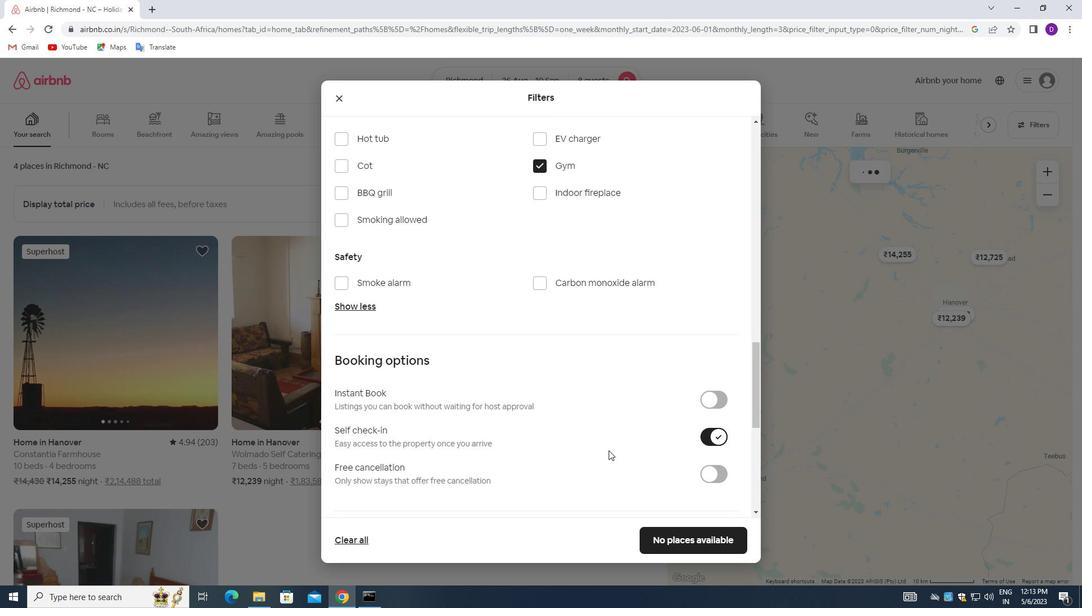 
Action: Mouse scrolled (580, 457) with delta (0, 0)
Screenshot: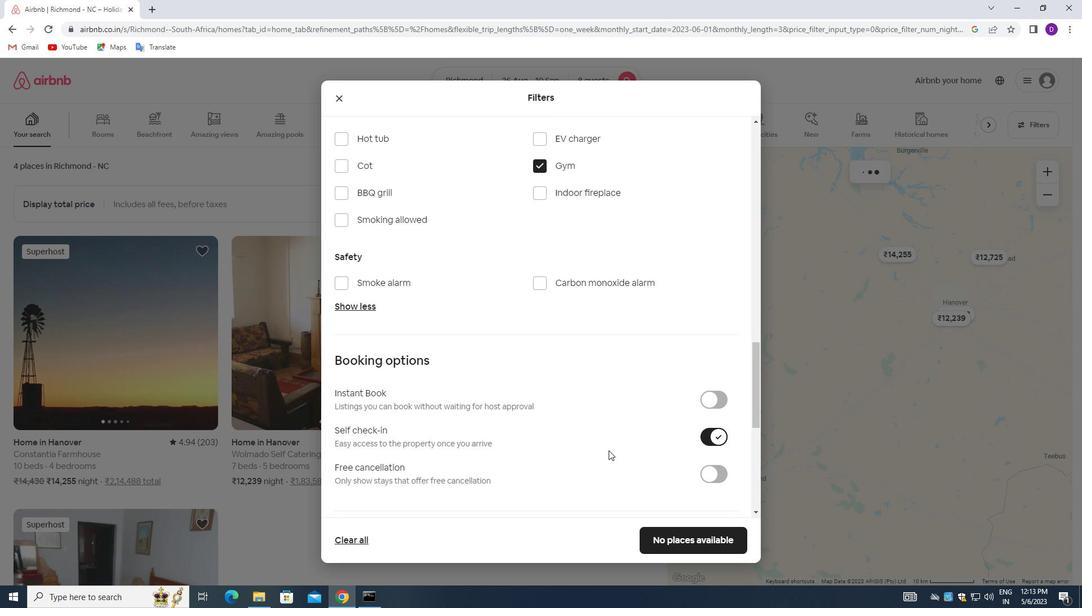 
Action: Mouse moved to (568, 458)
Screenshot: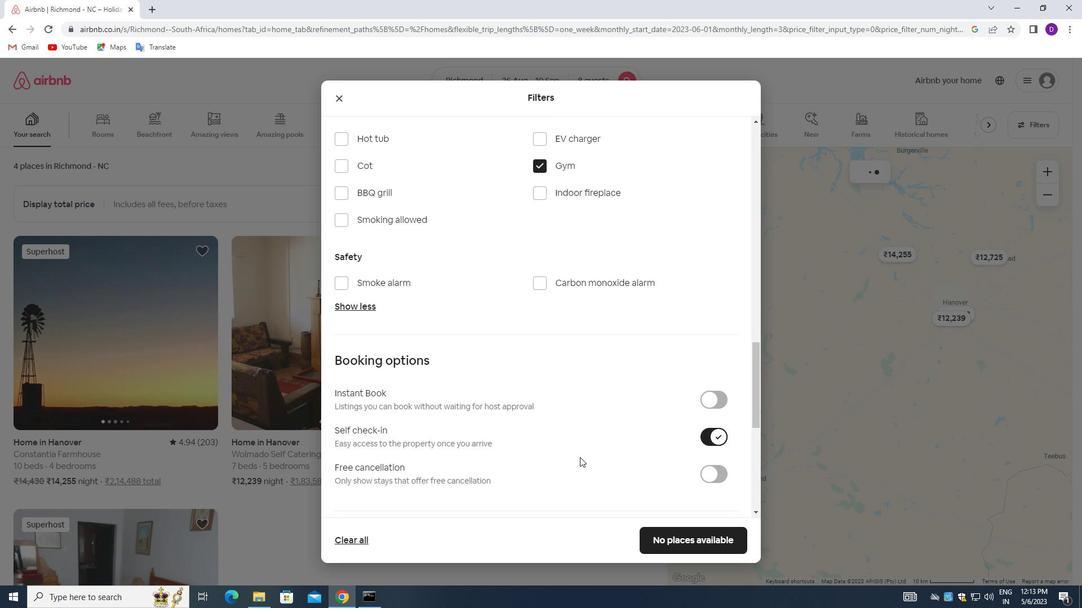 
Action: Mouse scrolled (568, 457) with delta (0, 0)
Screenshot: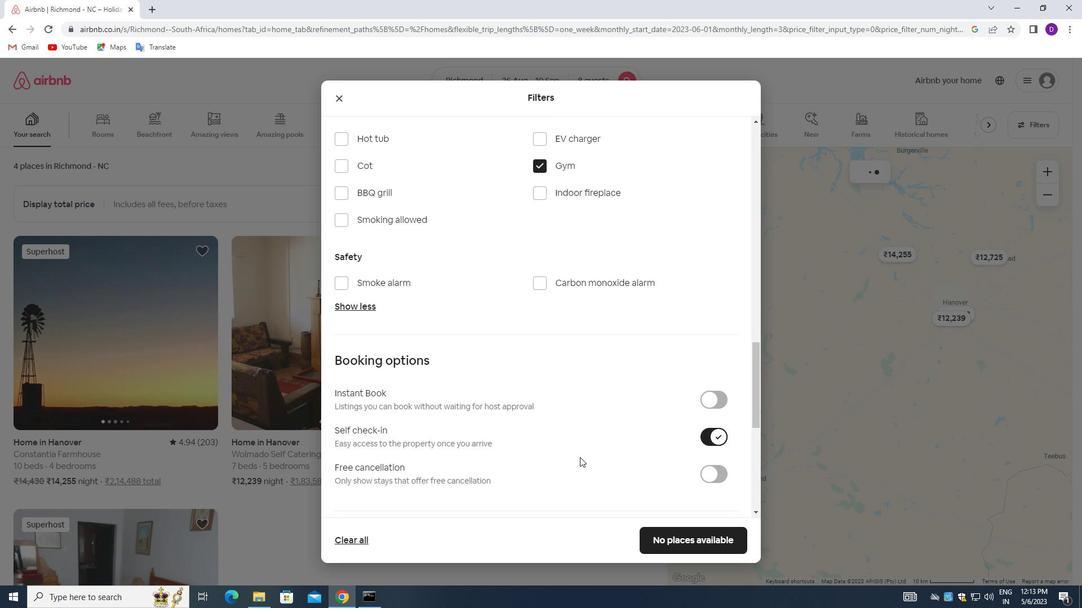 
Action: Mouse moved to (558, 458)
Screenshot: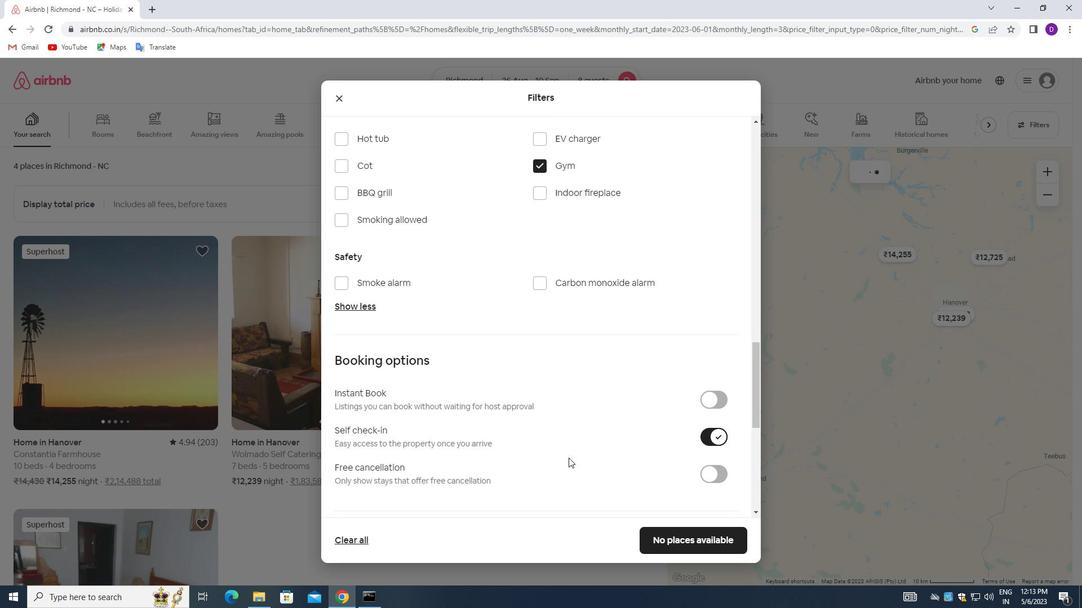 
Action: Mouse scrolled (558, 457) with delta (0, 0)
Screenshot: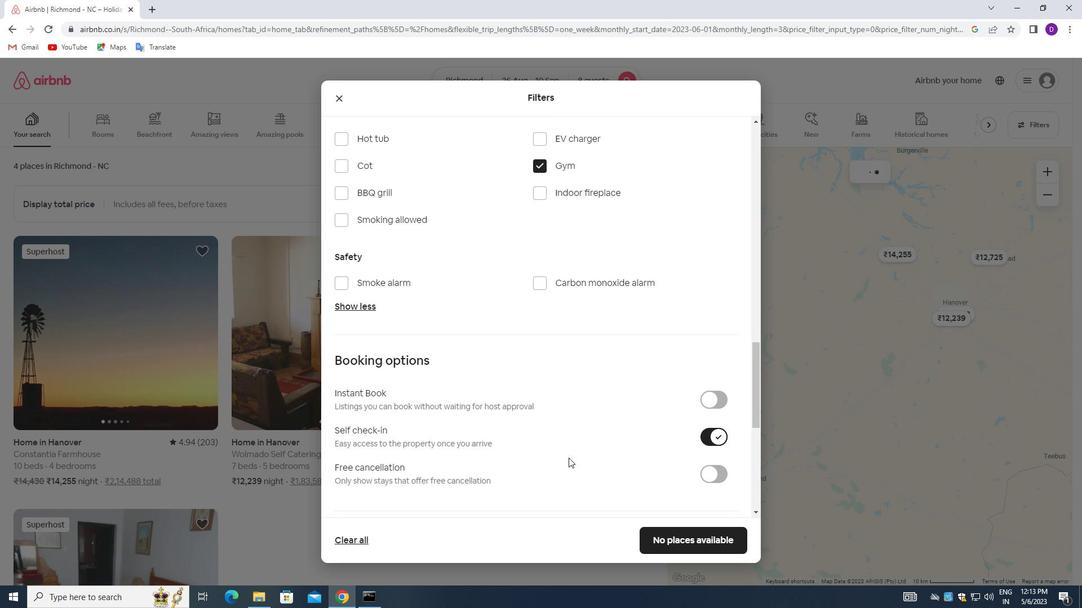 
Action: Mouse moved to (540, 458)
Screenshot: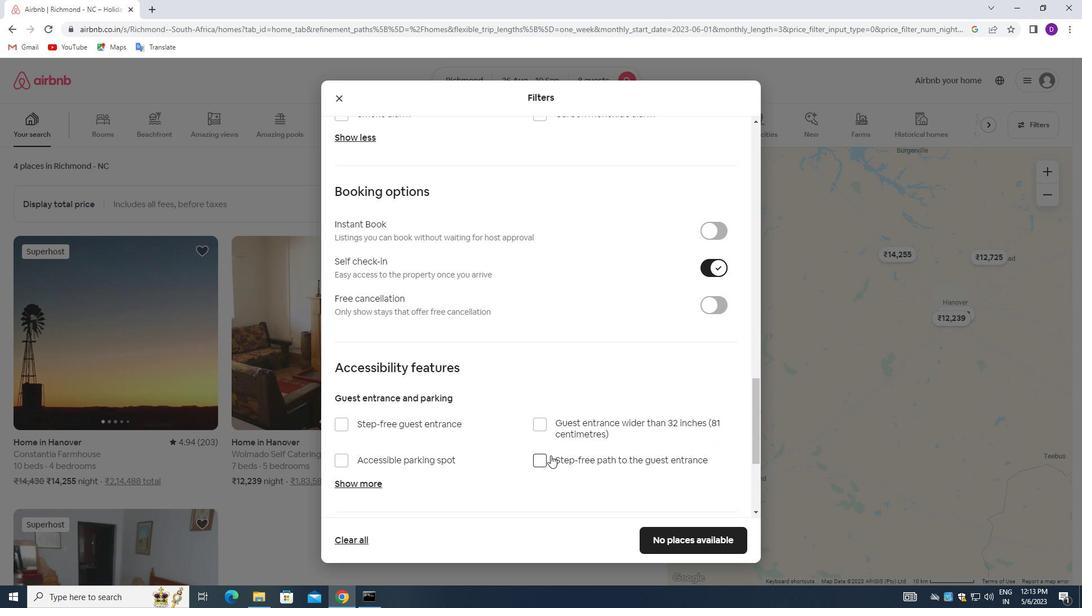 
Action: Mouse scrolled (540, 457) with delta (0, 0)
Screenshot: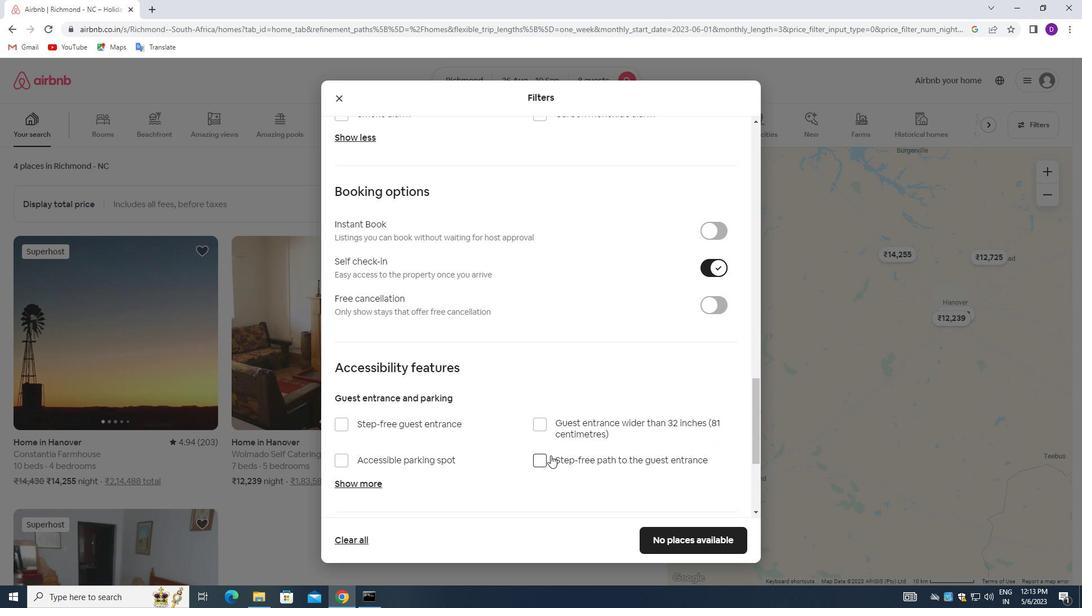 
Action: Mouse moved to (532, 460)
Screenshot: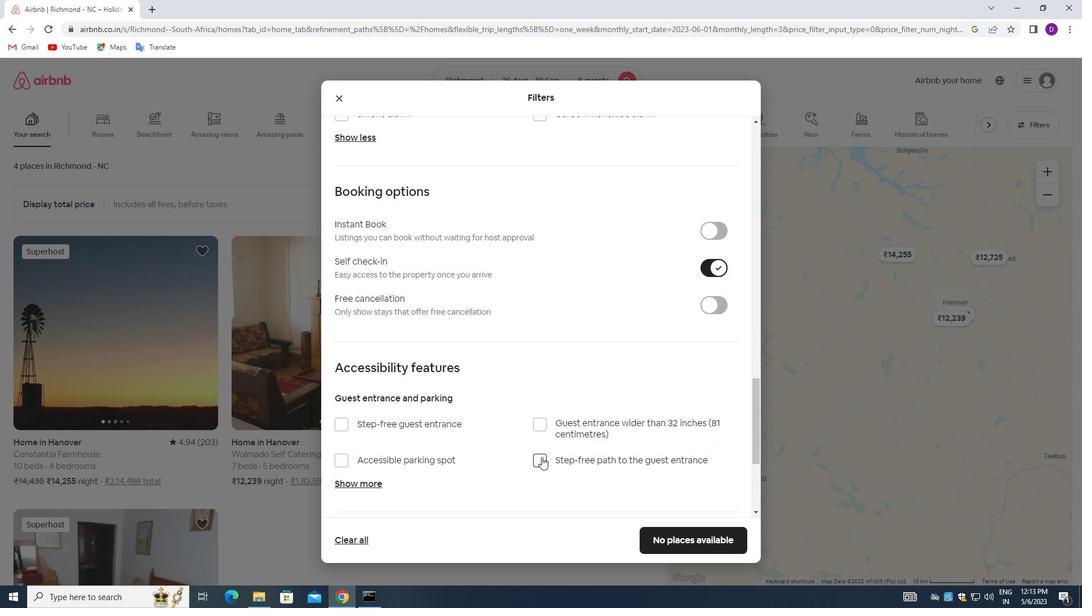 
Action: Mouse scrolled (532, 460) with delta (0, 0)
Screenshot: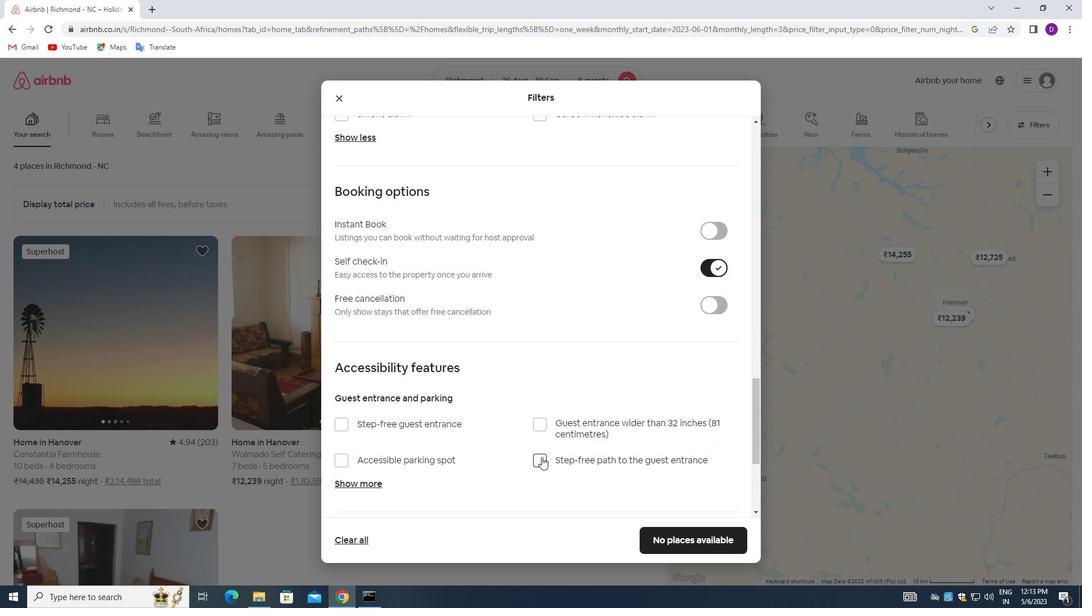 
Action: Mouse moved to (513, 465)
Screenshot: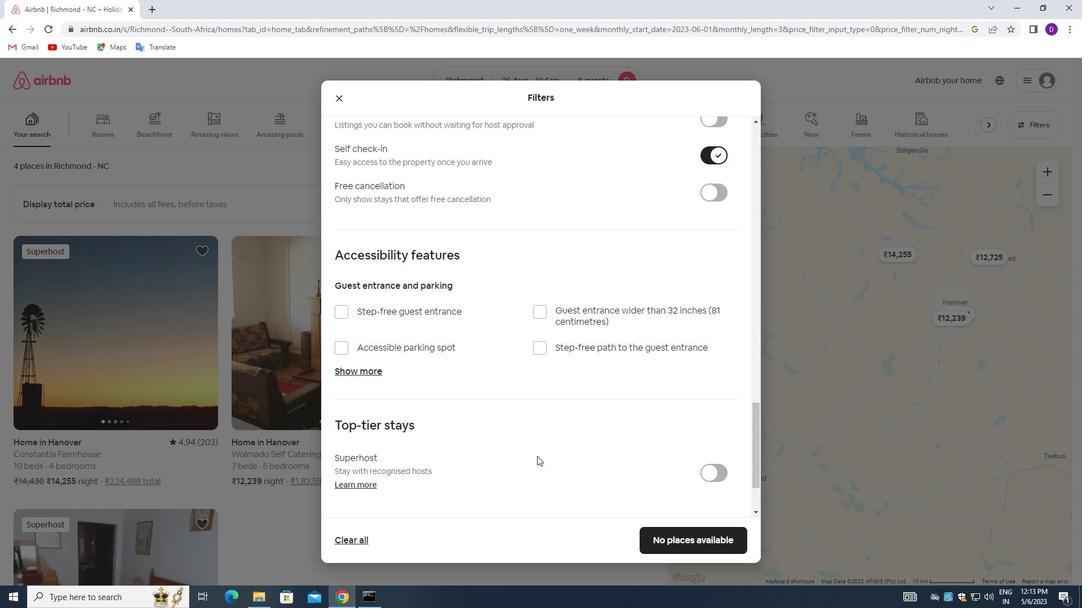
Action: Mouse scrolled (513, 464) with delta (0, 0)
Screenshot: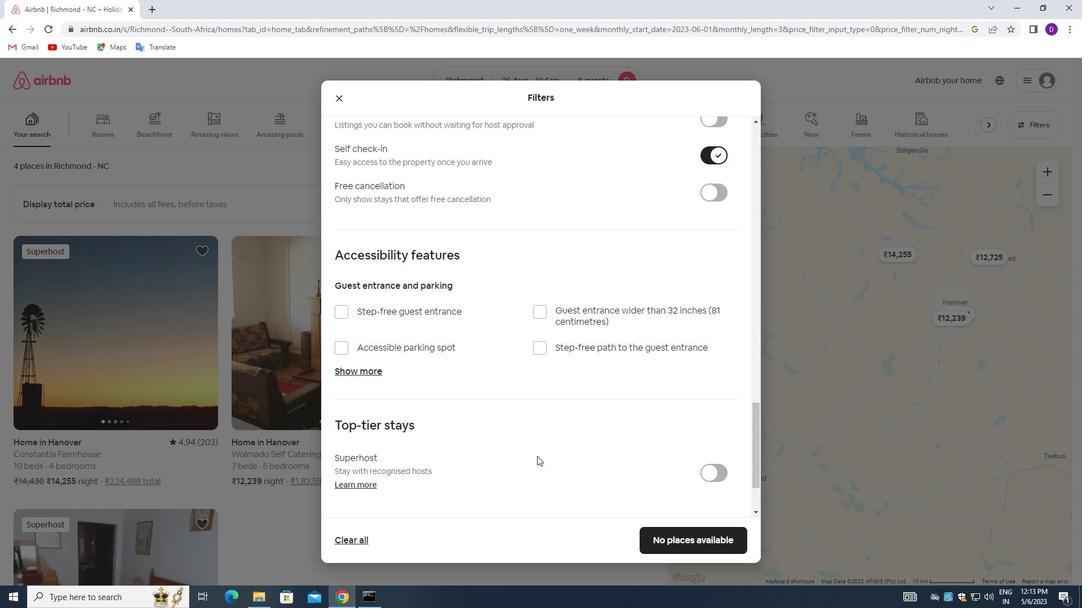 
Action: Mouse moved to (492, 468)
Screenshot: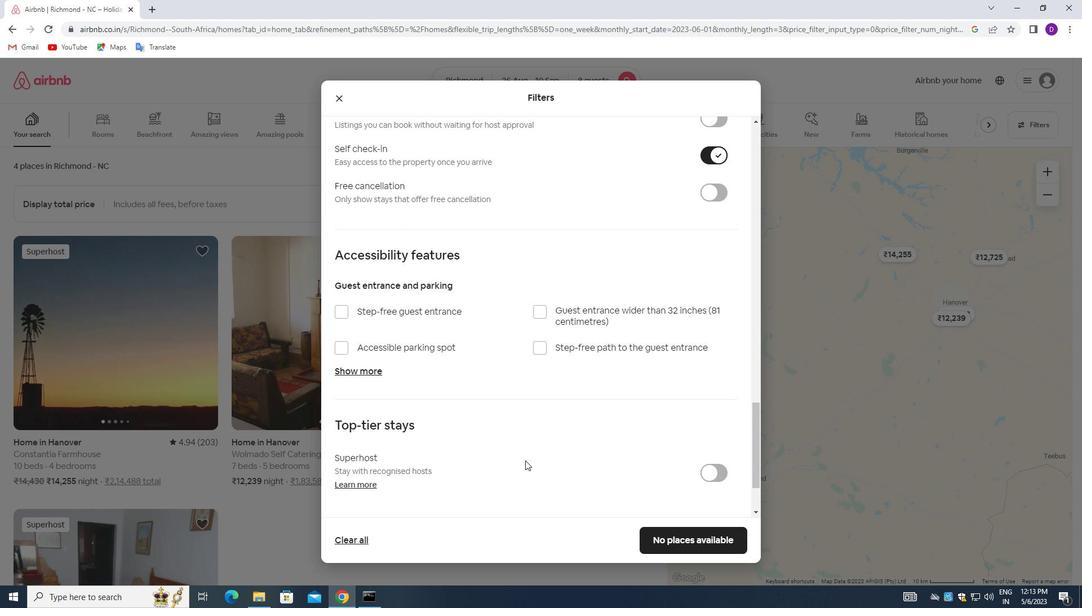 
Action: Mouse scrolled (492, 467) with delta (0, 0)
Screenshot: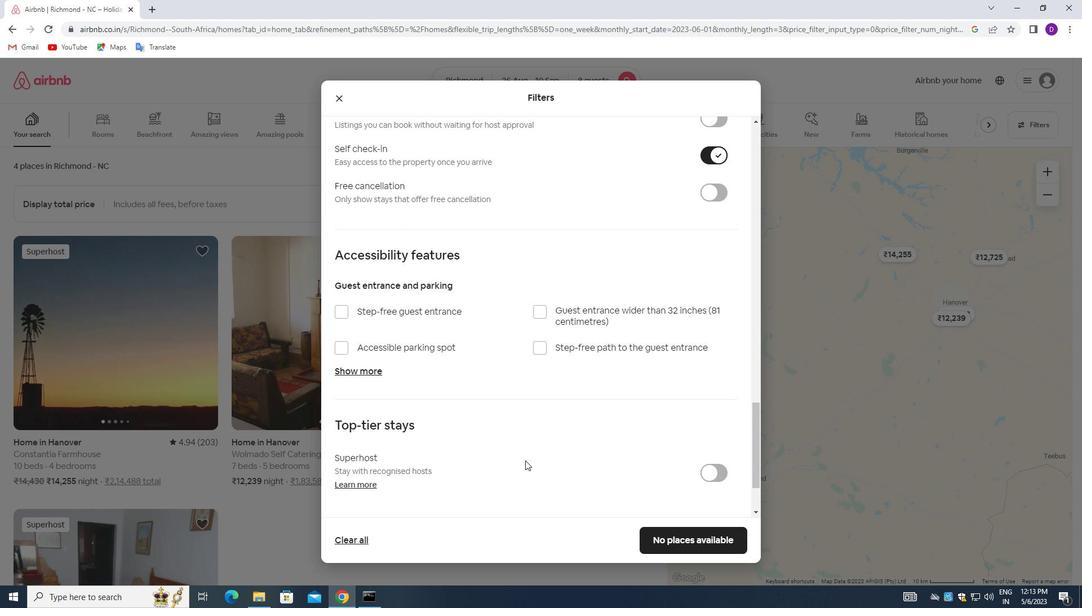 
Action: Mouse moved to (469, 470)
Screenshot: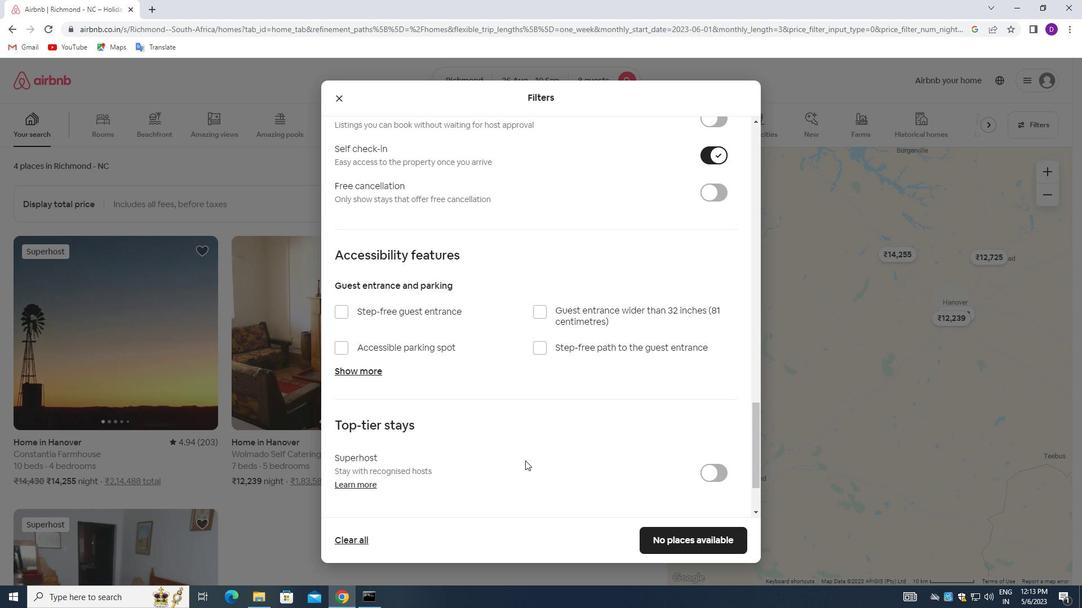
Action: Mouse scrolled (469, 470) with delta (0, 0)
Screenshot: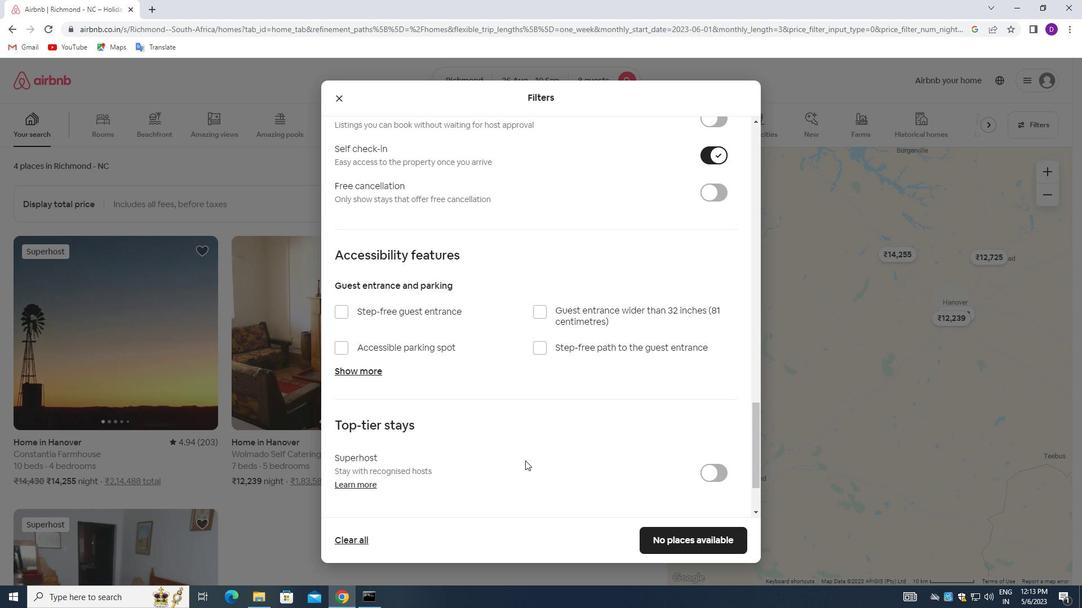 
Action: Mouse moved to (347, 487)
Screenshot: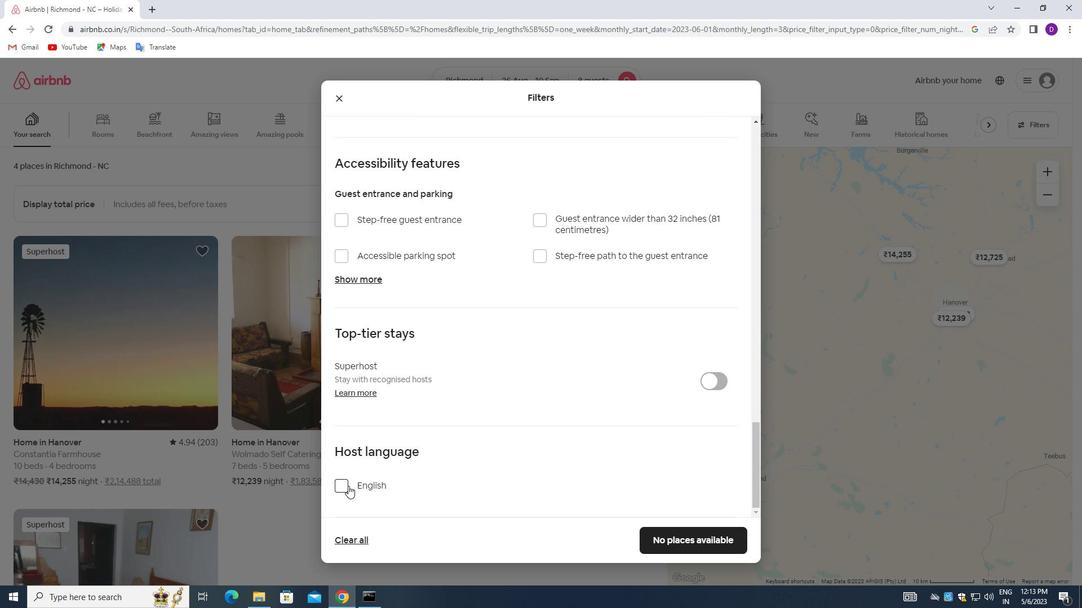 
Action: Mouse pressed left at (347, 487)
Screenshot: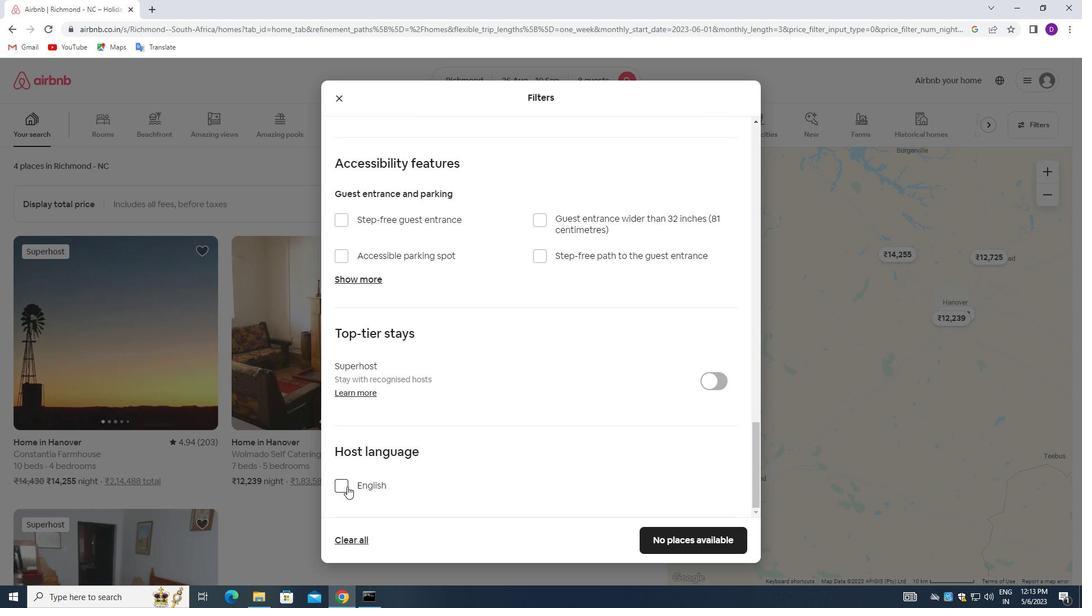 
Action: Mouse moved to (674, 536)
Screenshot: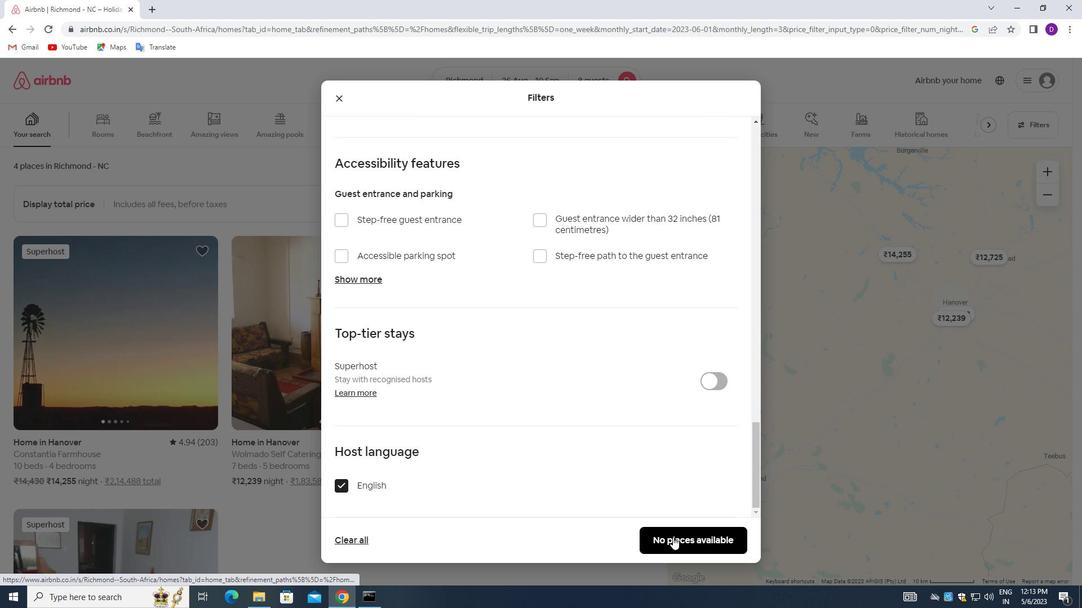 
Action: Mouse pressed left at (674, 536)
Screenshot: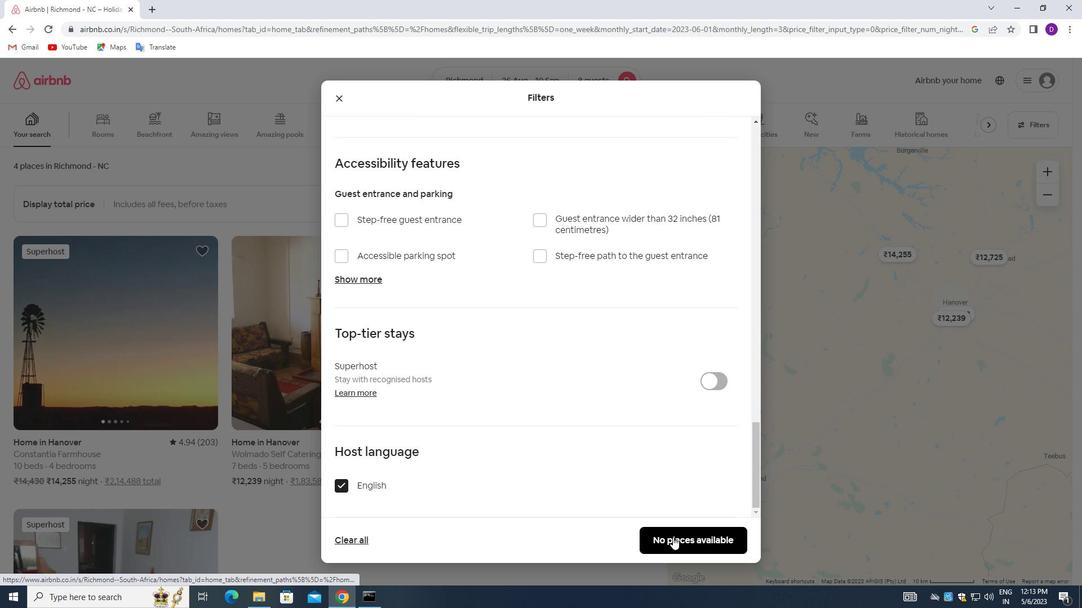 
Action: Mouse moved to (639, 449)
Screenshot: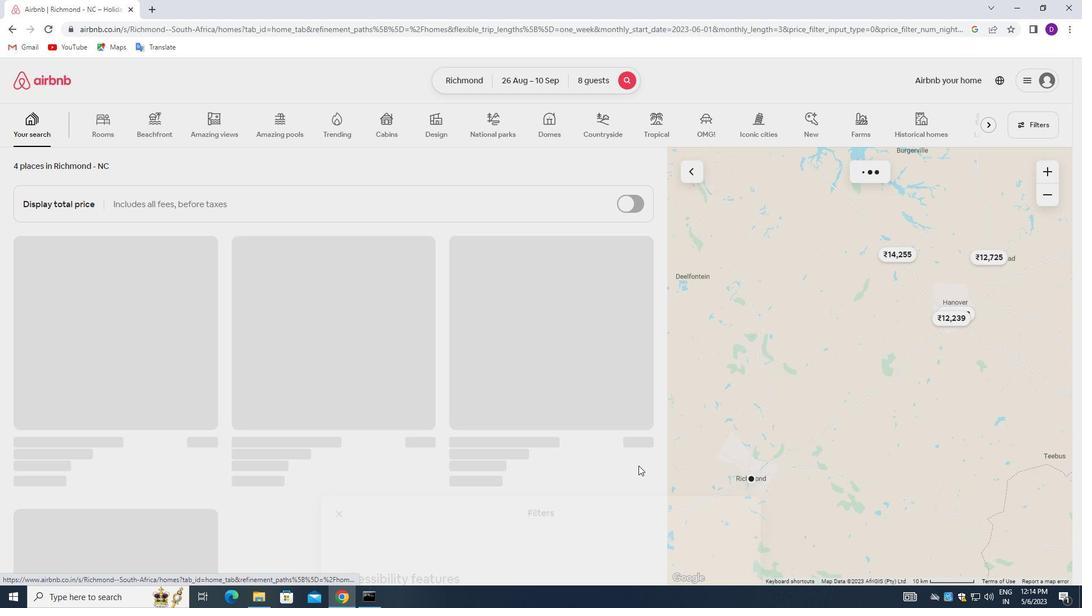 
